 Task: Create a Sprint called Sprint0000000063 in Scrum Project Project0000000021 in Jira. Set Duration of Sprint called Sprint0000000061 in Scrum Project Project0000000021 to 1 week in Jira. Set Duration of Sprint called Sprint0000000062 in Scrum Project Project0000000021 to 2 weeks in Jira. Set Duration of Sprint called Sprint0000000063 in Scrum Project Project0000000021 to 3 weeks in Jira. Create a Sprint called Sprint0000000064 in Scrum Project Project0000000022 in Jira
Action: Mouse moved to (1202, 528)
Screenshot: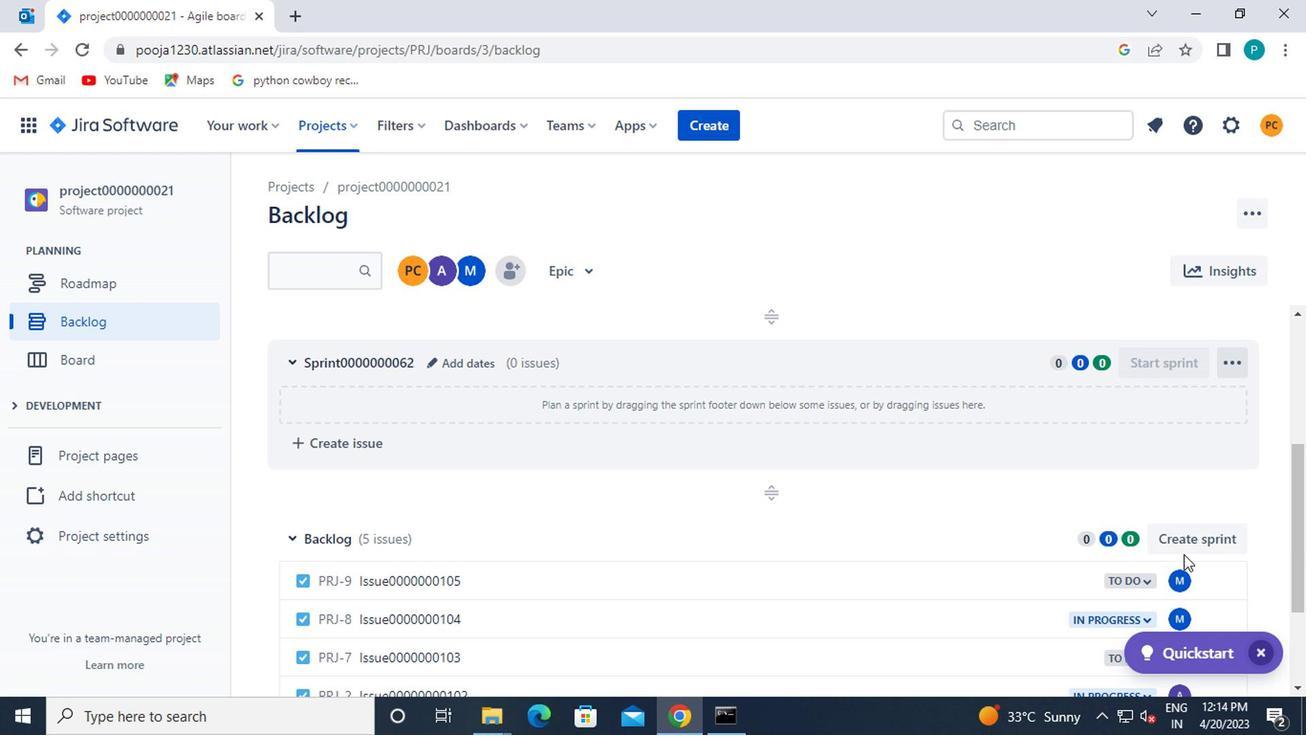 
Action: Mouse pressed left at (1202, 528)
Screenshot: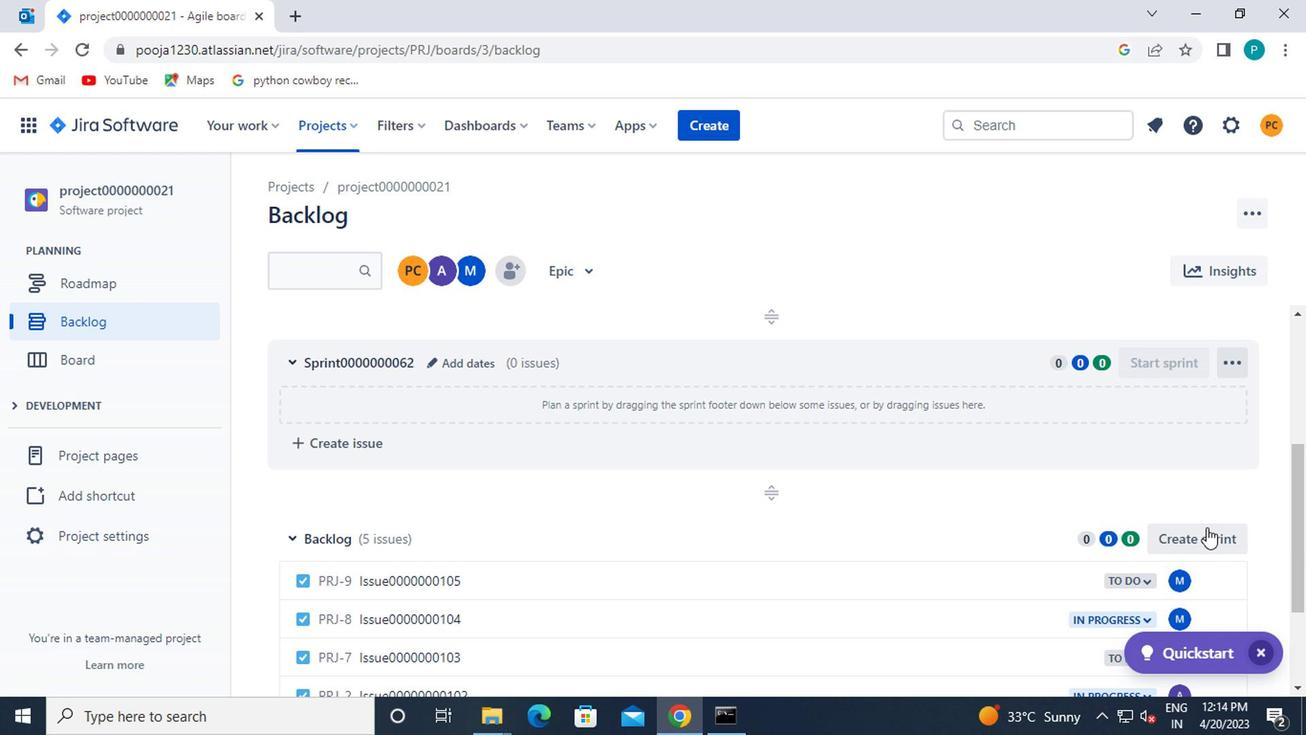 
Action: Mouse moved to (364, 543)
Screenshot: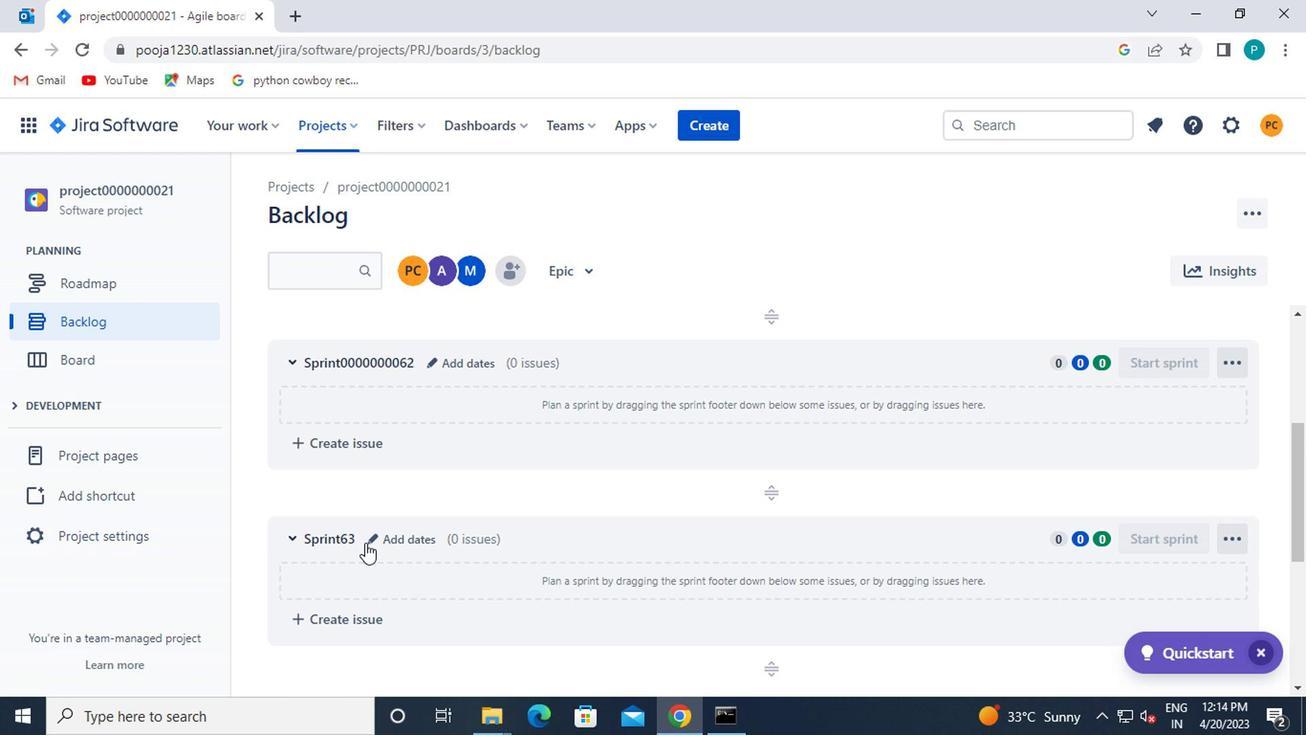 
Action: Mouse pressed left at (364, 543)
Screenshot: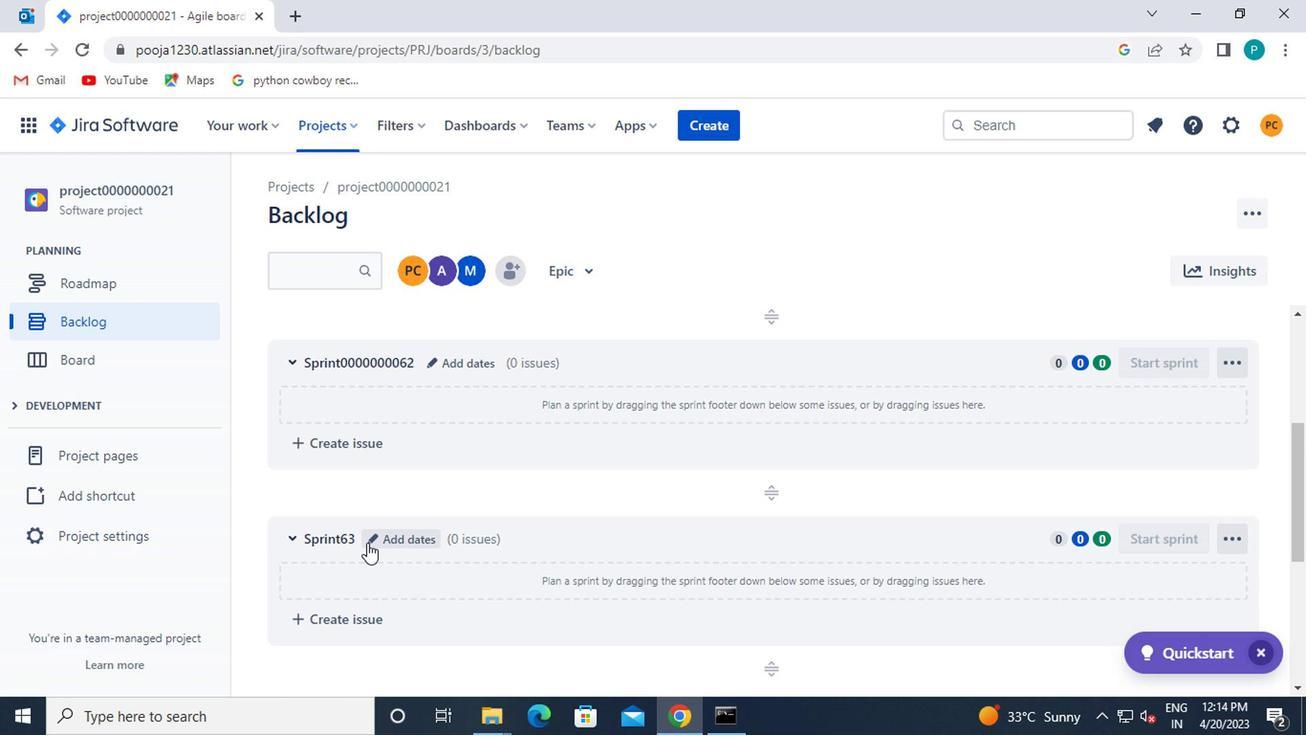 
Action: Mouse moved to (465, 267)
Screenshot: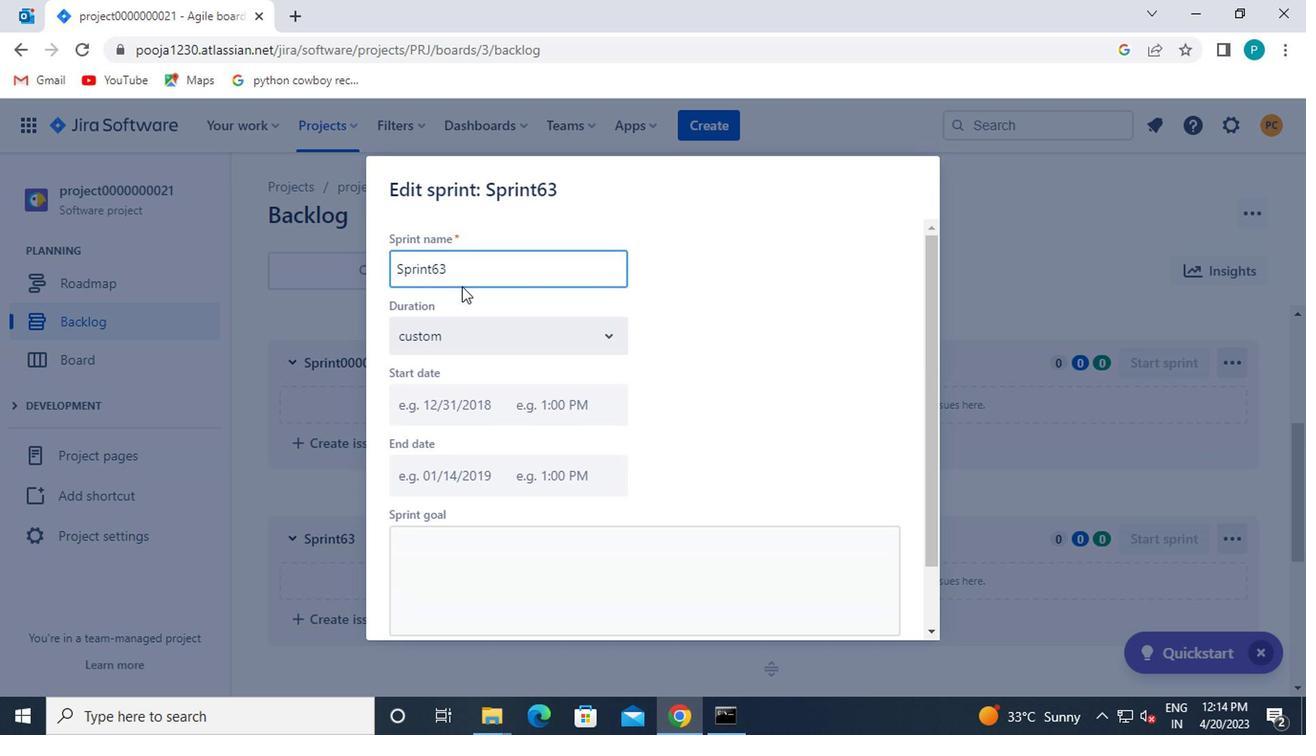 
Action: Mouse pressed left at (465, 267)
Screenshot: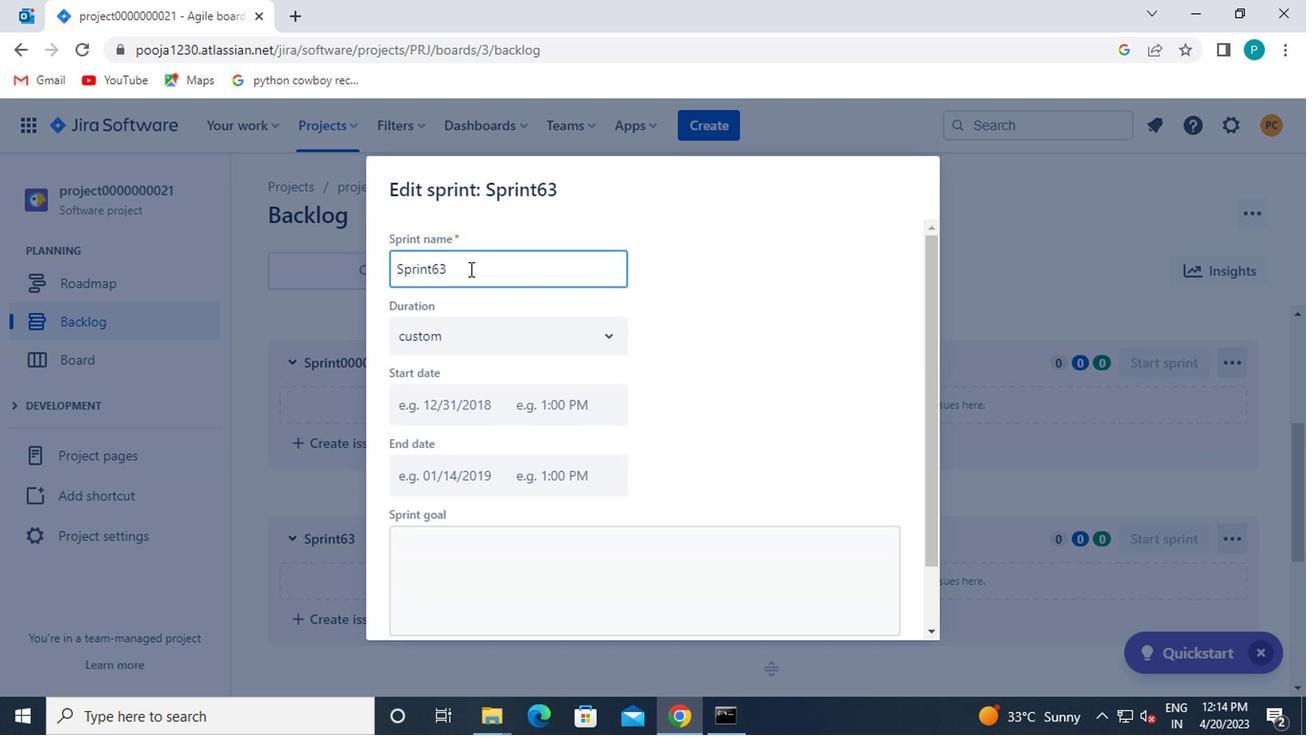 
Action: Key pressed <Key.backspace><Key.backspace><Key.backspace><Key.backspace>nt0000000063
Screenshot: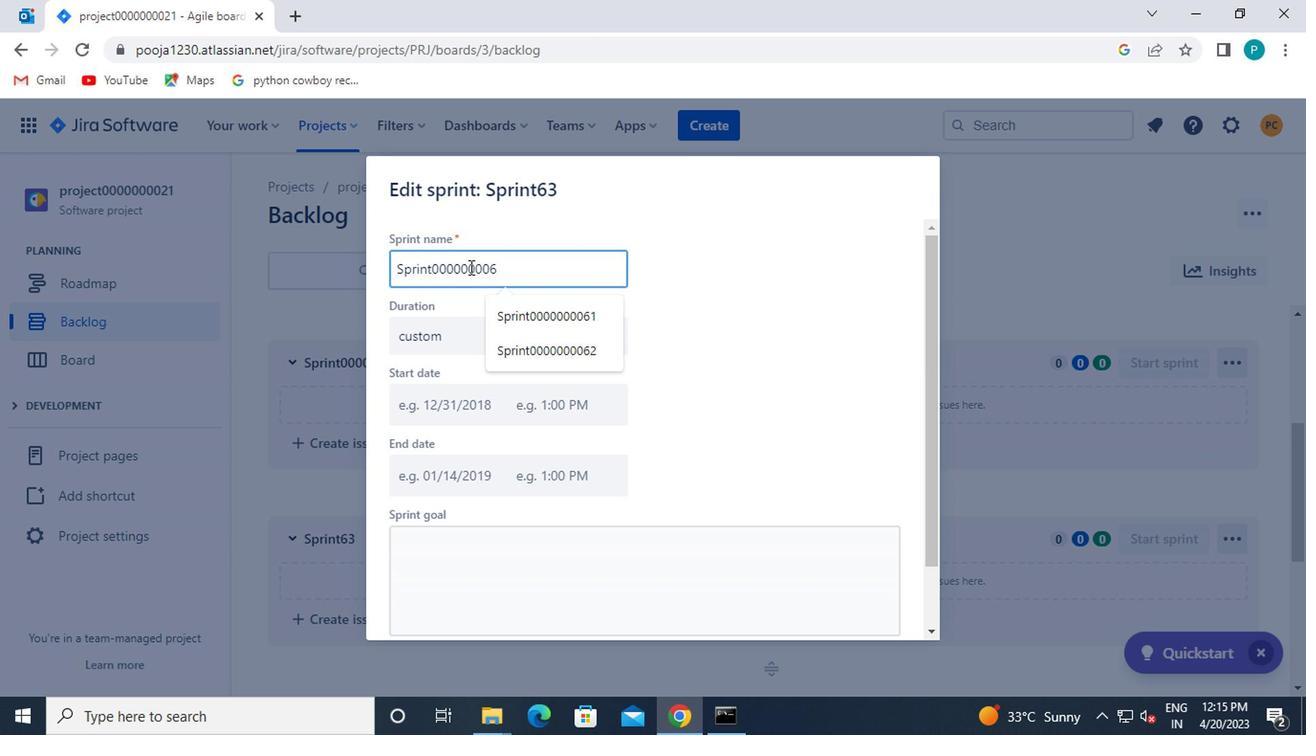
Action: Mouse moved to (671, 363)
Screenshot: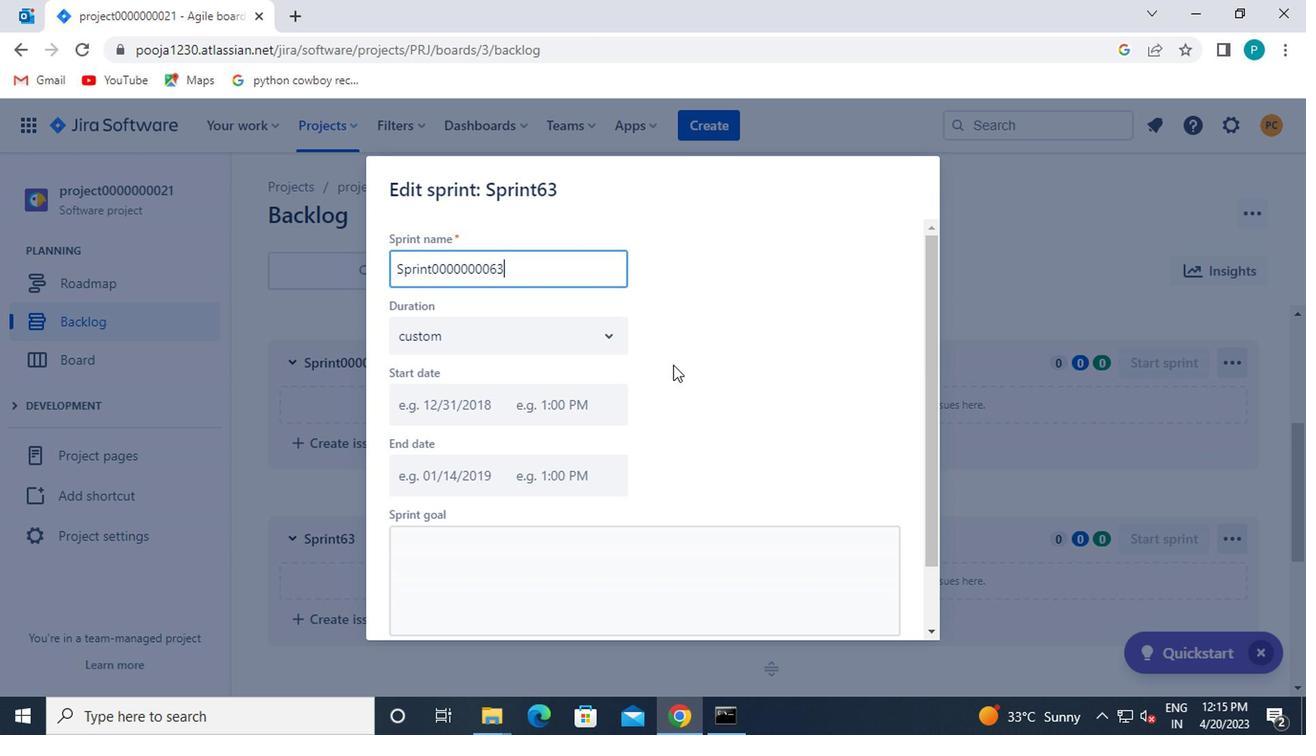 
Action: Key pressed <Key.enter>
Screenshot: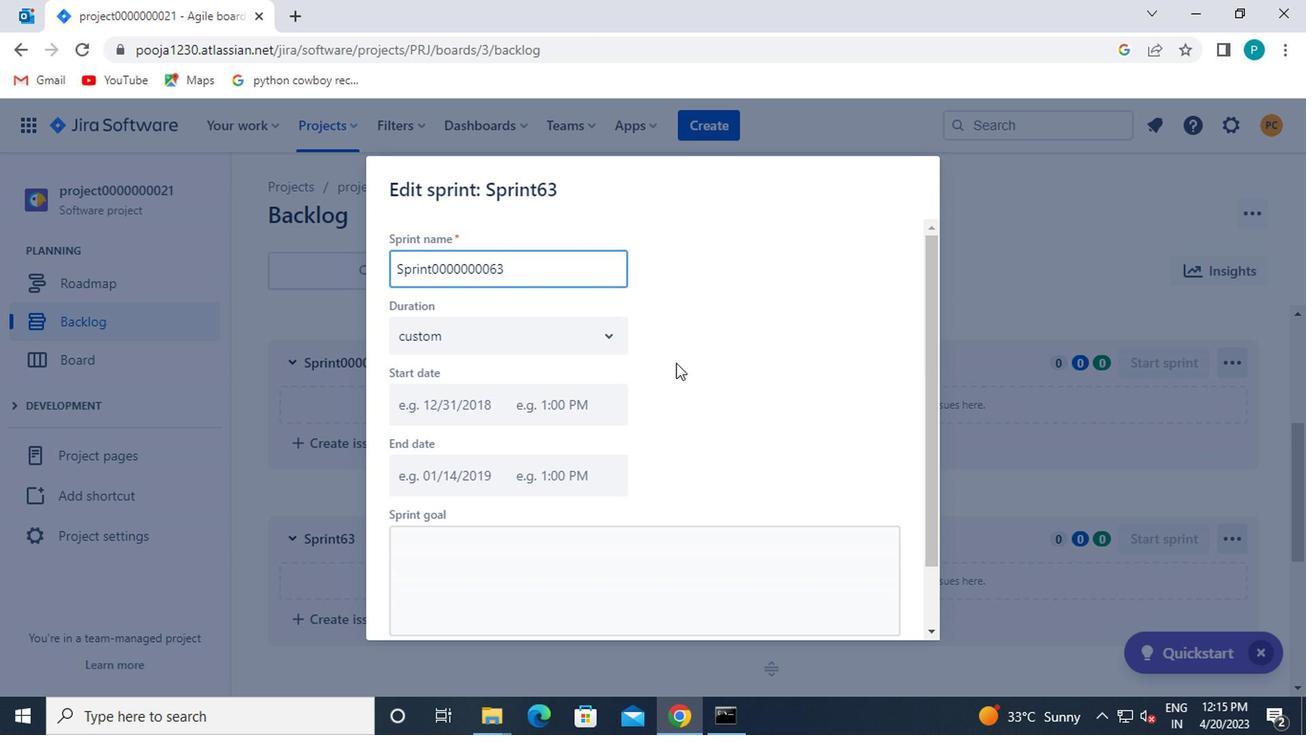 
Action: Mouse moved to (479, 410)
Screenshot: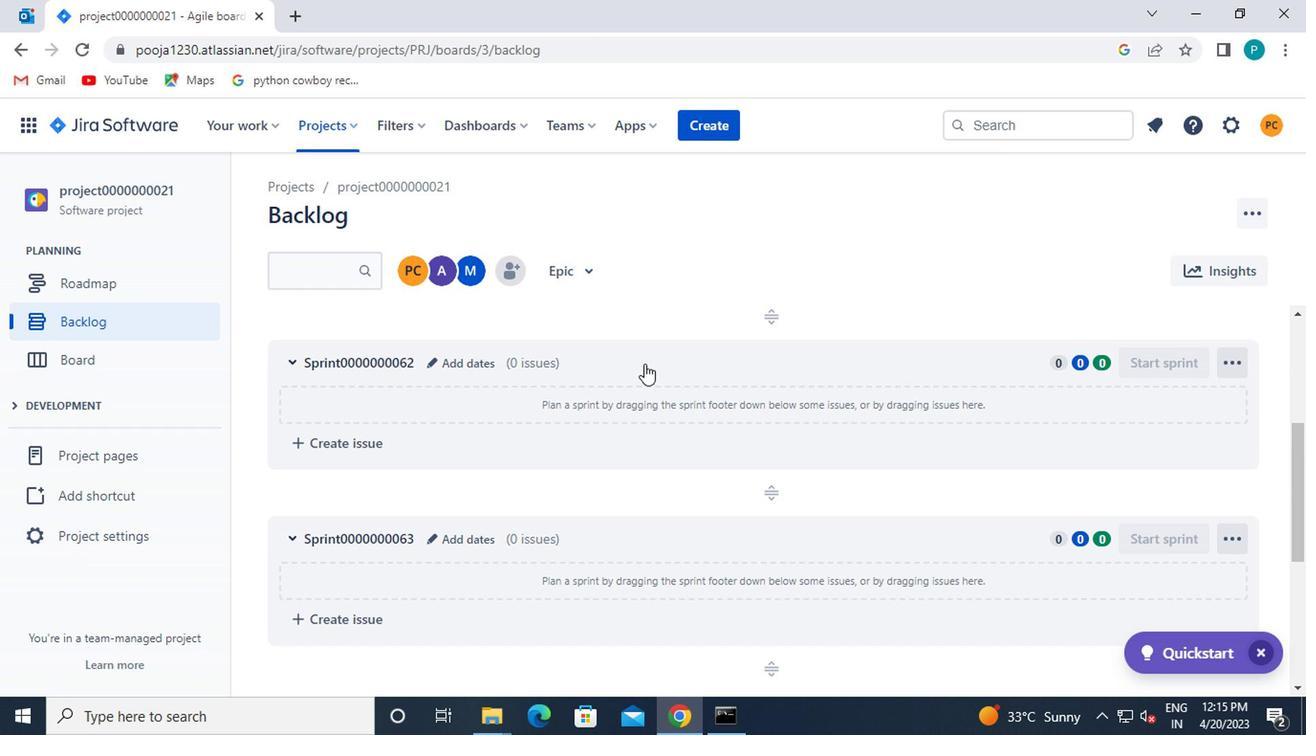 
Action: Mouse scrolled (479, 411) with delta (0, 1)
Screenshot: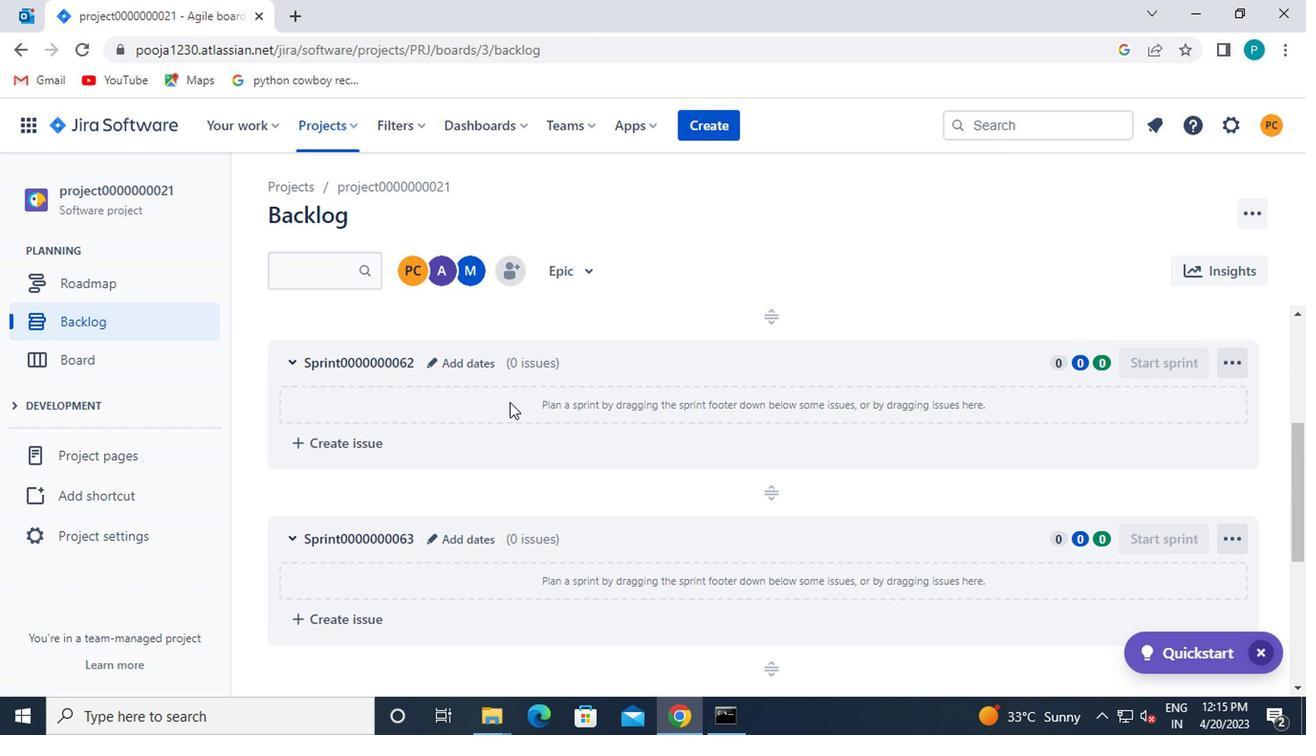 
Action: Mouse moved to (479, 411)
Screenshot: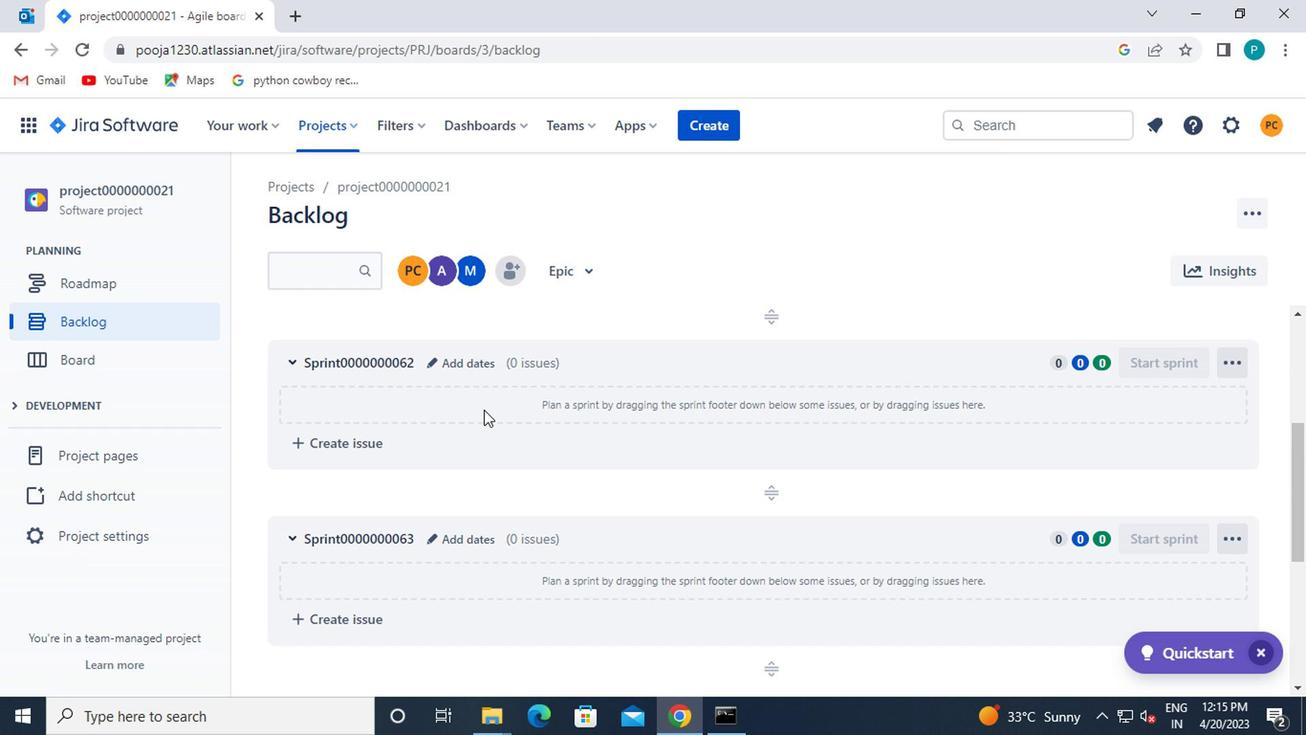 
Action: Mouse scrolled (479, 412) with delta (0, 0)
Screenshot: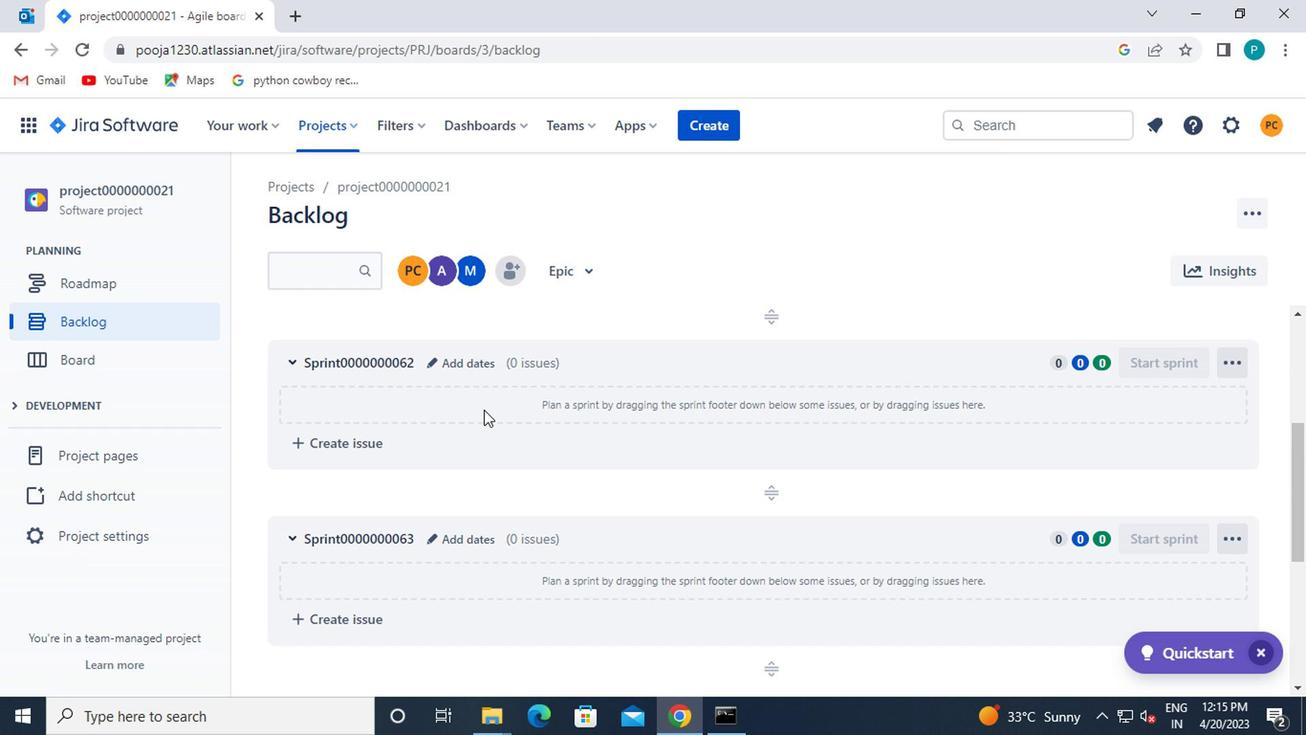 
Action: Mouse scrolled (479, 412) with delta (0, 0)
Screenshot: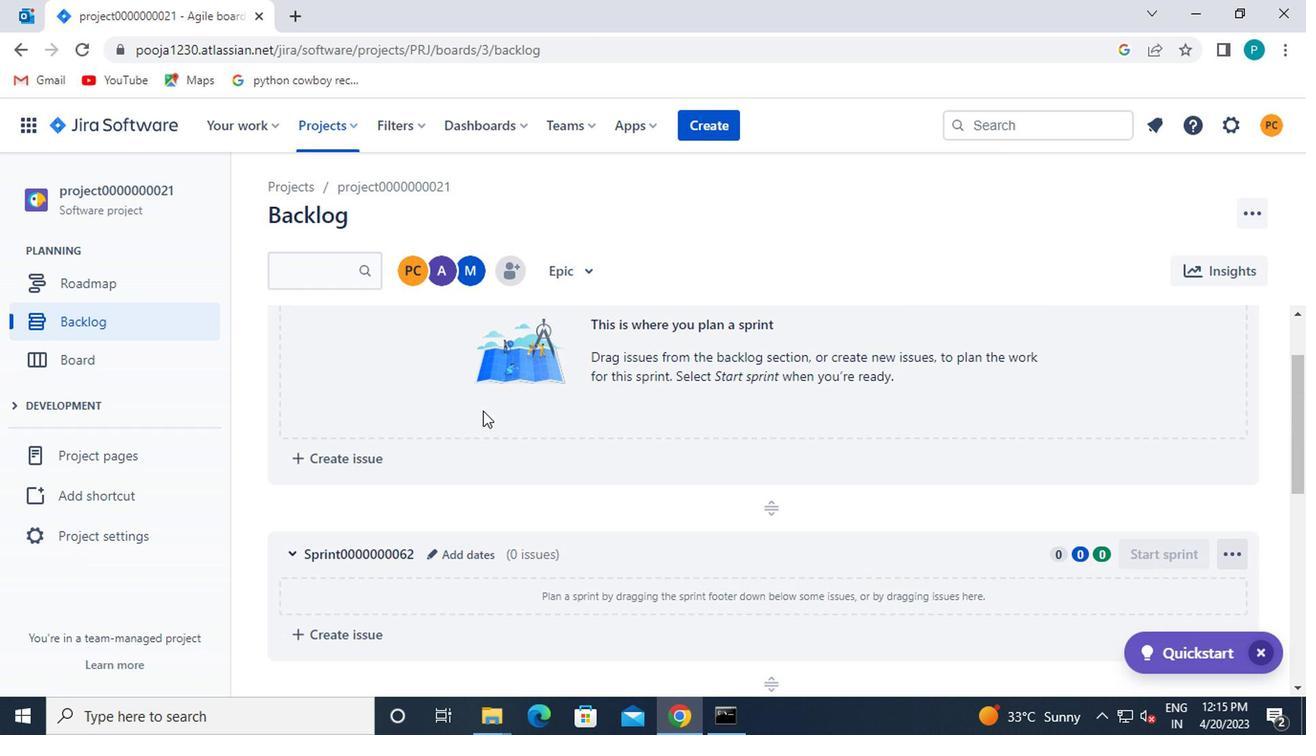 
Action: Mouse scrolled (479, 412) with delta (0, 0)
Screenshot: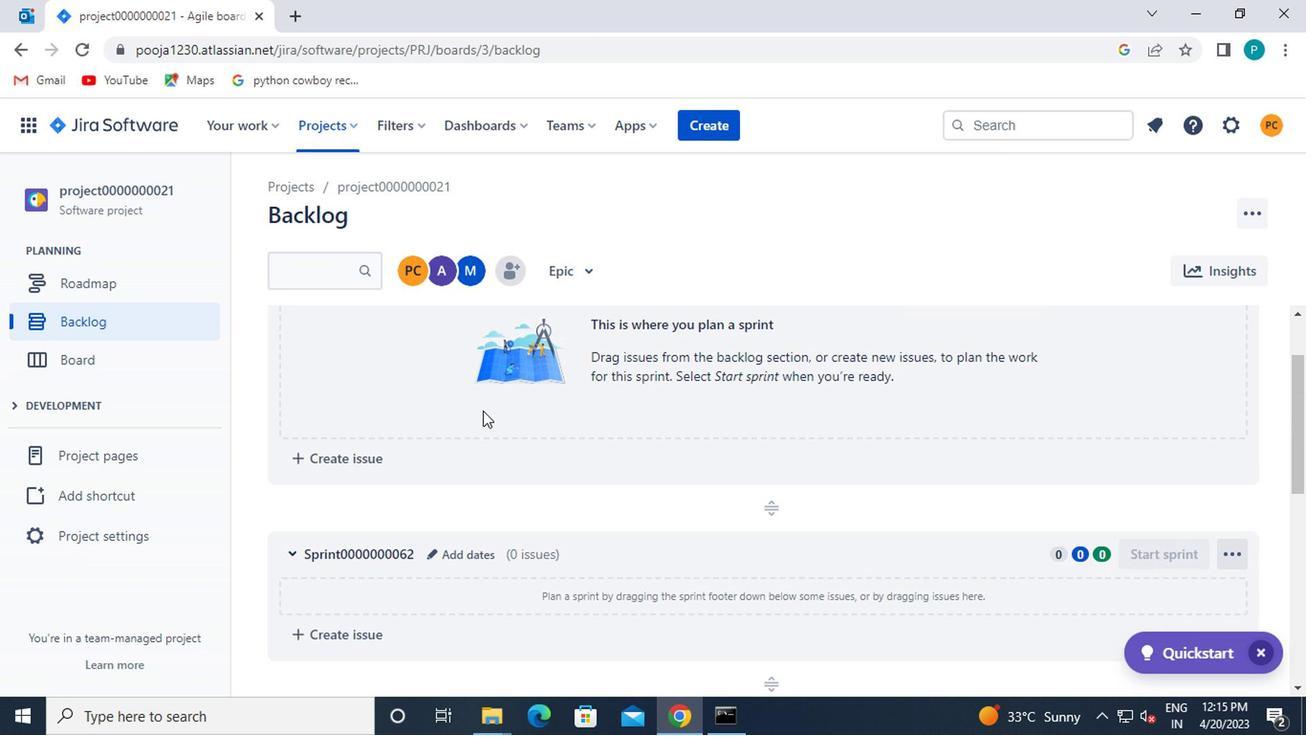 
Action: Mouse scrolled (479, 412) with delta (0, 0)
Screenshot: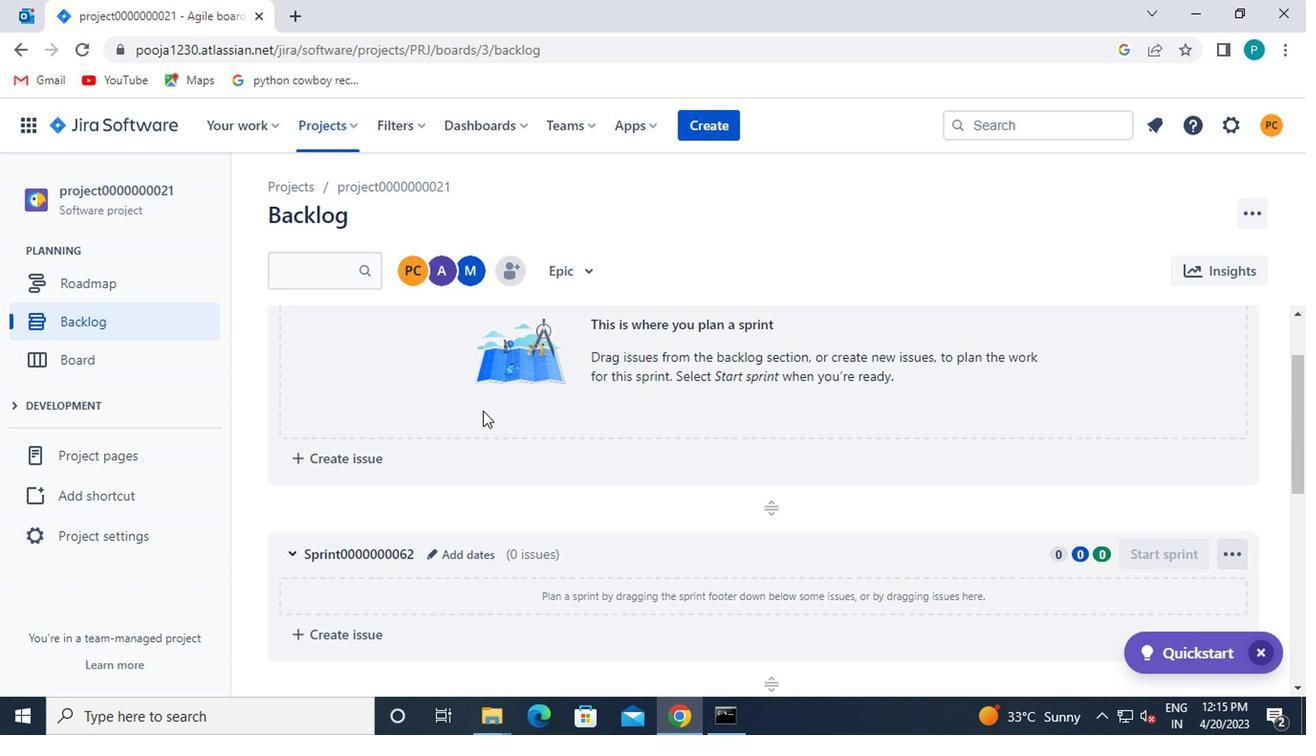 
Action: Mouse scrolled (479, 412) with delta (0, 0)
Screenshot: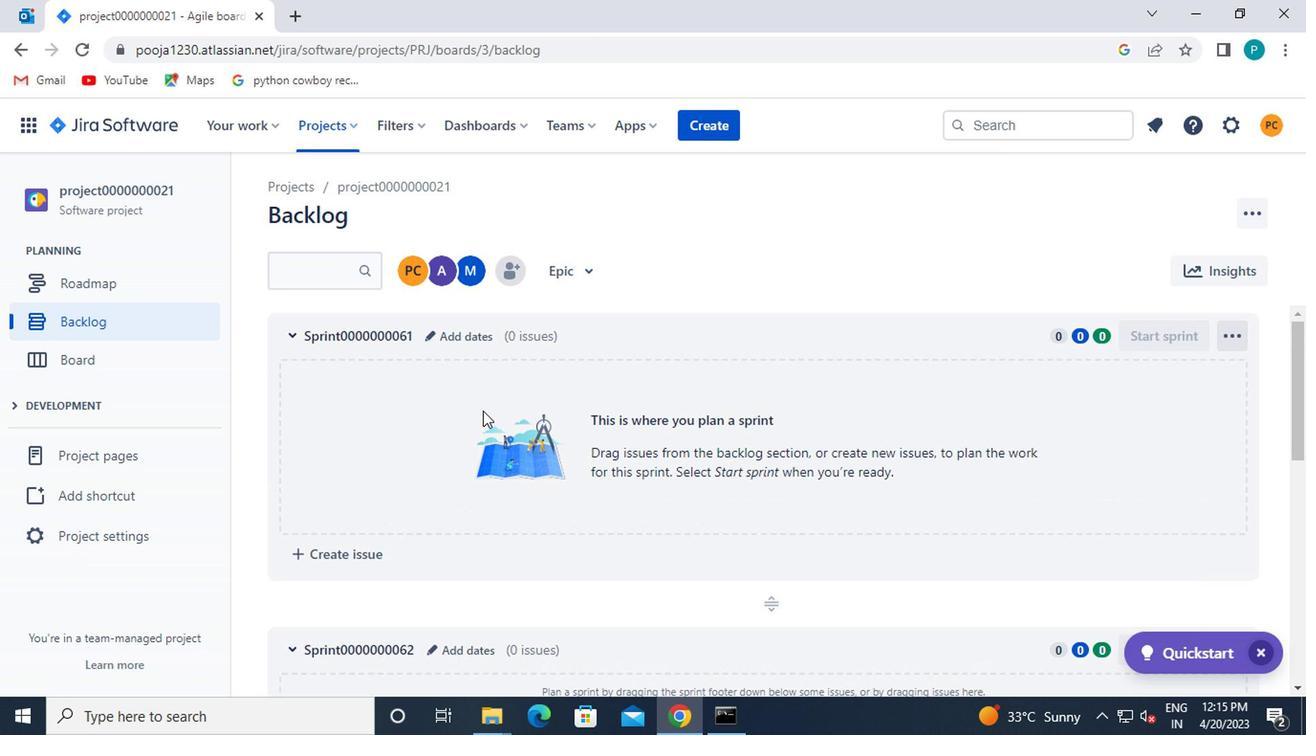 
Action: Mouse scrolled (479, 412) with delta (0, 0)
Screenshot: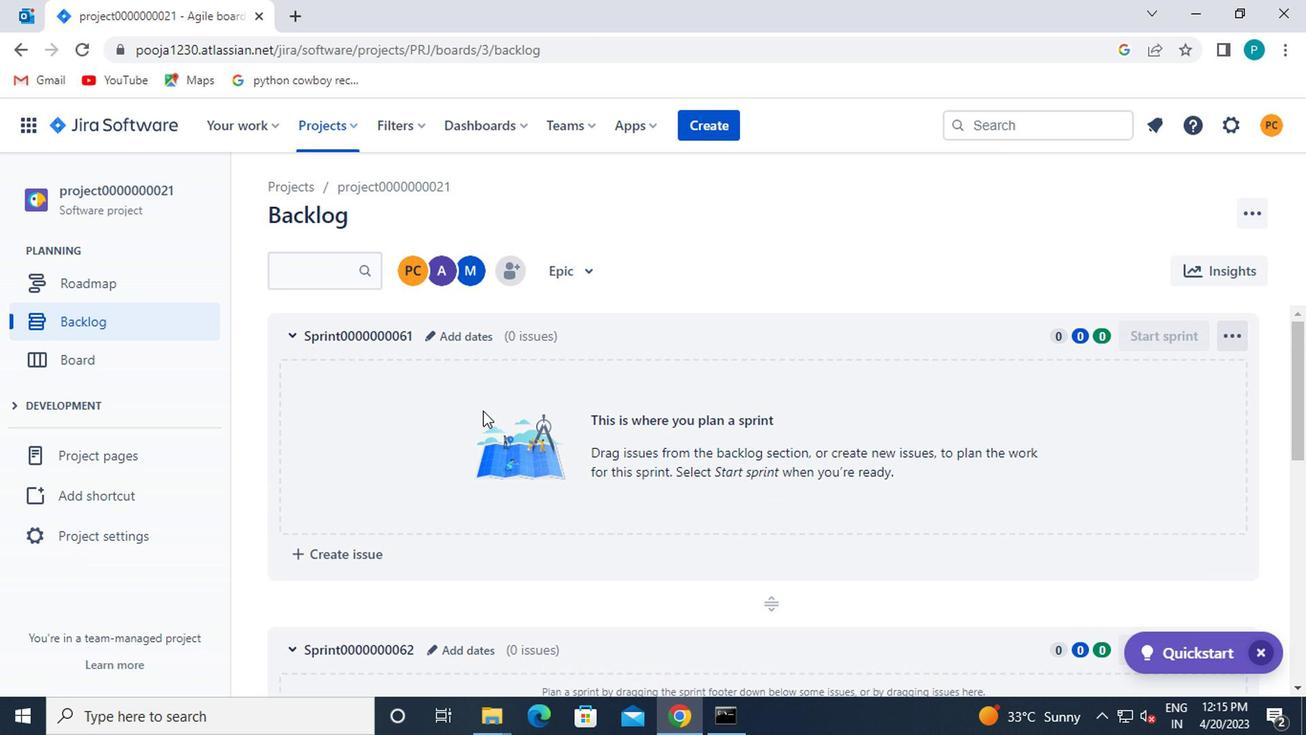 
Action: Mouse moved to (432, 334)
Screenshot: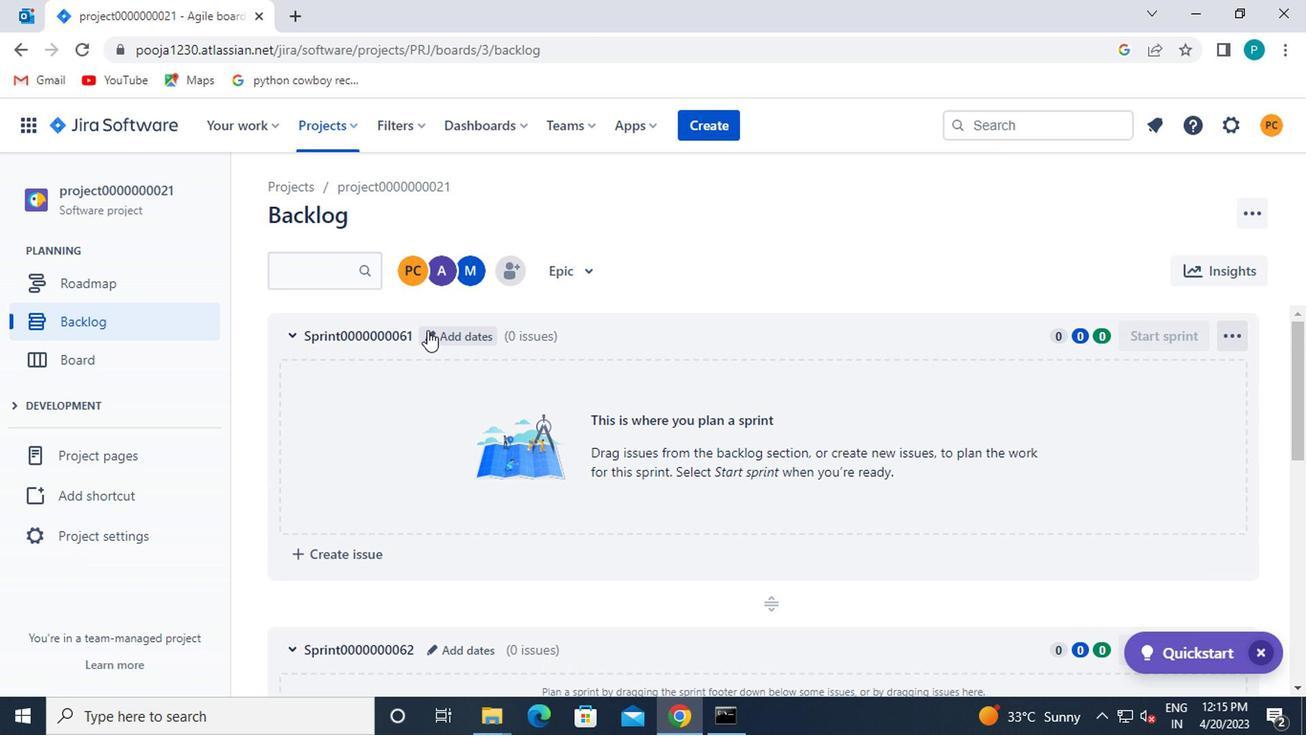 
Action: Mouse pressed left at (432, 334)
Screenshot: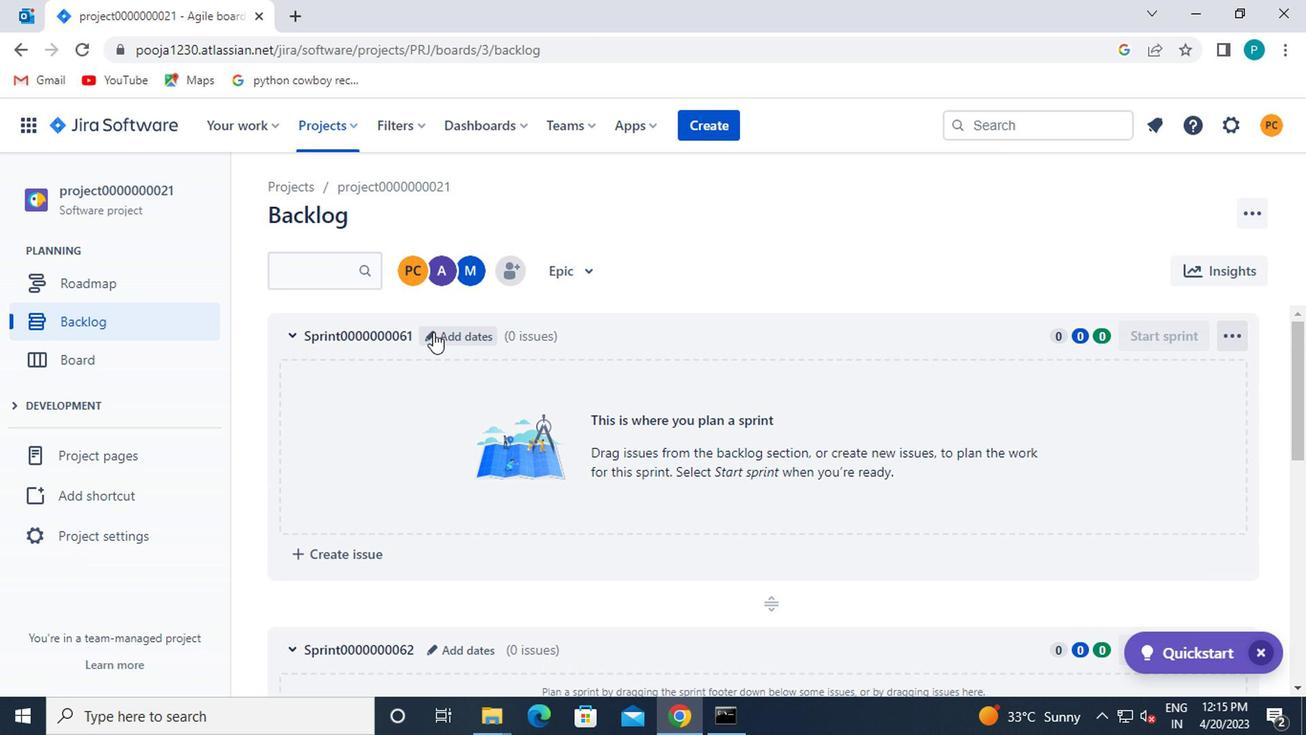 
Action: Mouse moved to (437, 337)
Screenshot: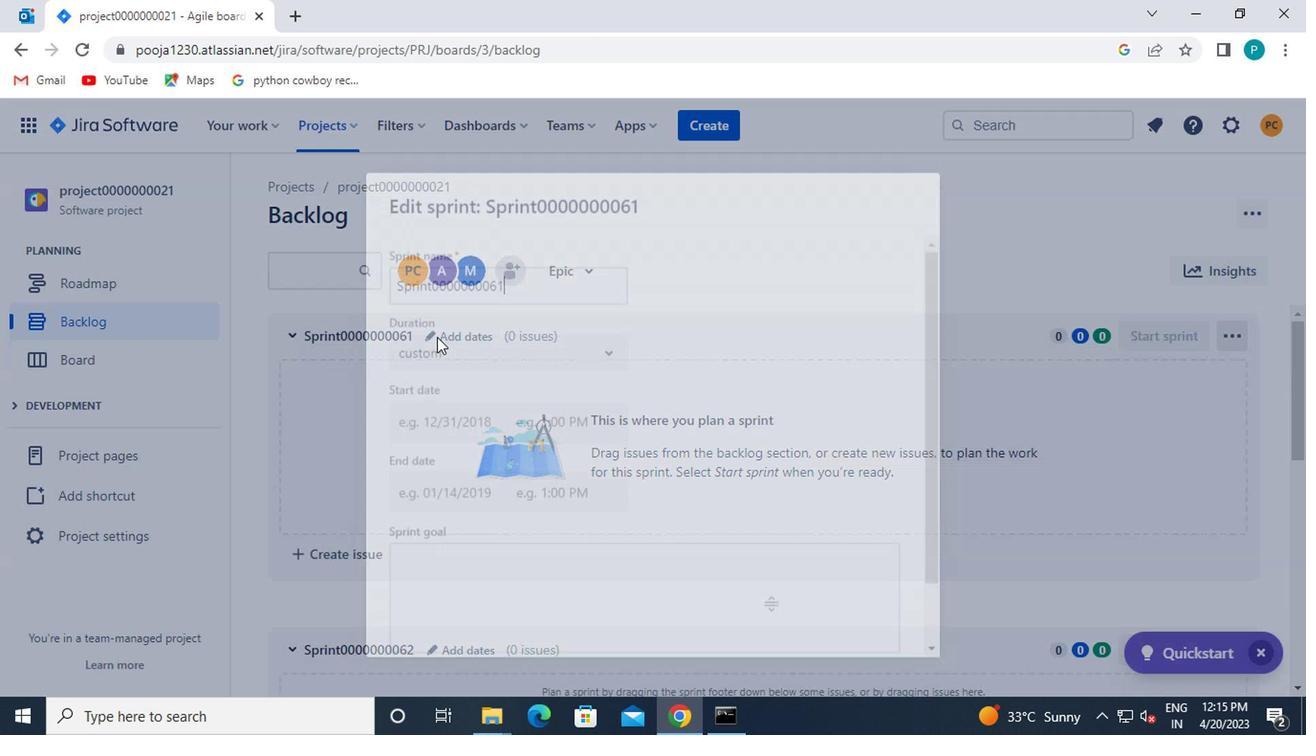 
Action: Mouse pressed left at (437, 337)
Screenshot: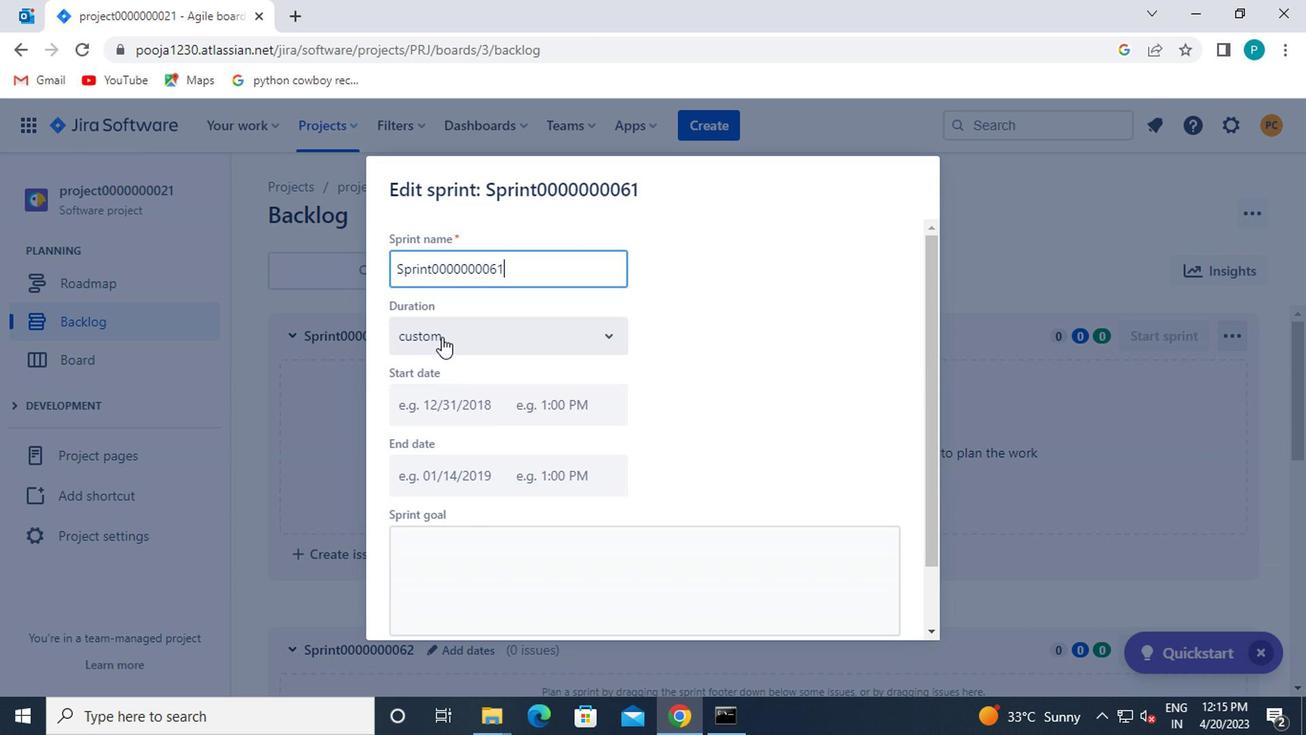 
Action: Mouse moved to (444, 383)
Screenshot: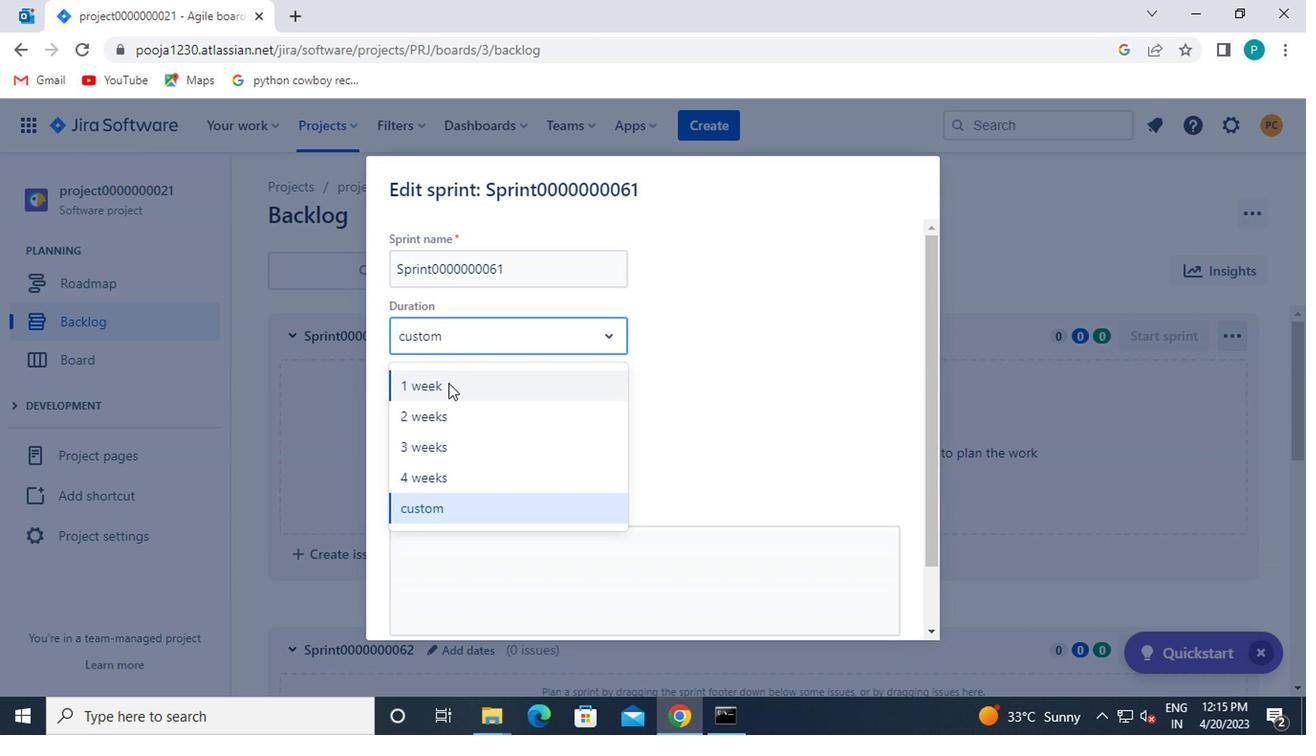 
Action: Mouse pressed left at (444, 383)
Screenshot: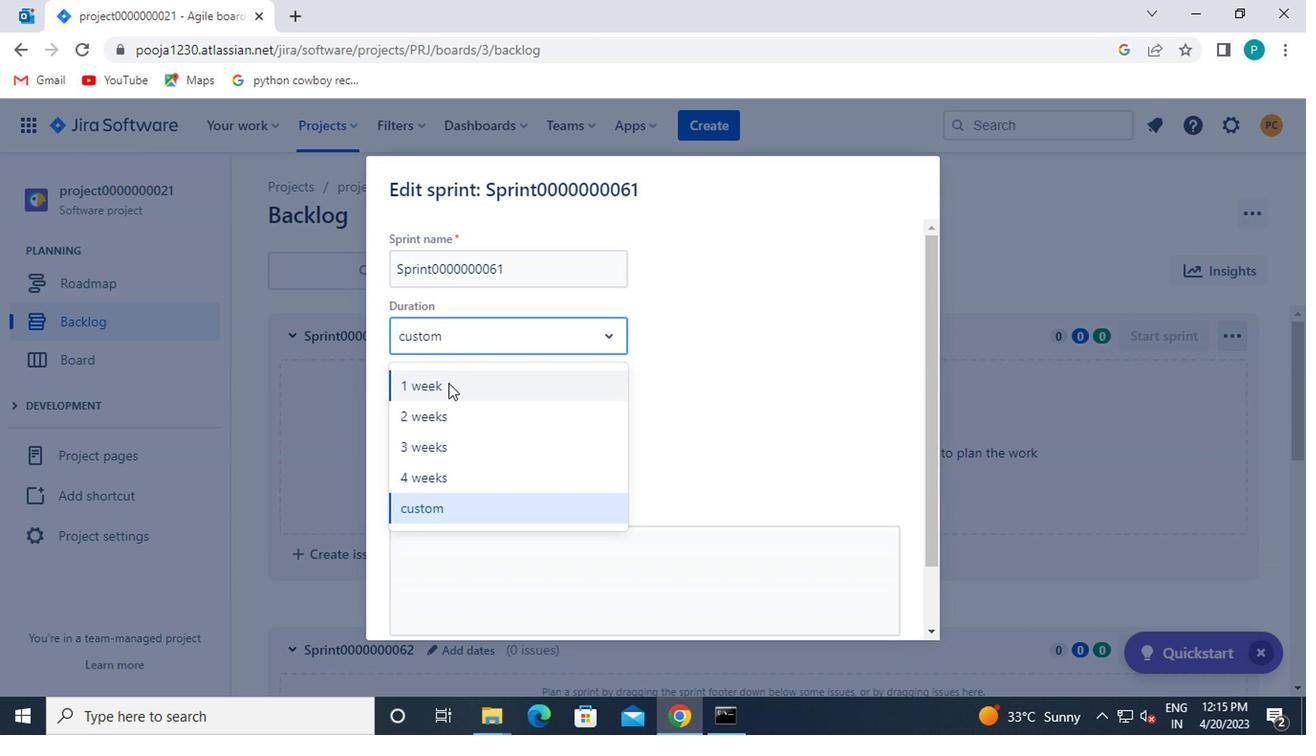 
Action: Mouse moved to (571, 398)
Screenshot: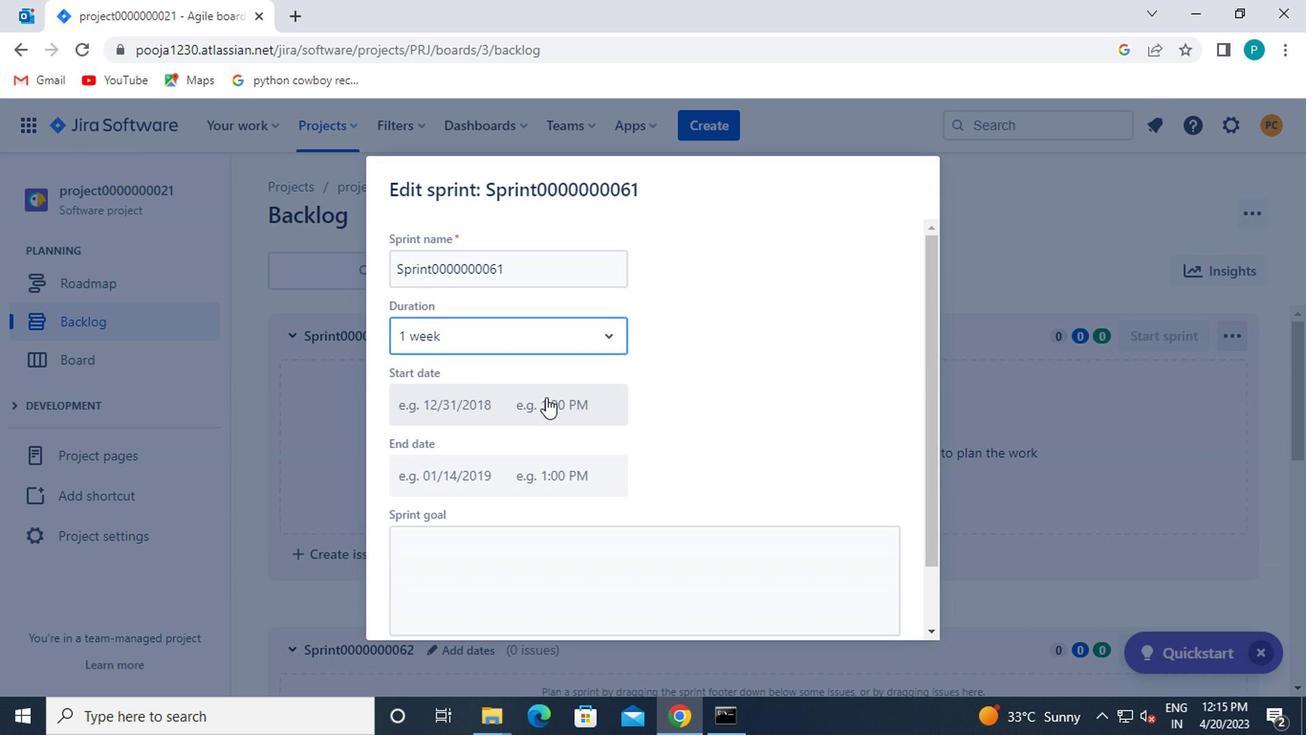 
Action: Key pressed <Key.enter>
Screenshot: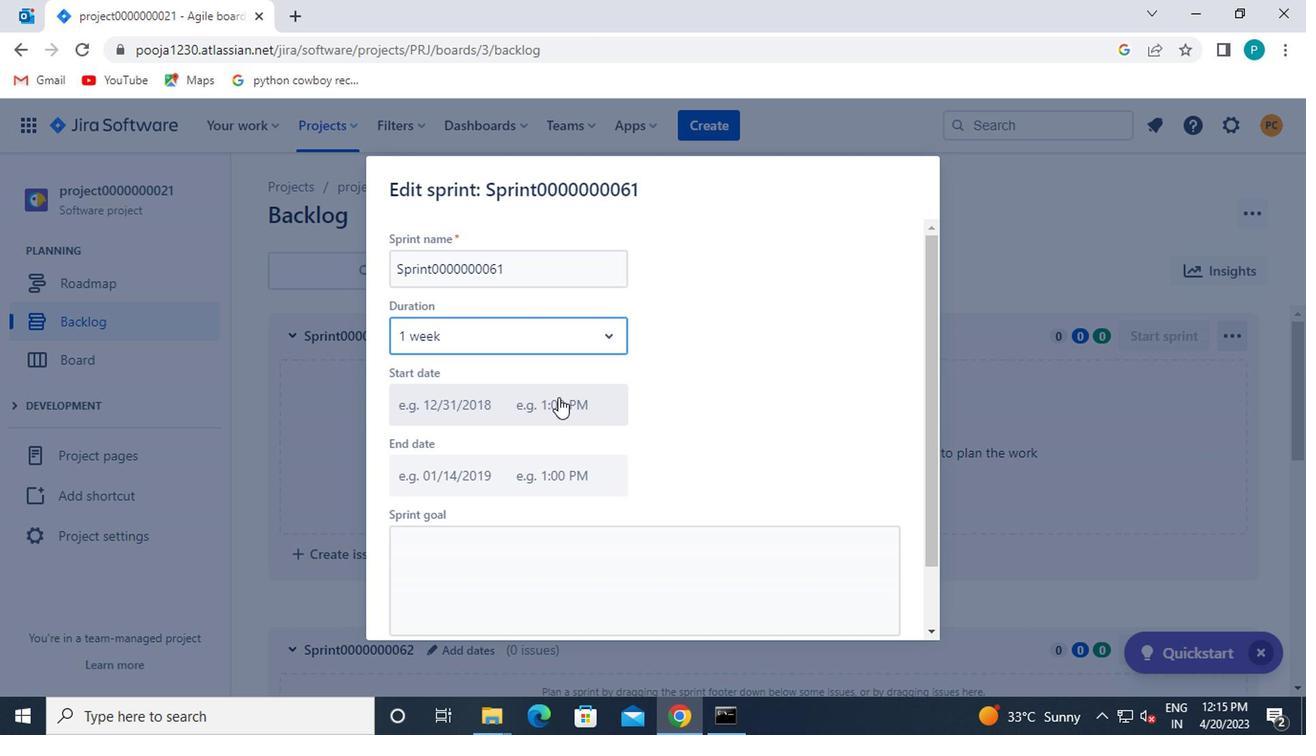 
Action: Mouse moved to (434, 402)
Screenshot: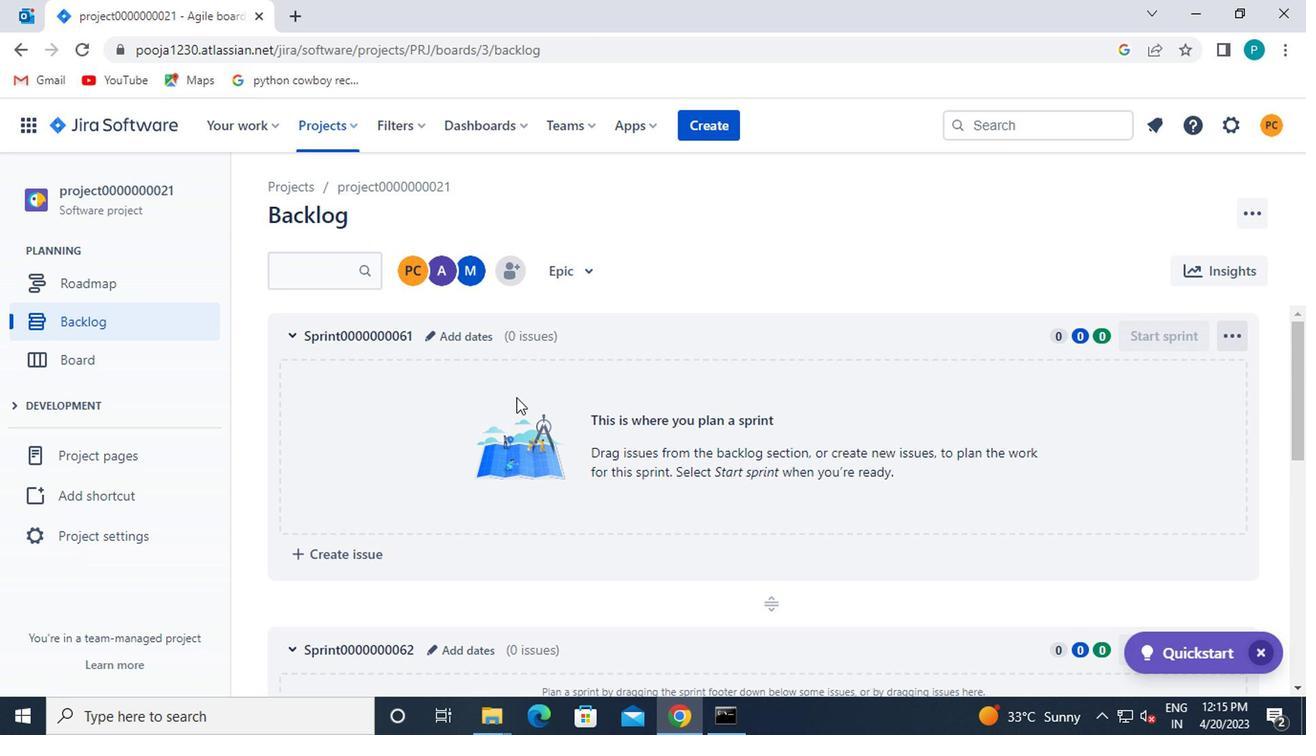 
Action: Mouse scrolled (434, 402) with delta (0, 0)
Screenshot: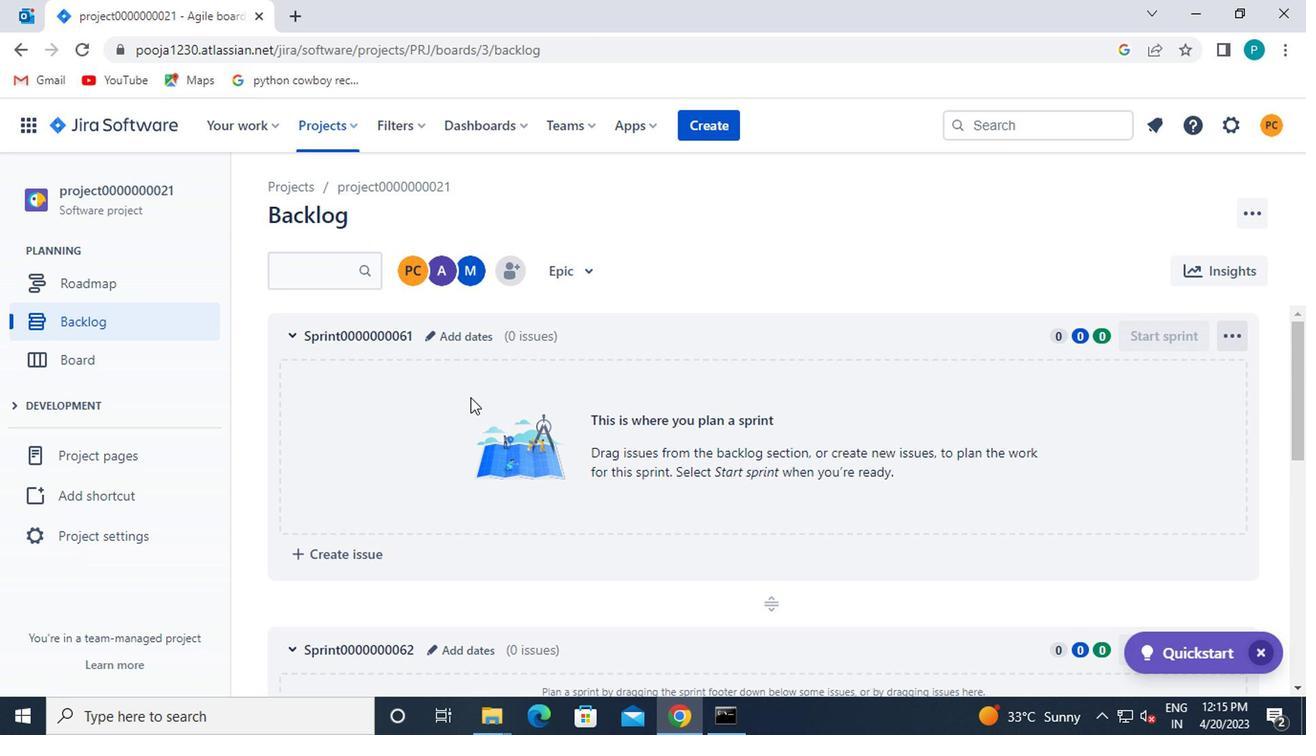 
Action: Mouse scrolled (434, 403) with delta (0, 0)
Screenshot: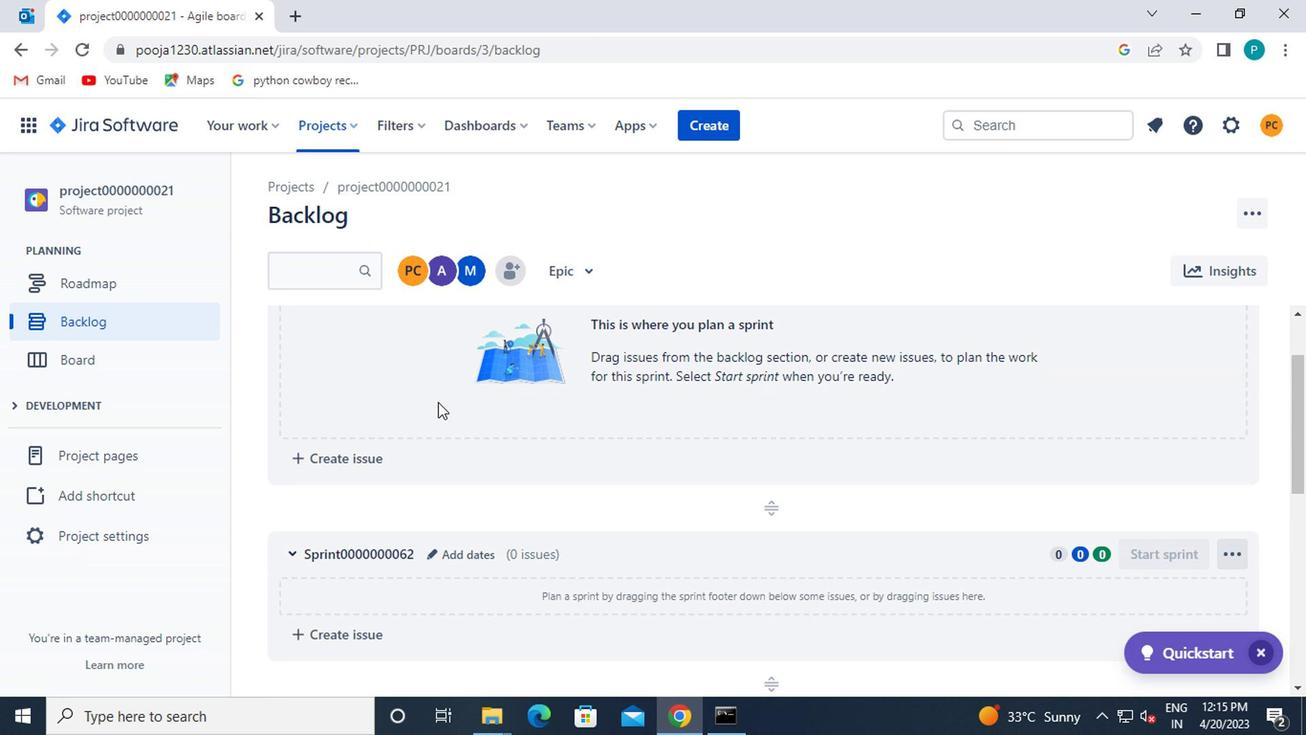 
Action: Mouse scrolled (434, 403) with delta (0, 0)
Screenshot: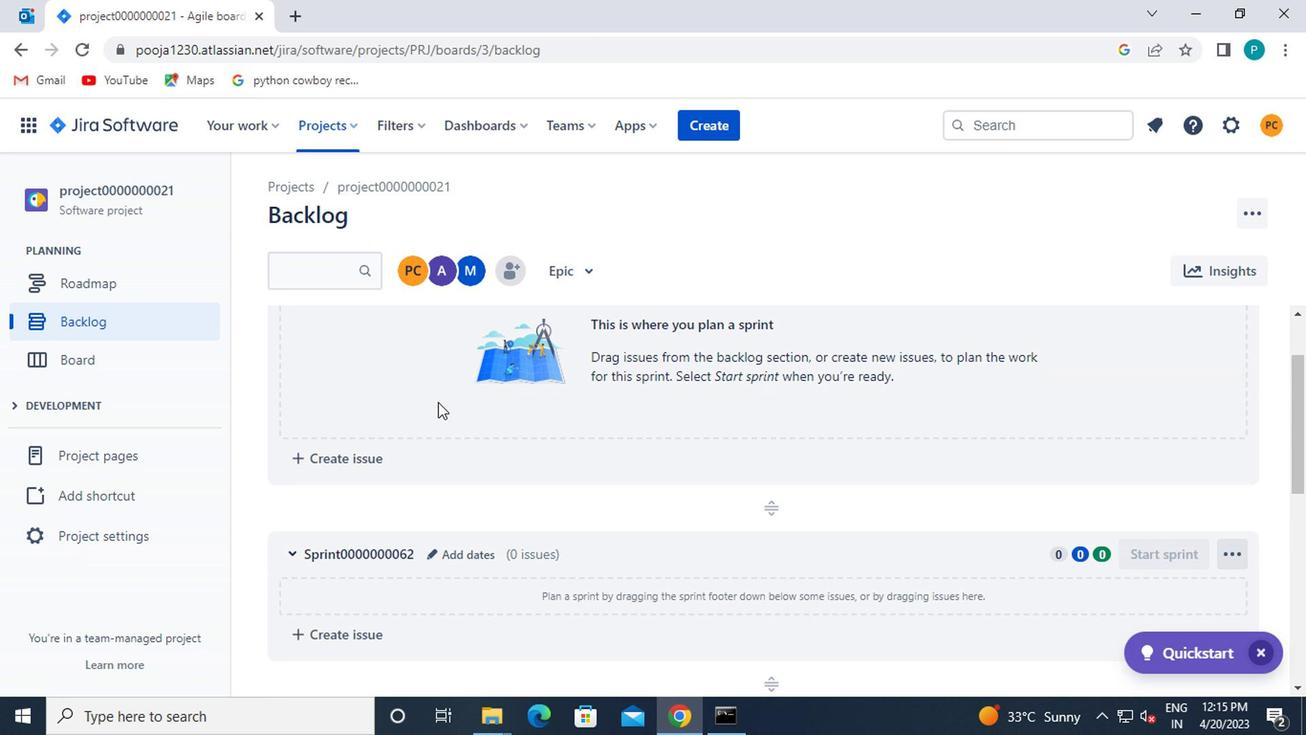 
Action: Mouse moved to (443, 344)
Screenshot: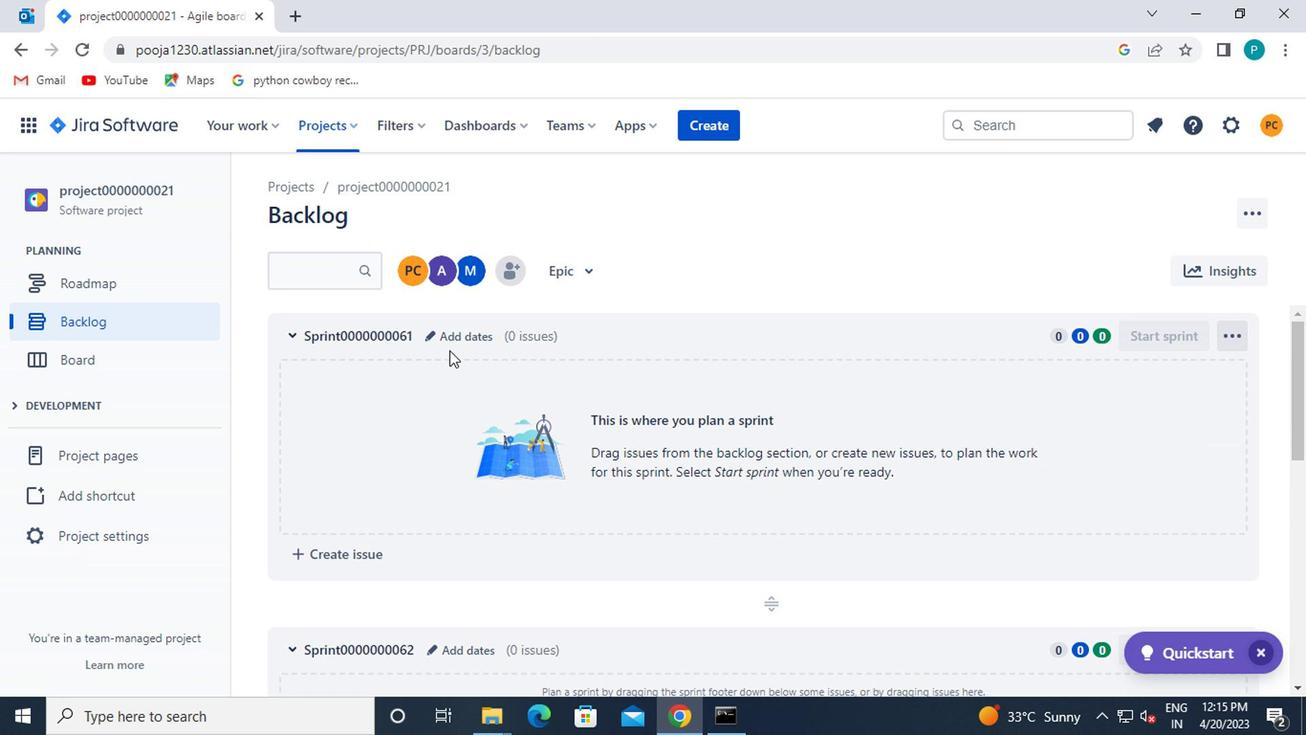 
Action: Mouse pressed left at (443, 344)
Screenshot: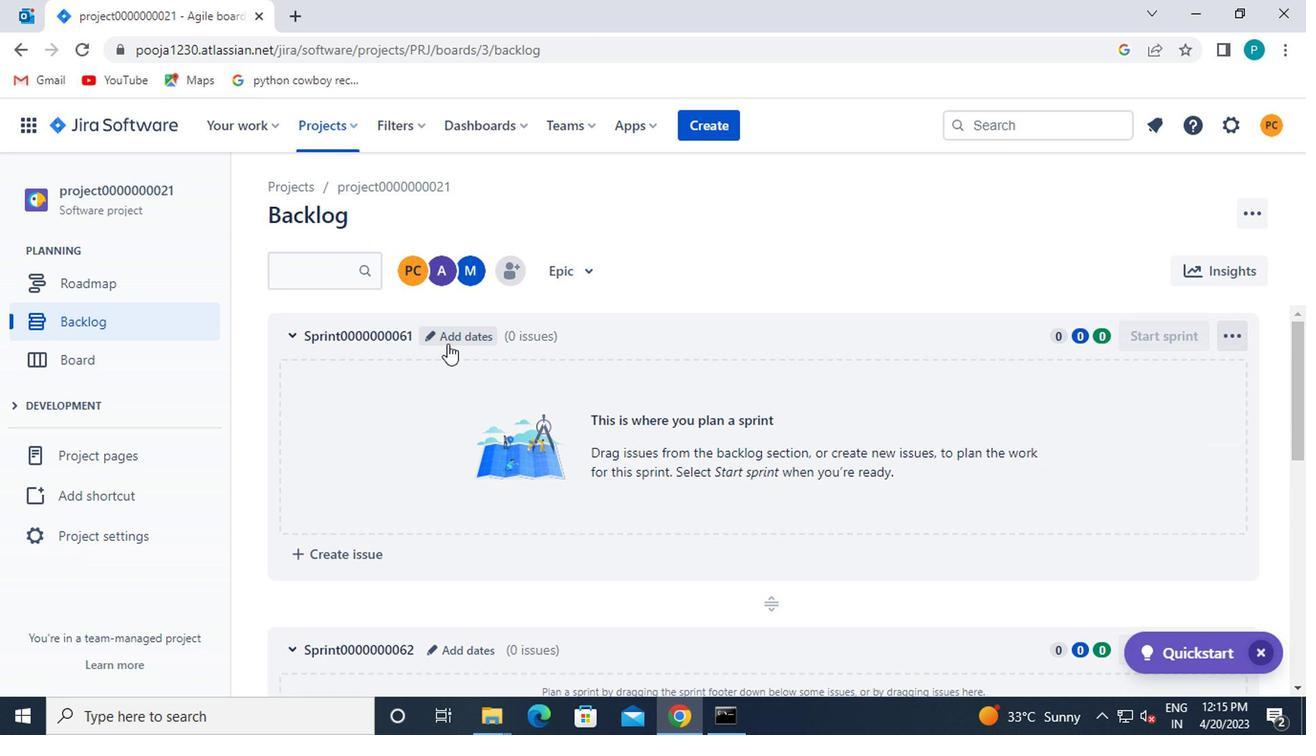 
Action: Mouse moved to (445, 345)
Screenshot: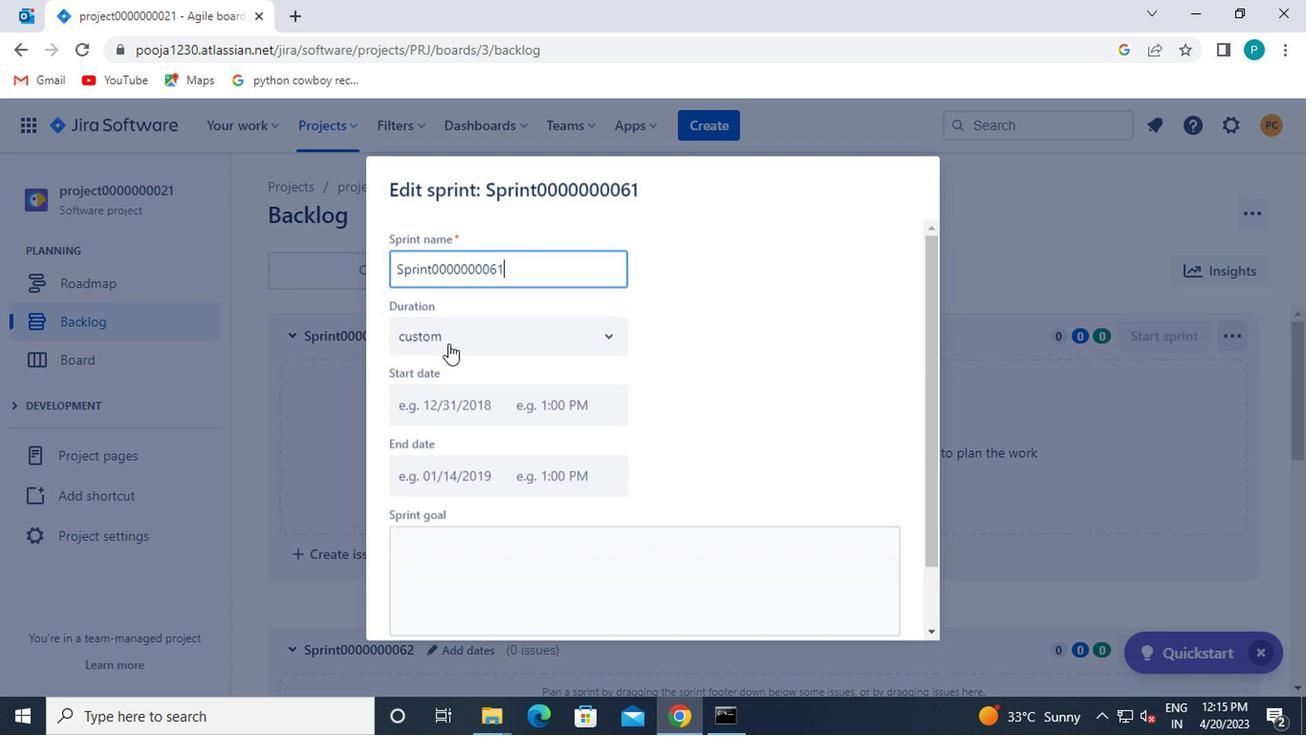 
Action: Mouse pressed left at (445, 345)
Screenshot: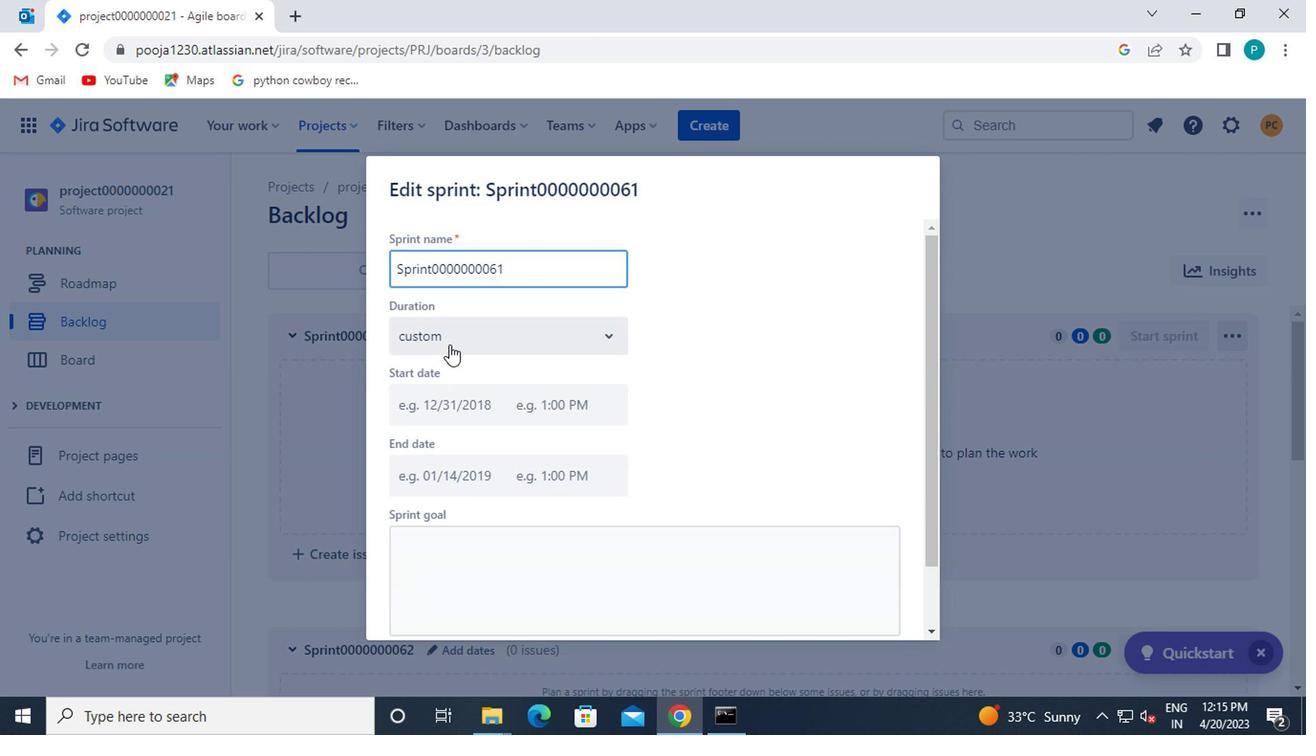 
Action: Mouse moved to (443, 385)
Screenshot: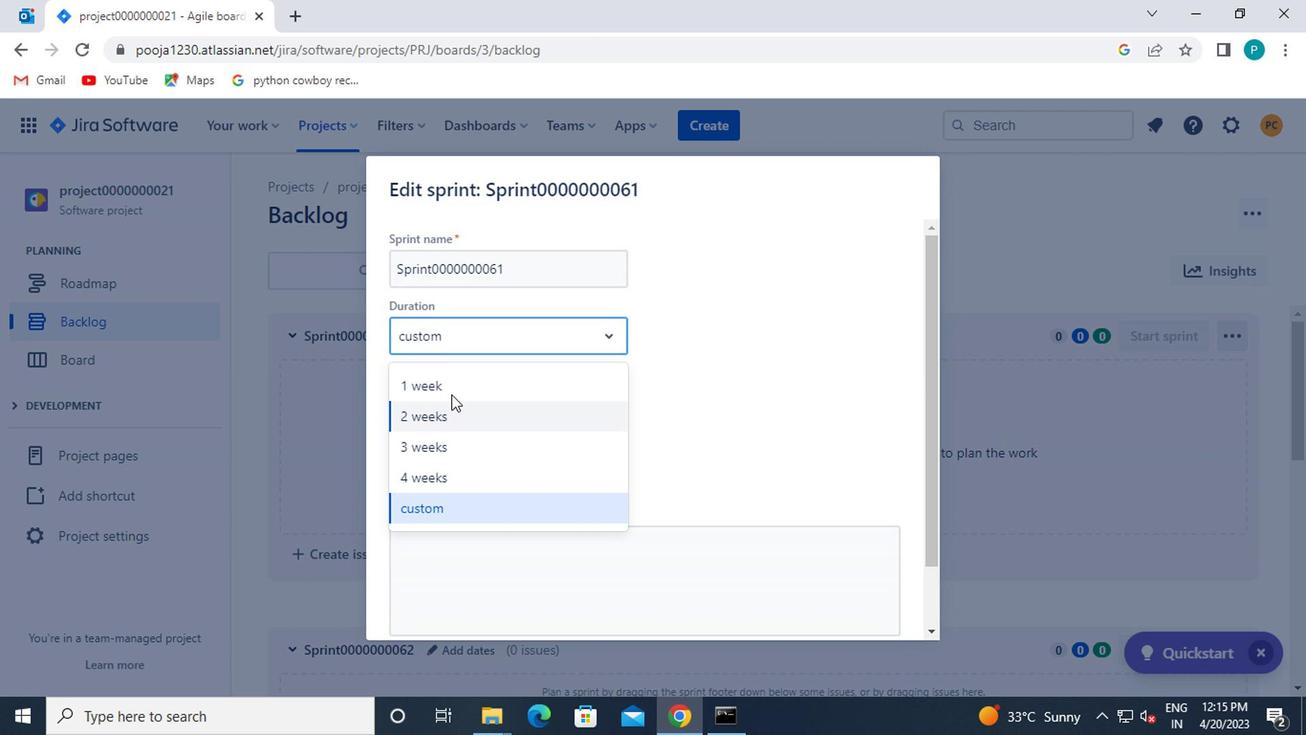 
Action: Mouse pressed left at (443, 385)
Screenshot: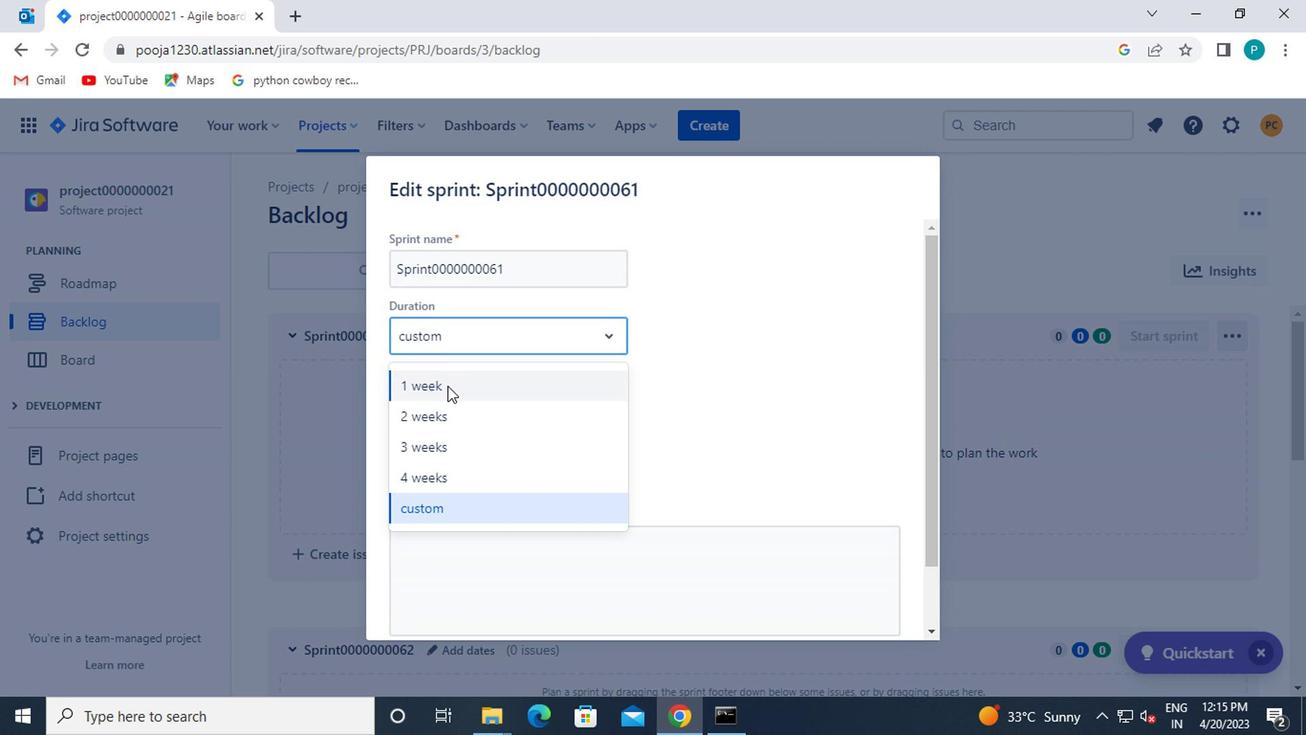 
Action: Mouse moved to (511, 444)
Screenshot: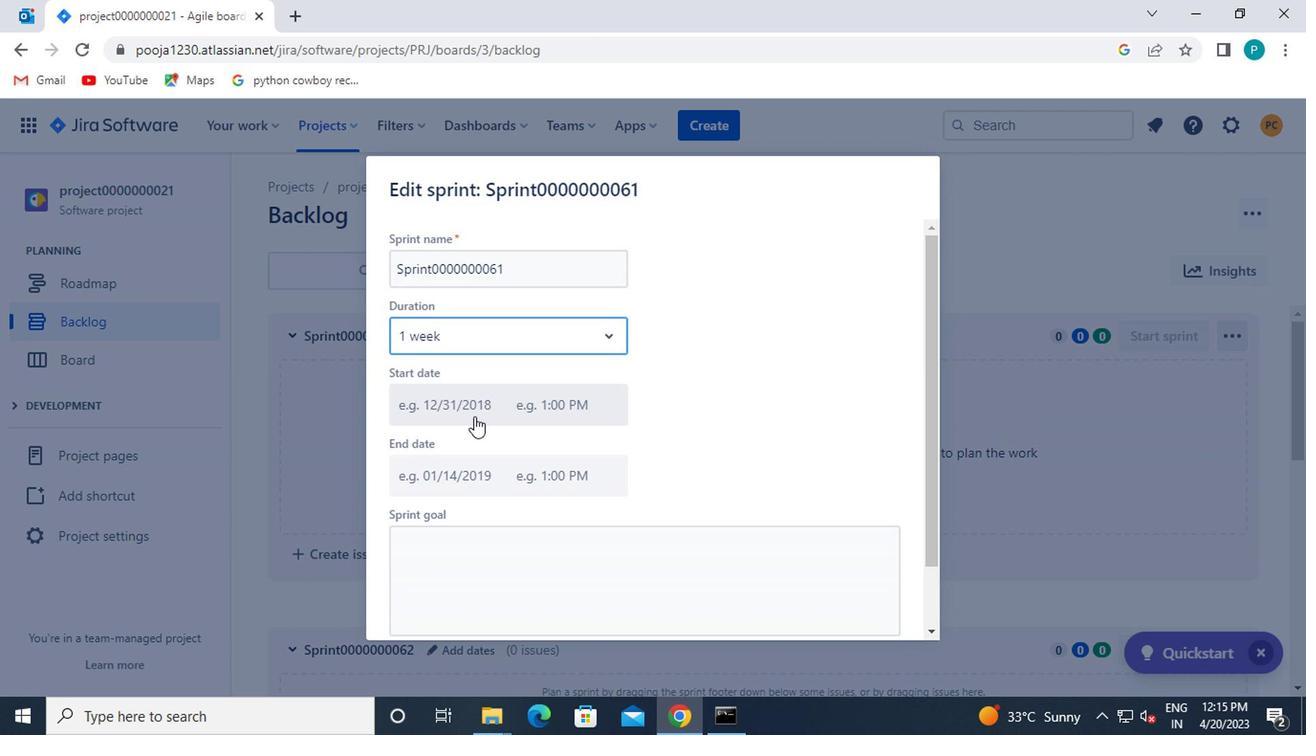 
Action: Mouse scrolled (511, 443) with delta (0, -1)
Screenshot: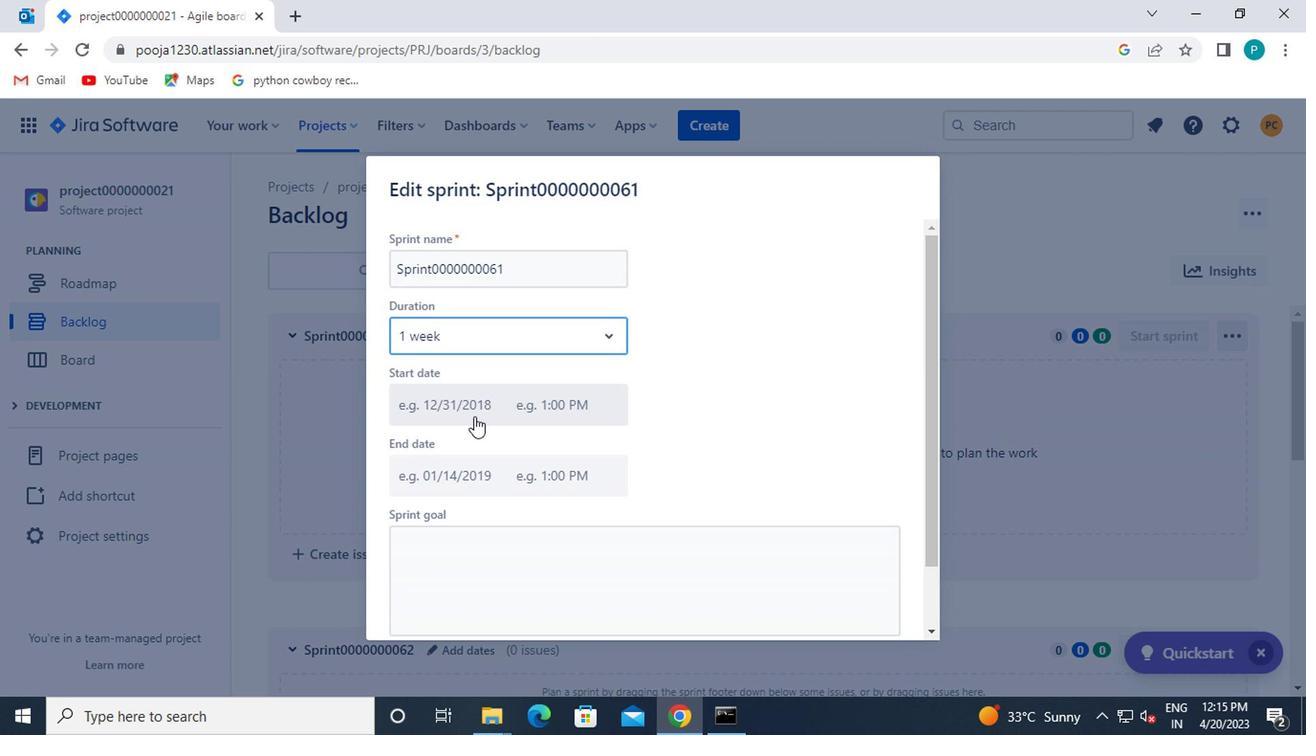 
Action: Mouse moved to (513, 445)
Screenshot: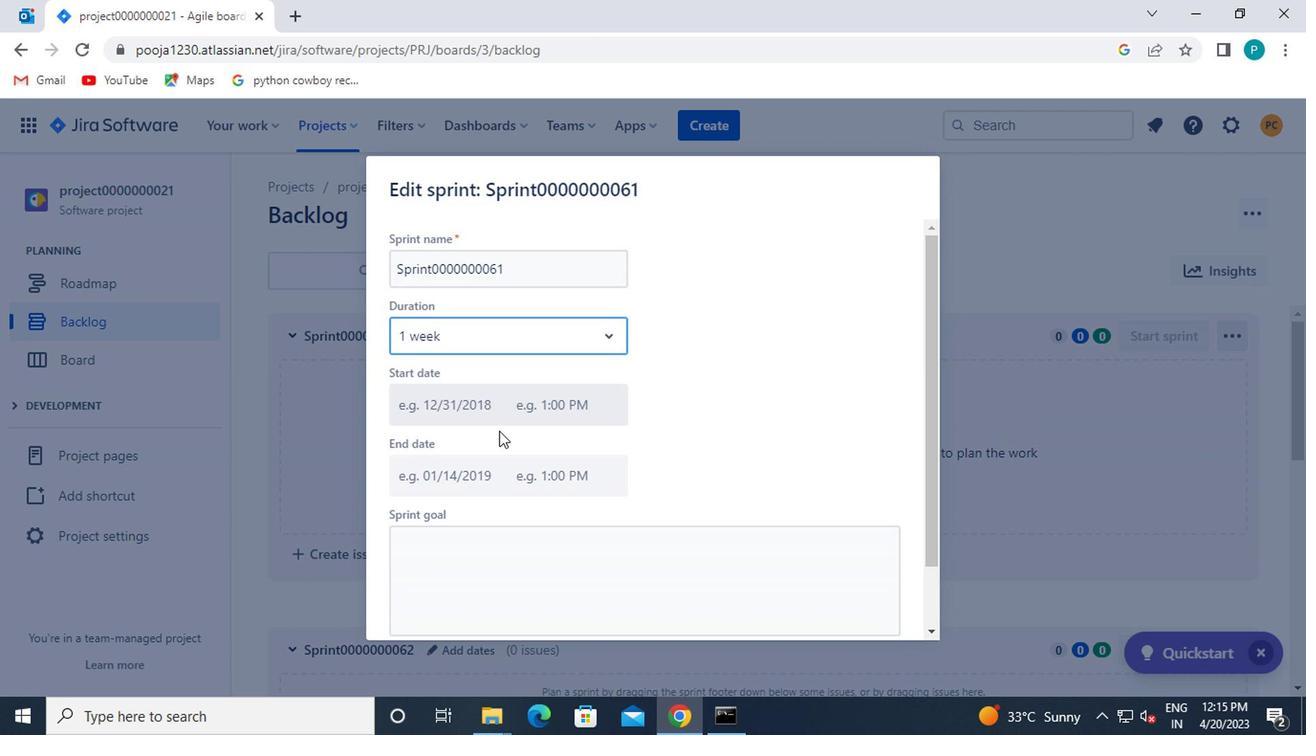 
Action: Mouse scrolled (513, 444) with delta (0, 0)
Screenshot: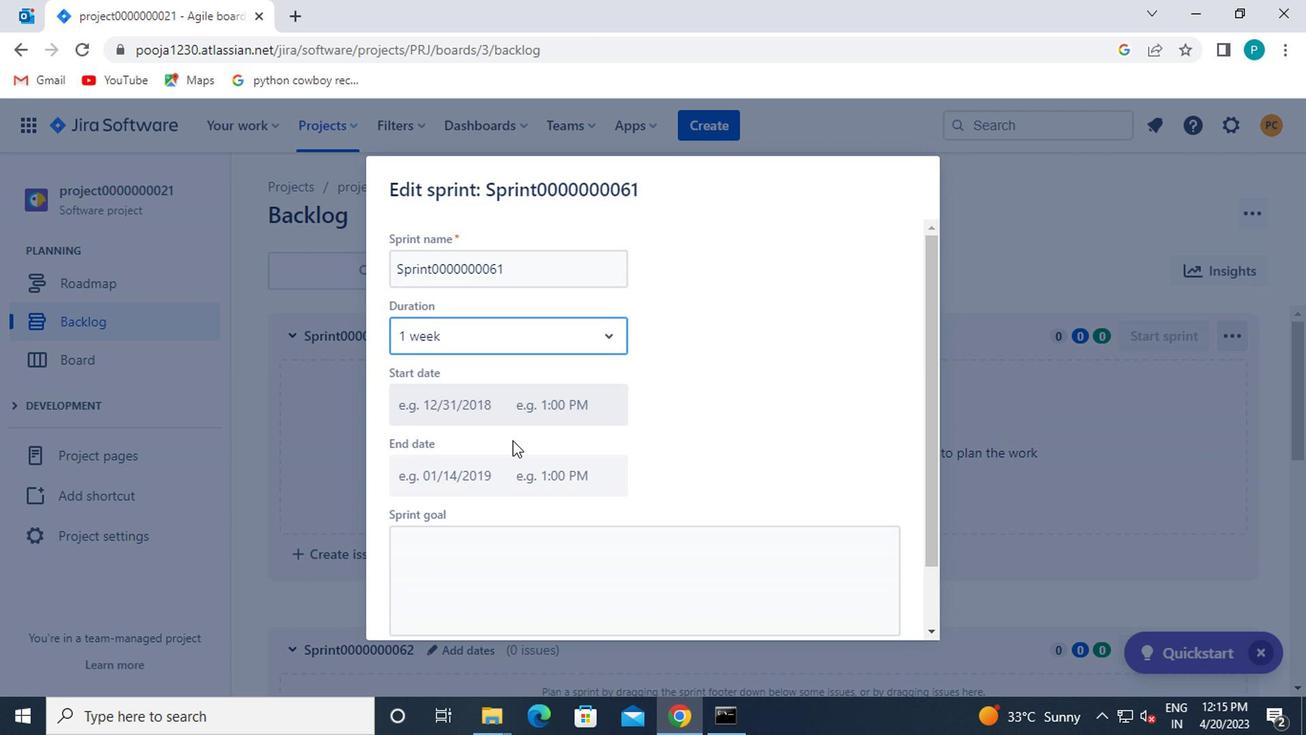 
Action: Mouse moved to (515, 447)
Screenshot: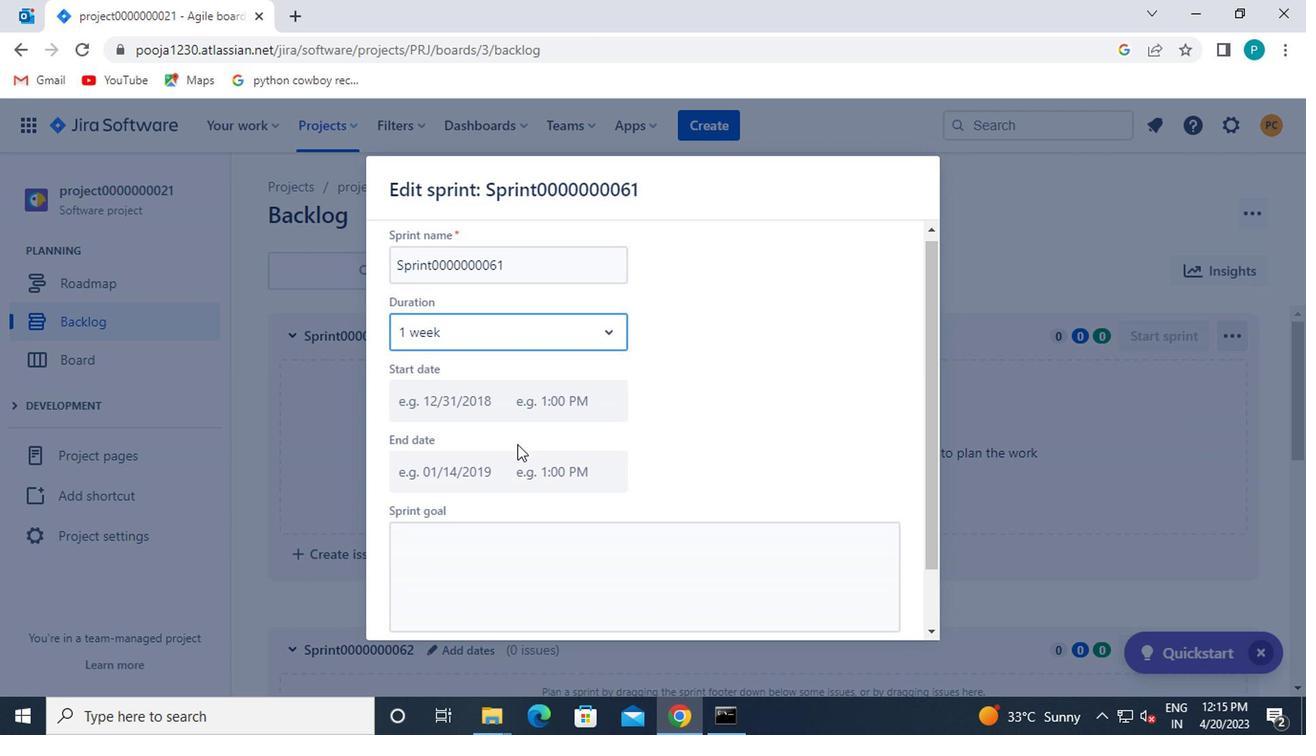
Action: Mouse scrolled (515, 445) with delta (0, -1)
Screenshot: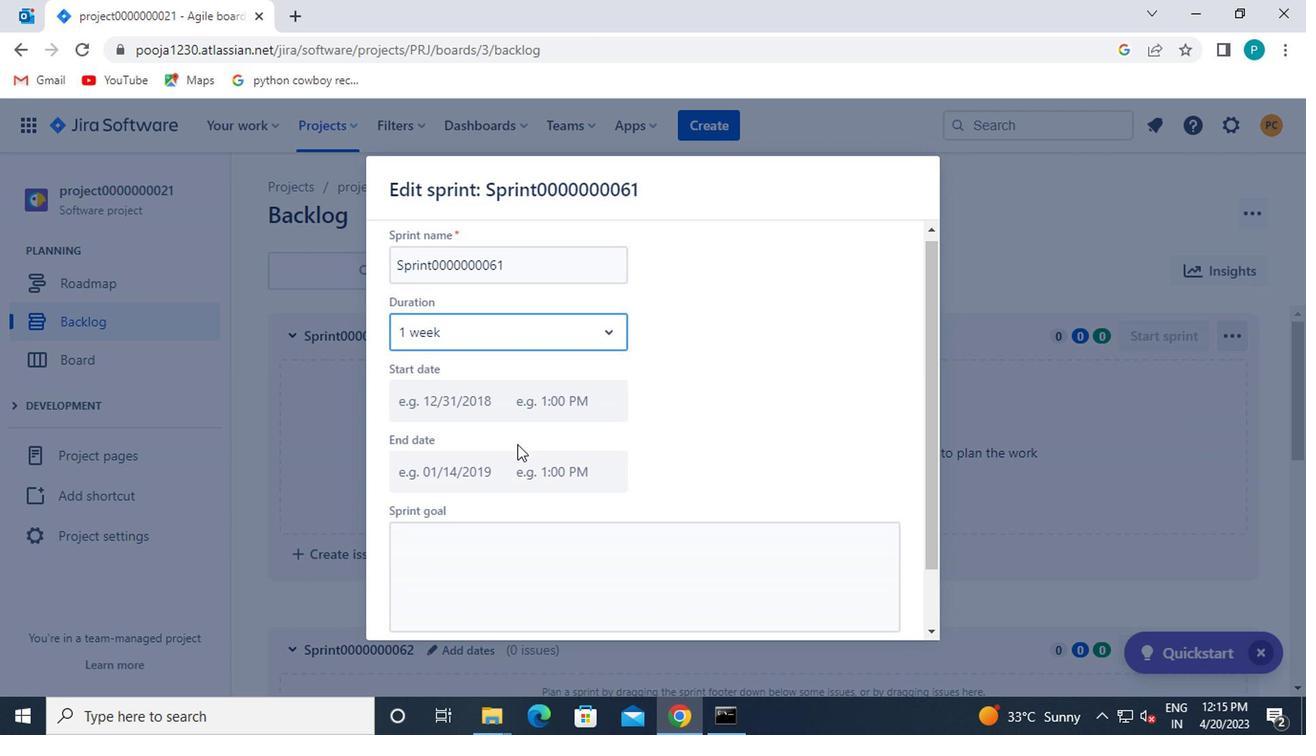 
Action: Mouse moved to (548, 490)
Screenshot: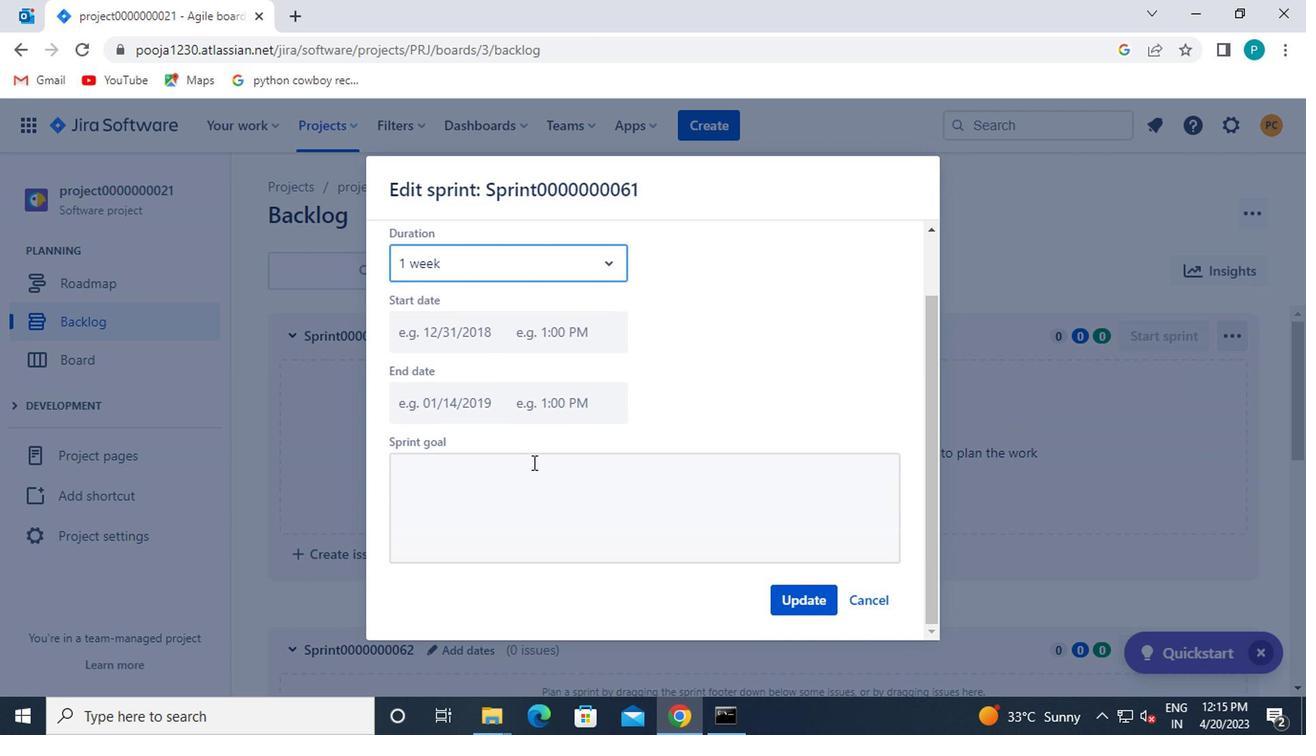 
Action: Mouse scrolled (548, 489) with delta (0, 0)
Screenshot: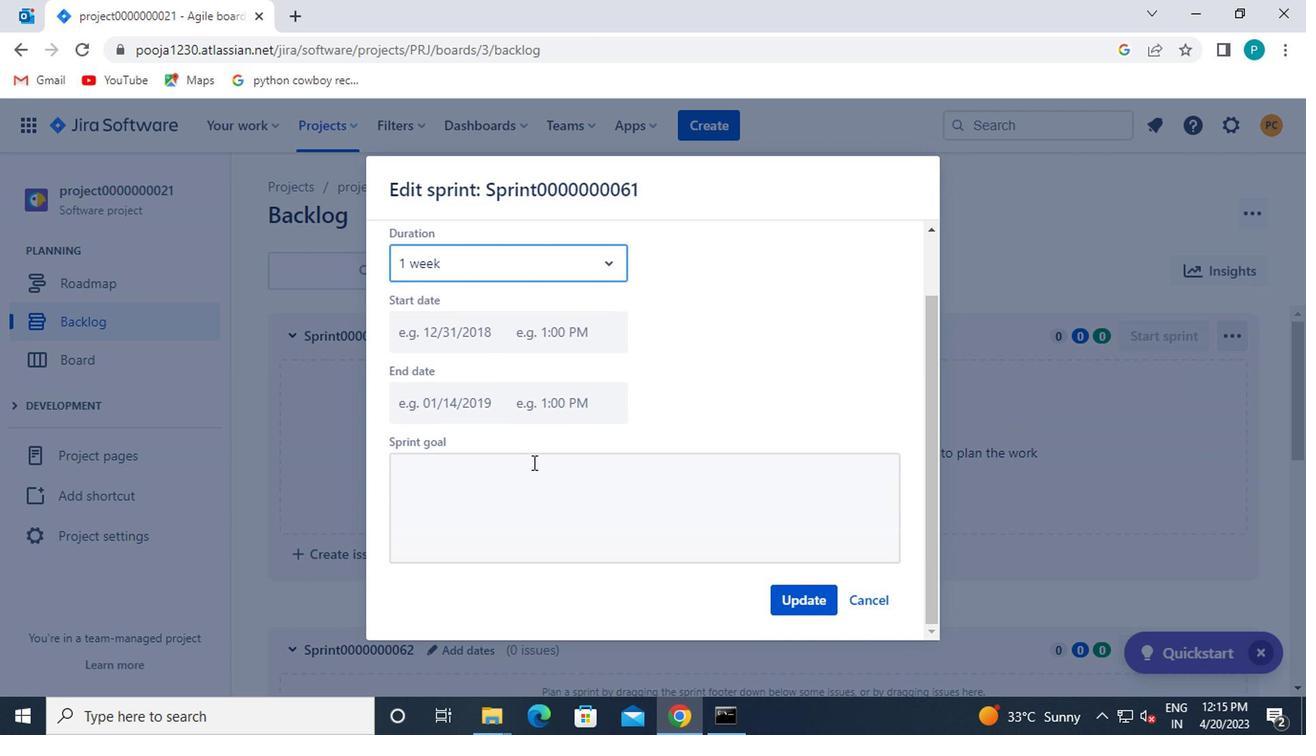 
Action: Mouse moved to (579, 501)
Screenshot: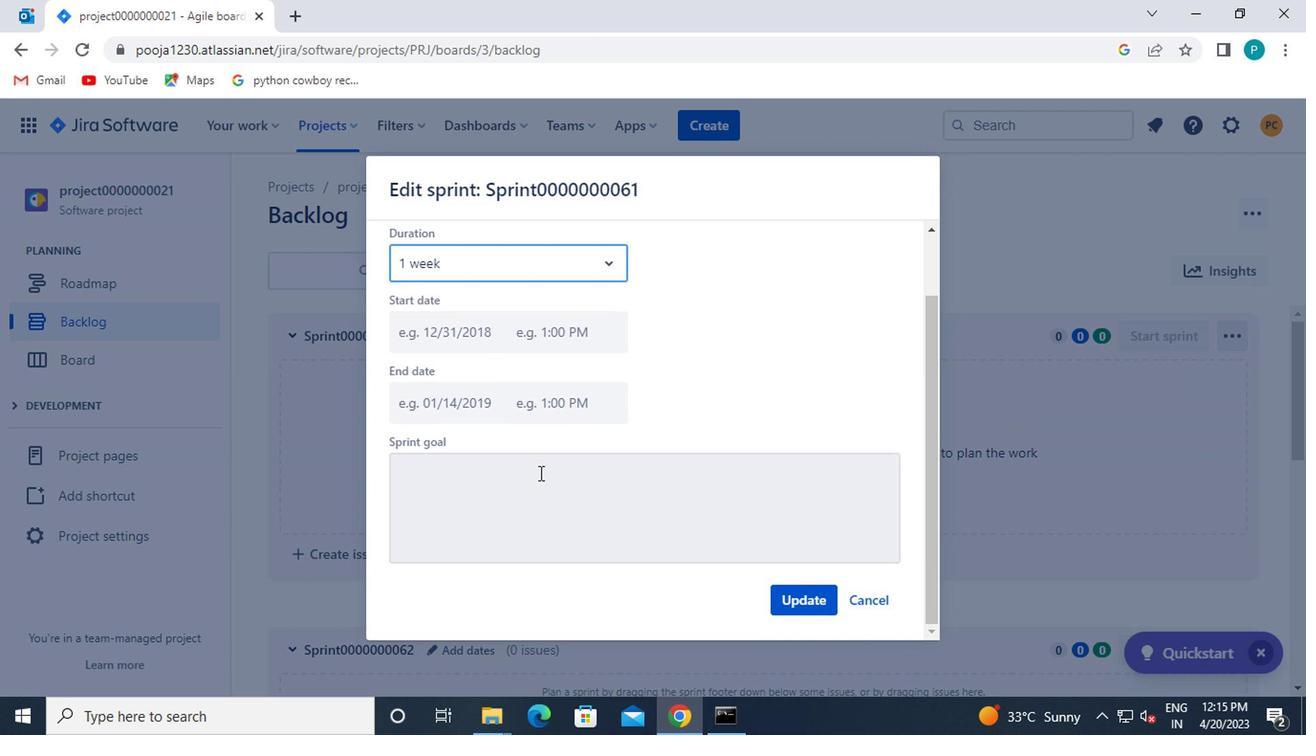 
Action: Mouse scrolled (579, 500) with delta (0, 0)
Screenshot: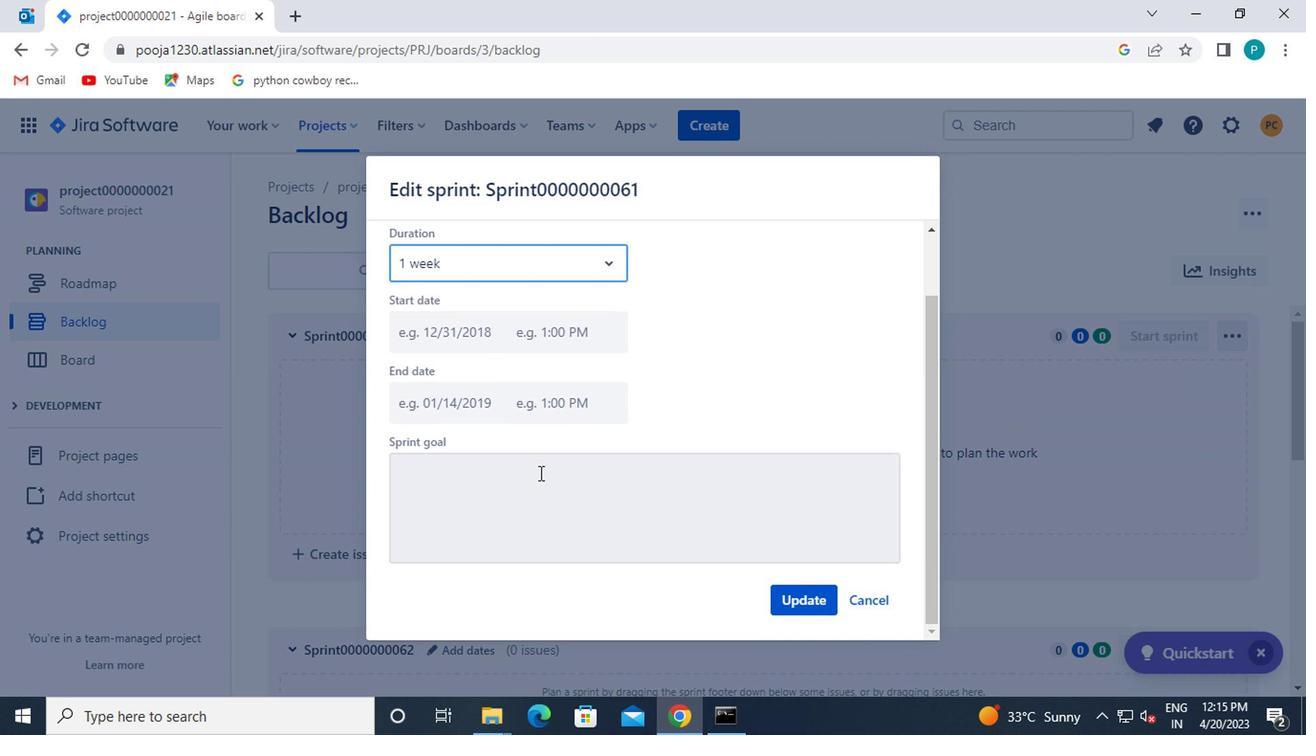 
Action: Mouse moved to (774, 601)
Screenshot: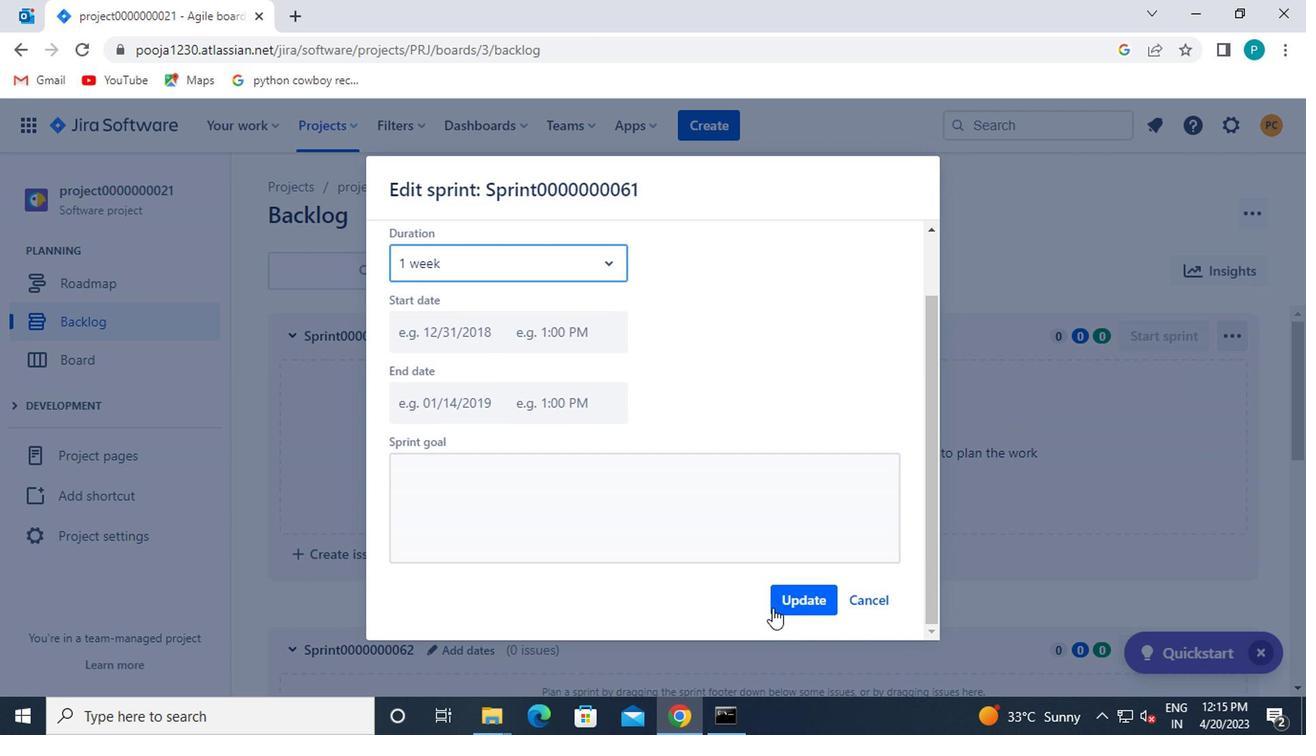 
Action: Mouse pressed left at (774, 601)
Screenshot: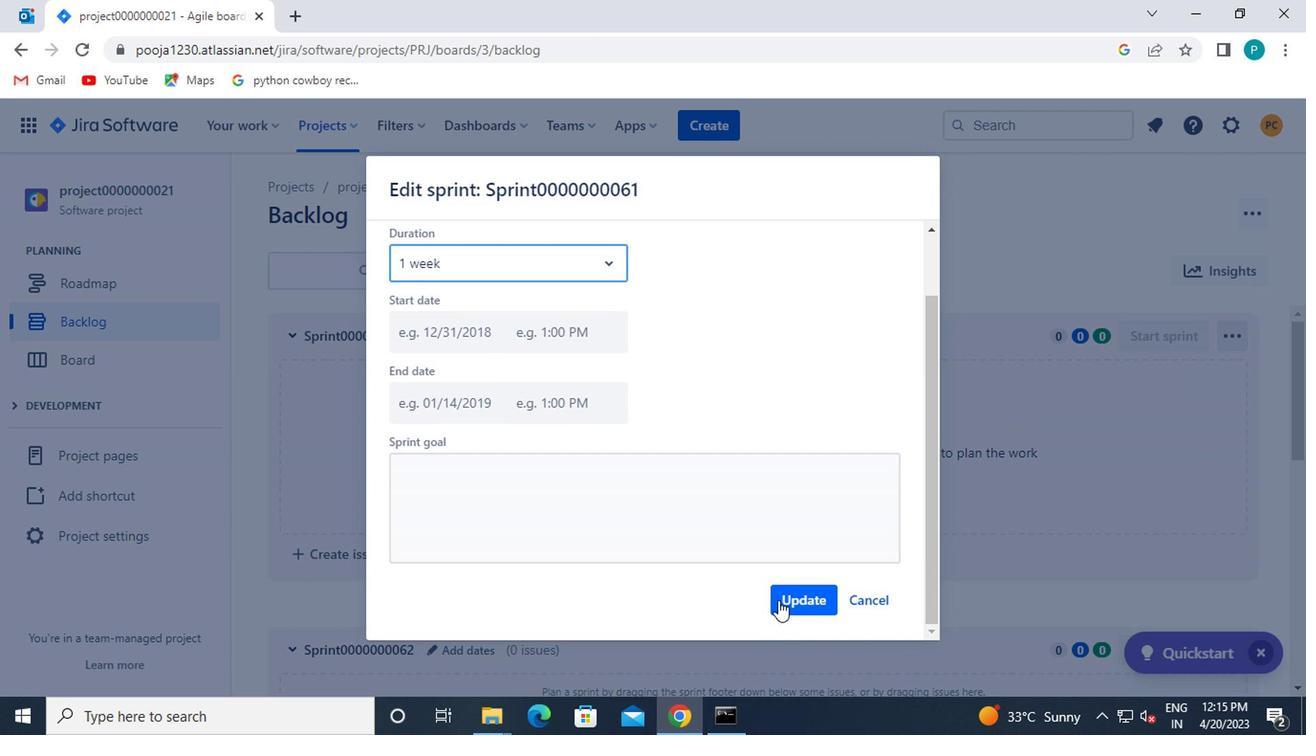 
Action: Mouse moved to (539, 522)
Screenshot: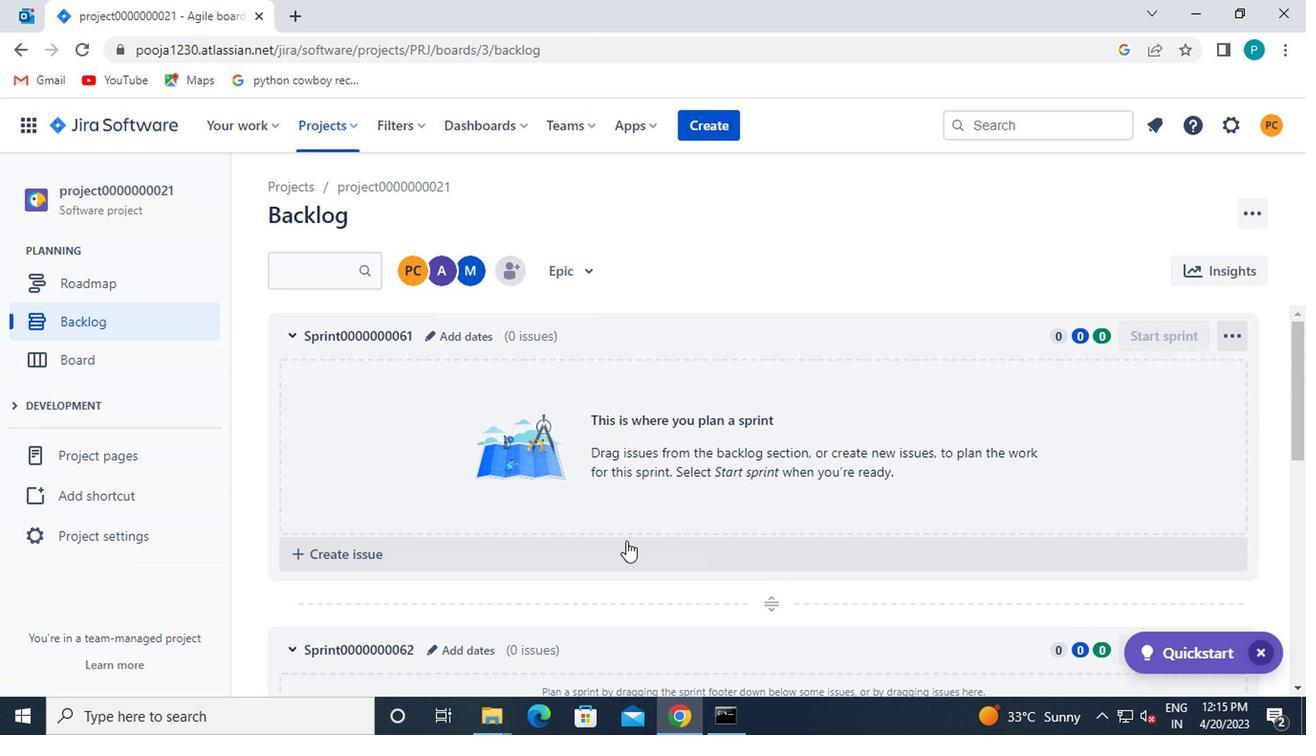 
Action: Mouse scrolled (539, 520) with delta (0, -1)
Screenshot: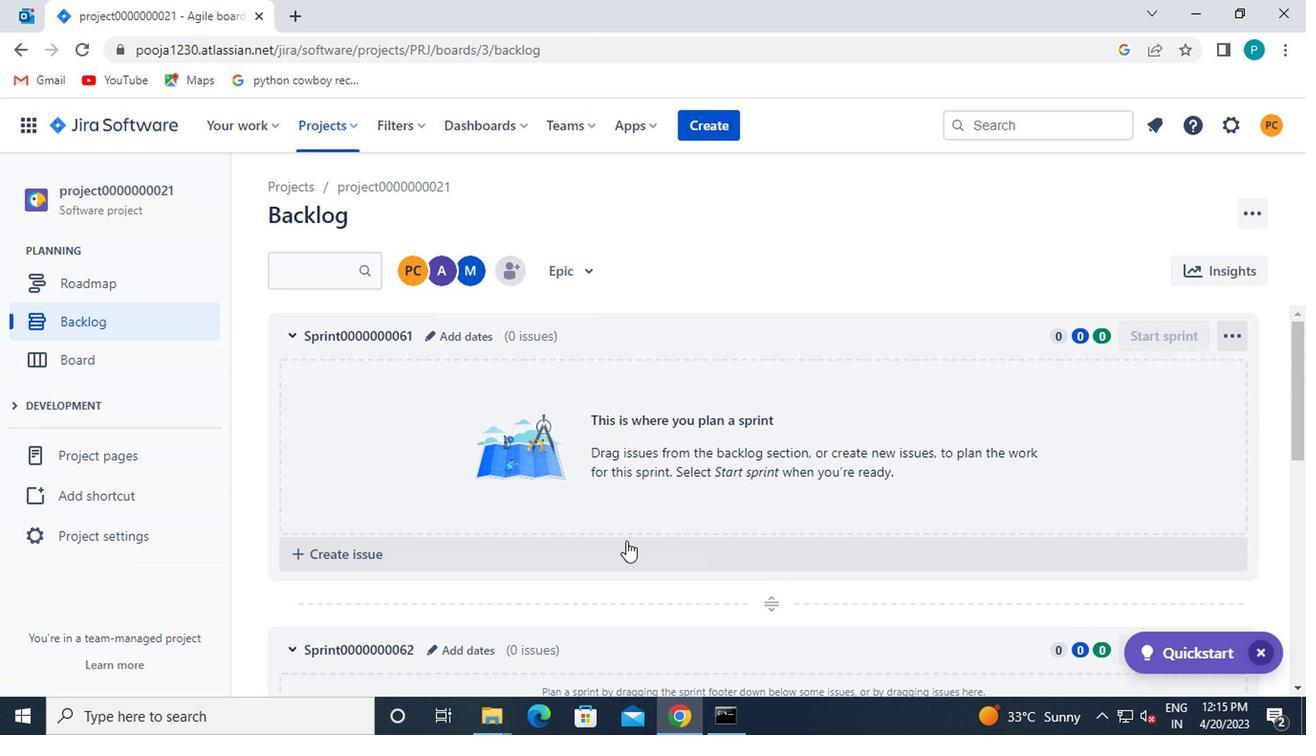 
Action: Mouse moved to (534, 520)
Screenshot: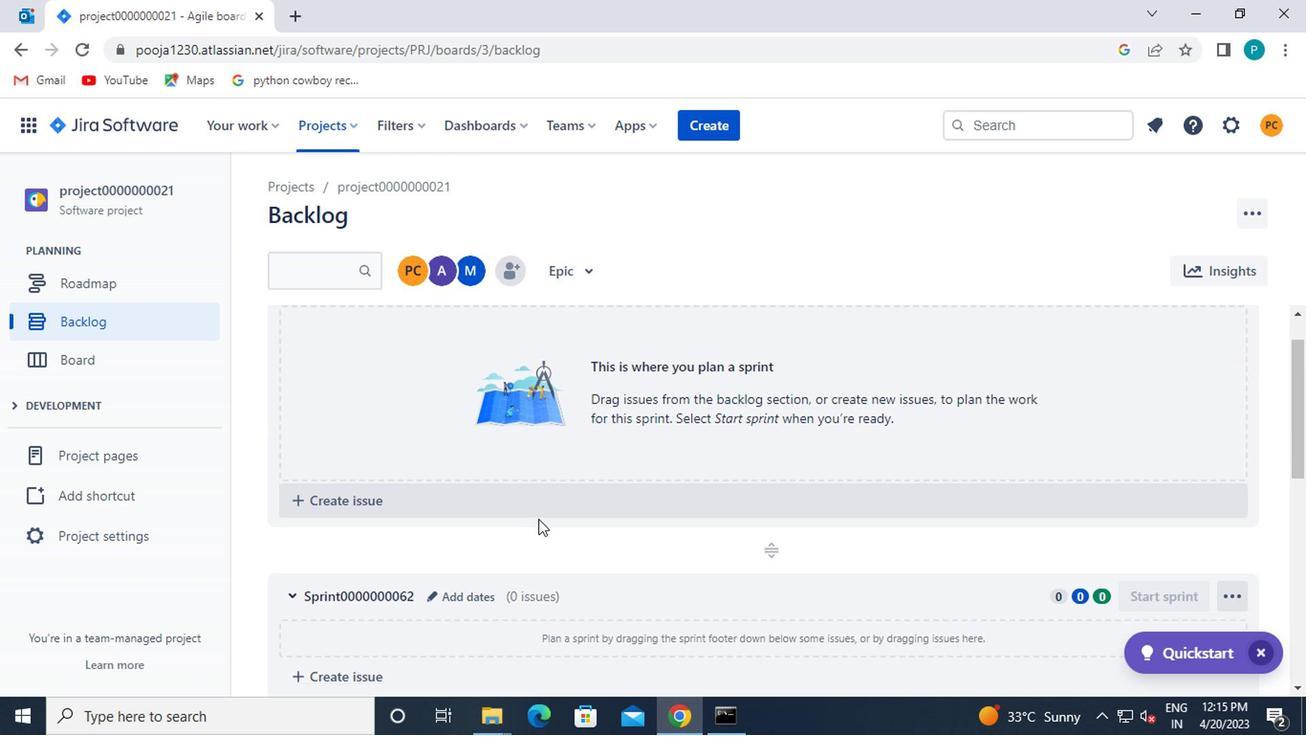 
Action: Mouse scrolled (534, 518) with delta (0, -1)
Screenshot: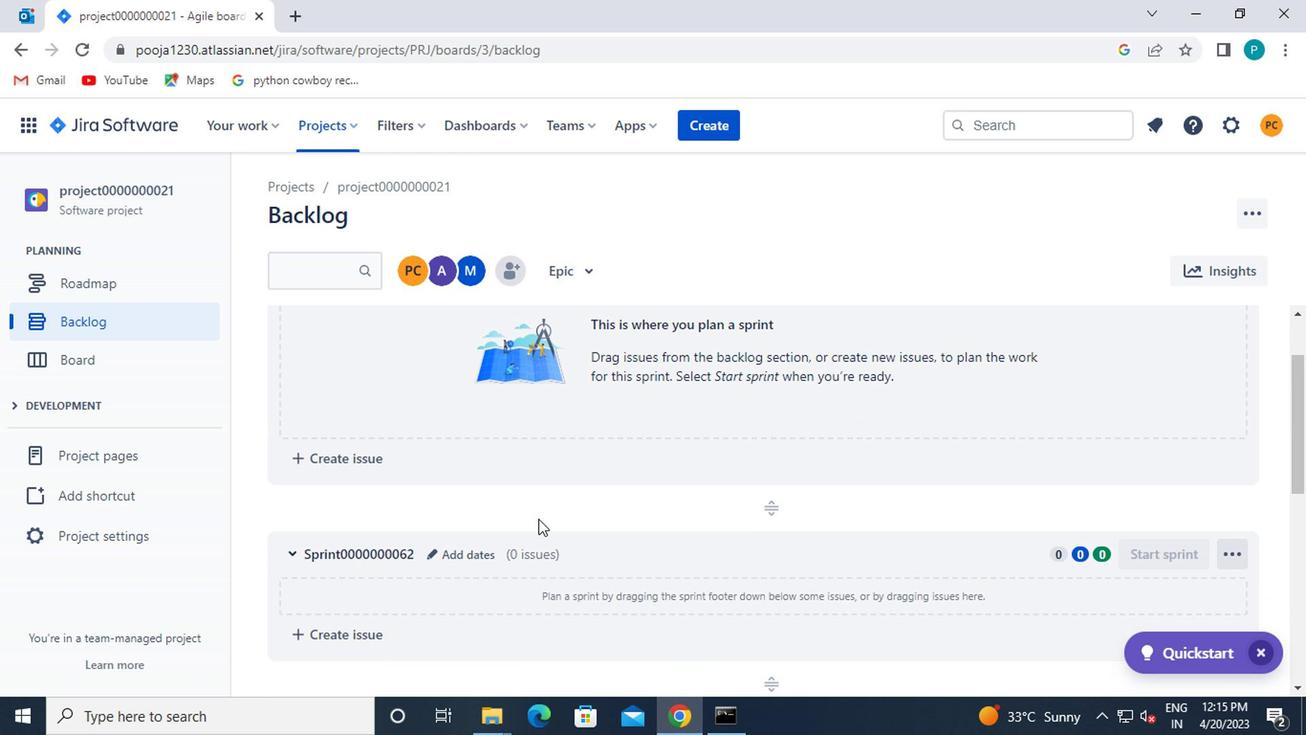 
Action: Mouse scrolled (534, 518) with delta (0, -1)
Screenshot: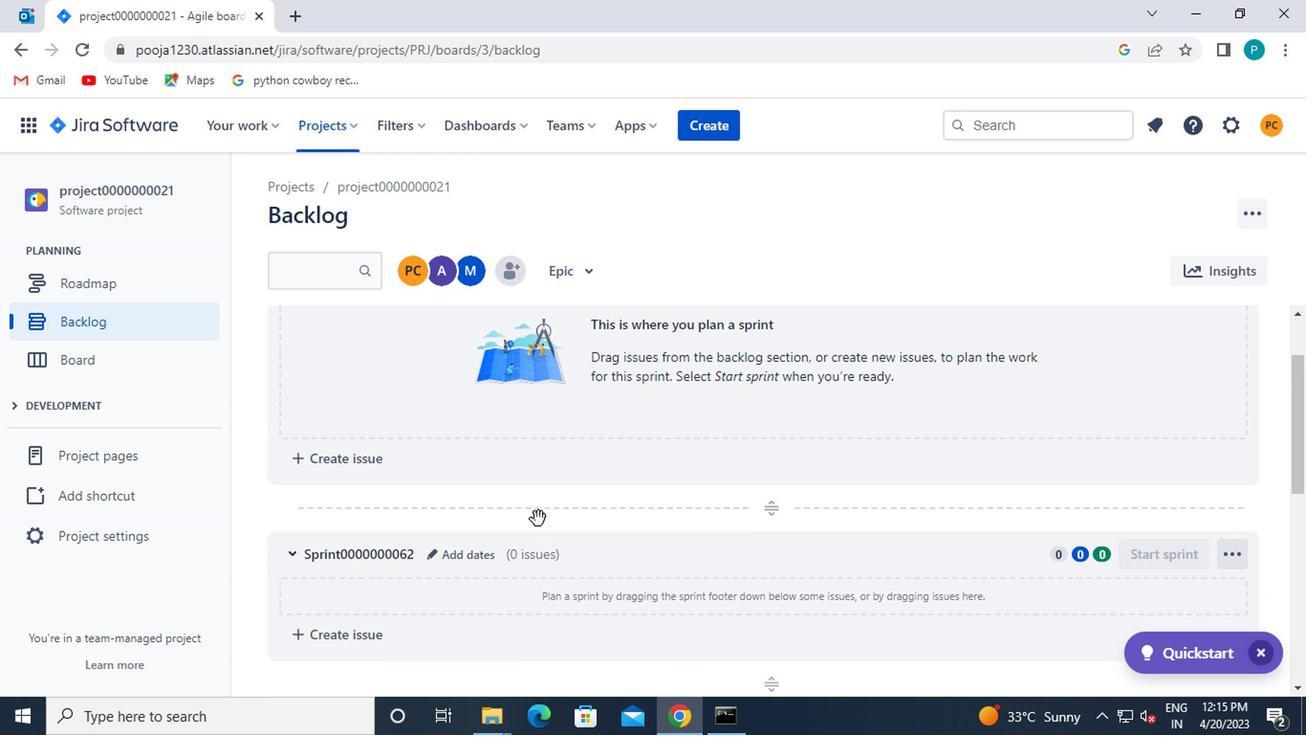
Action: Mouse moved to (458, 362)
Screenshot: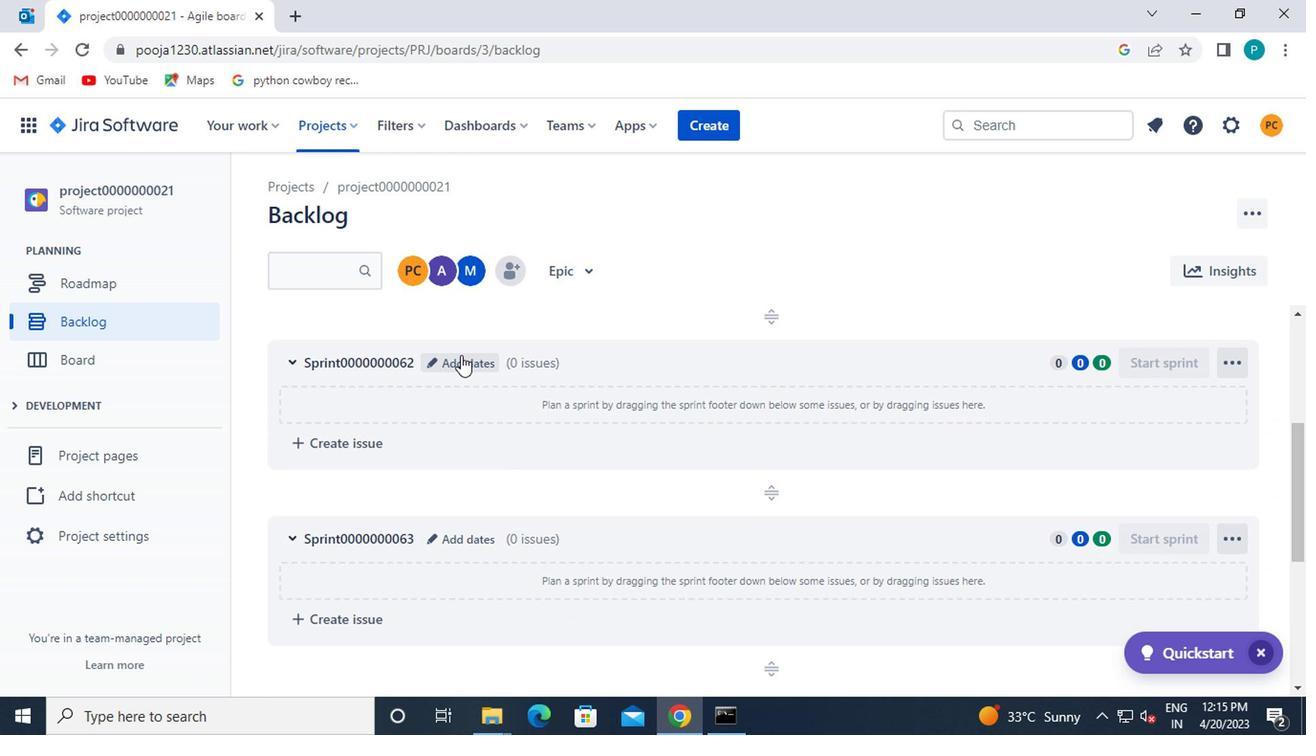 
Action: Mouse pressed left at (458, 362)
Screenshot: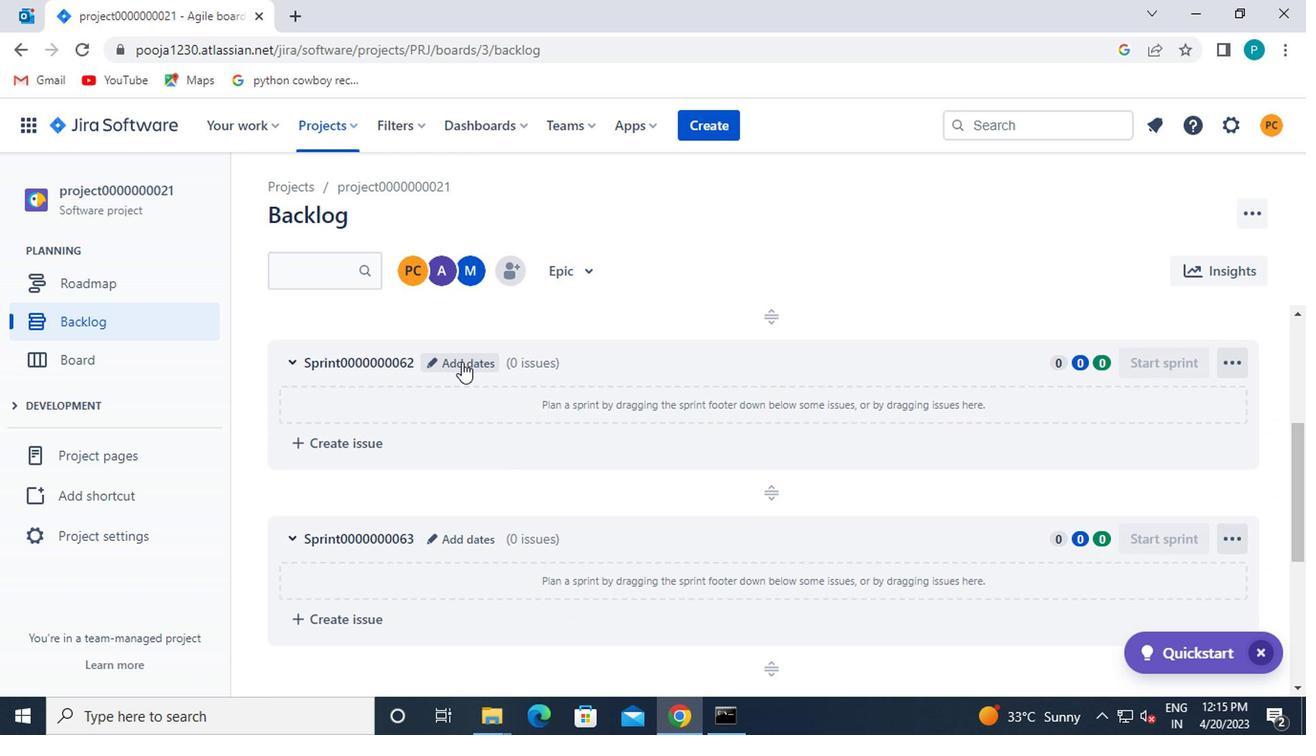 
Action: Mouse moved to (456, 353)
Screenshot: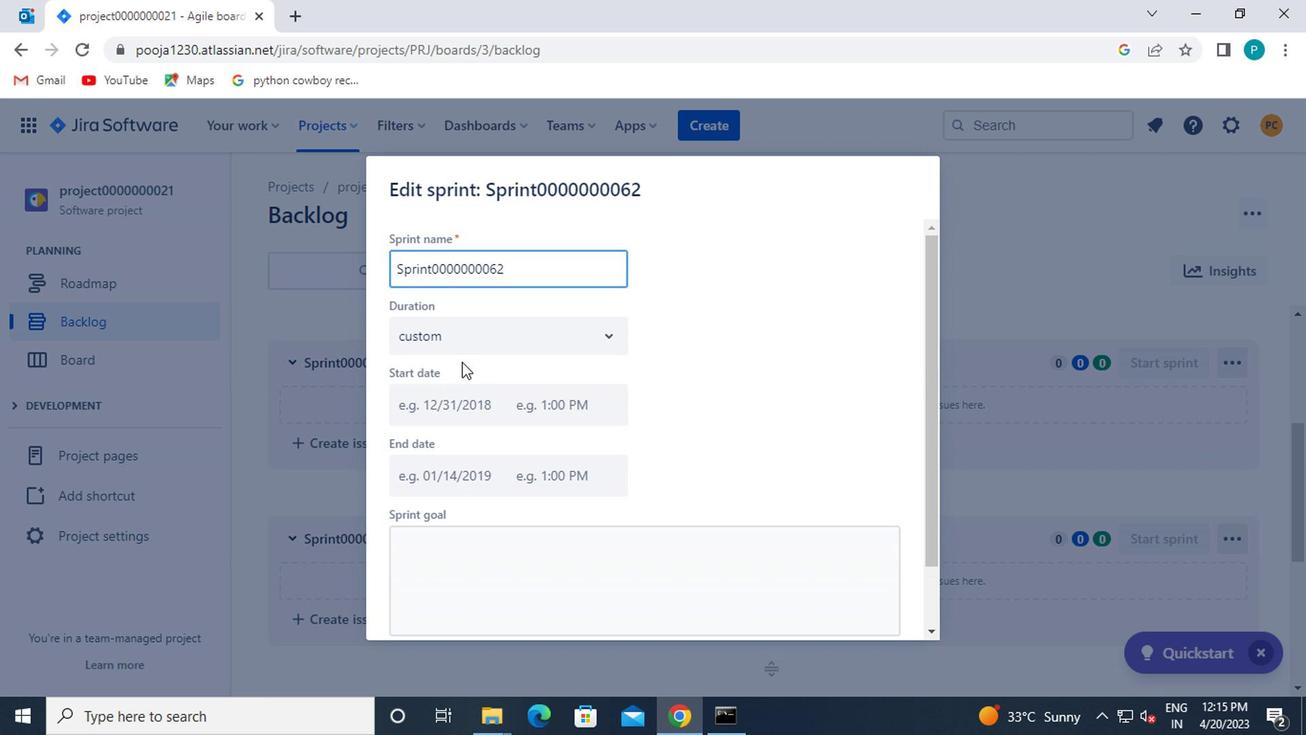 
Action: Mouse pressed left at (456, 353)
Screenshot: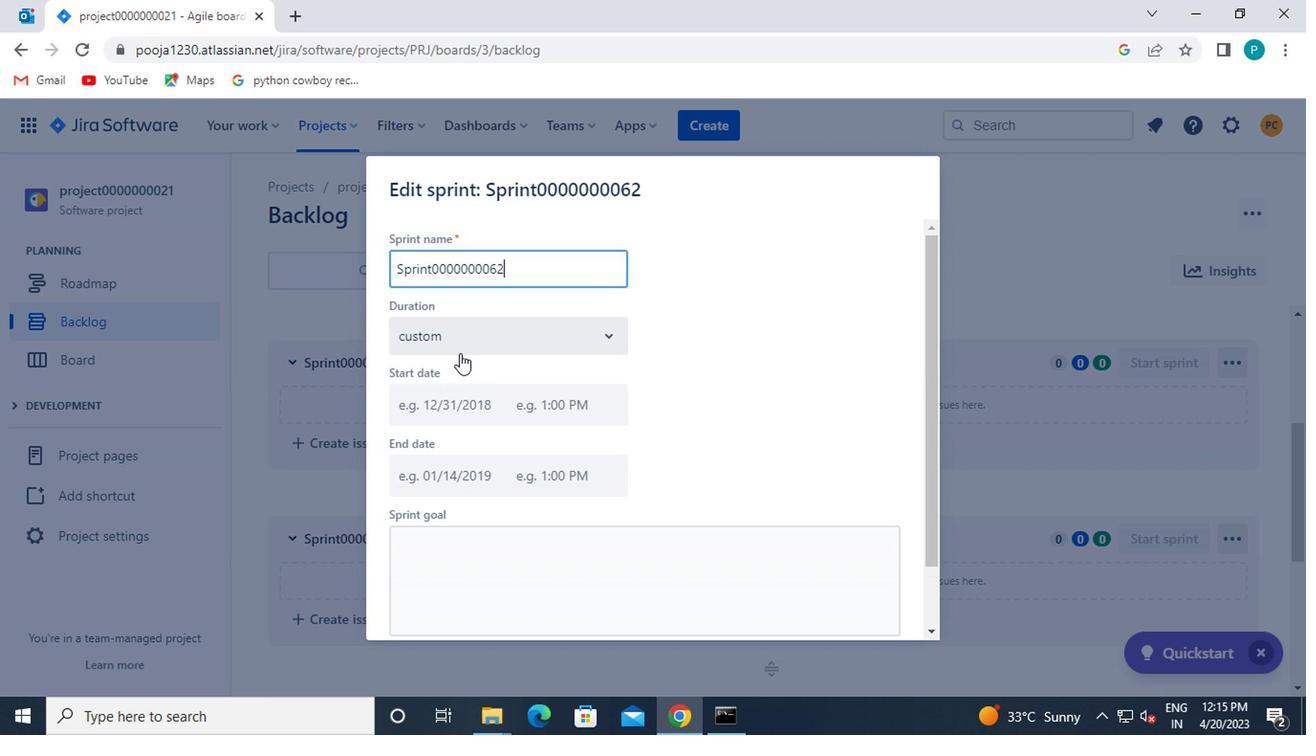 
Action: Mouse moved to (456, 413)
Screenshot: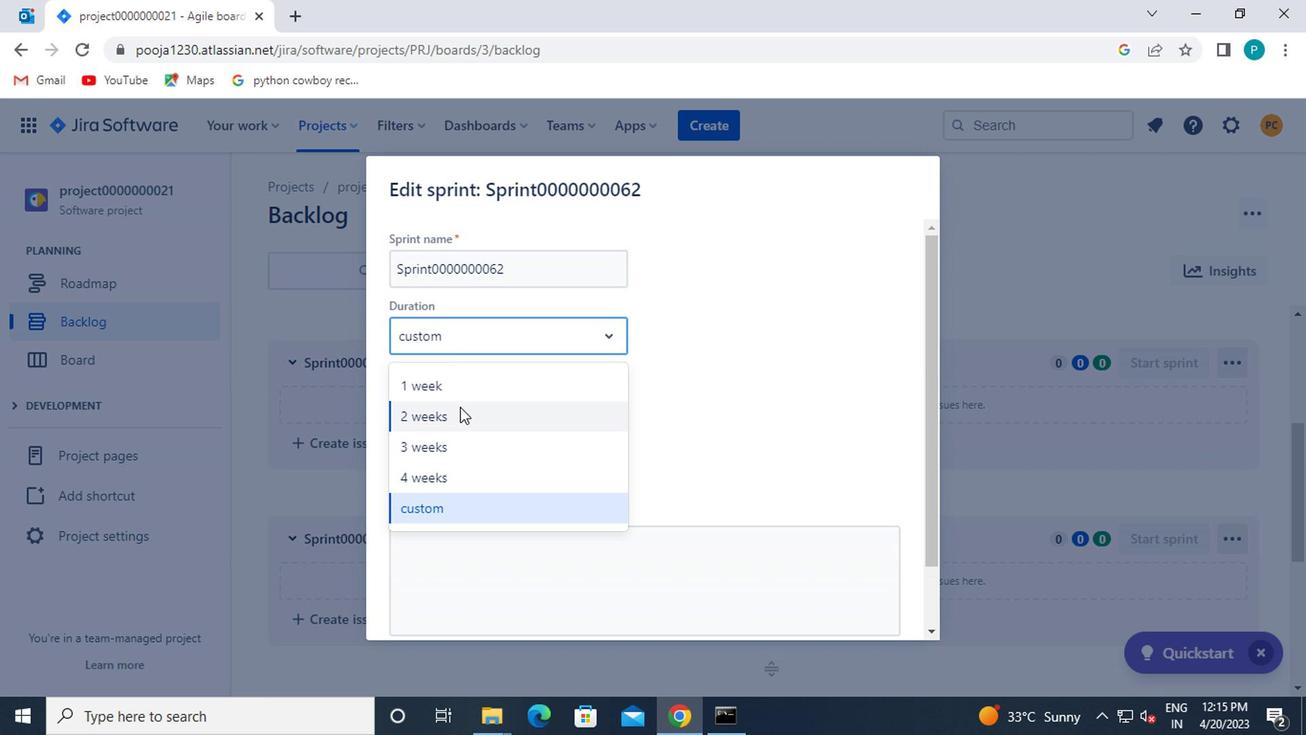 
Action: Mouse pressed left at (456, 413)
Screenshot: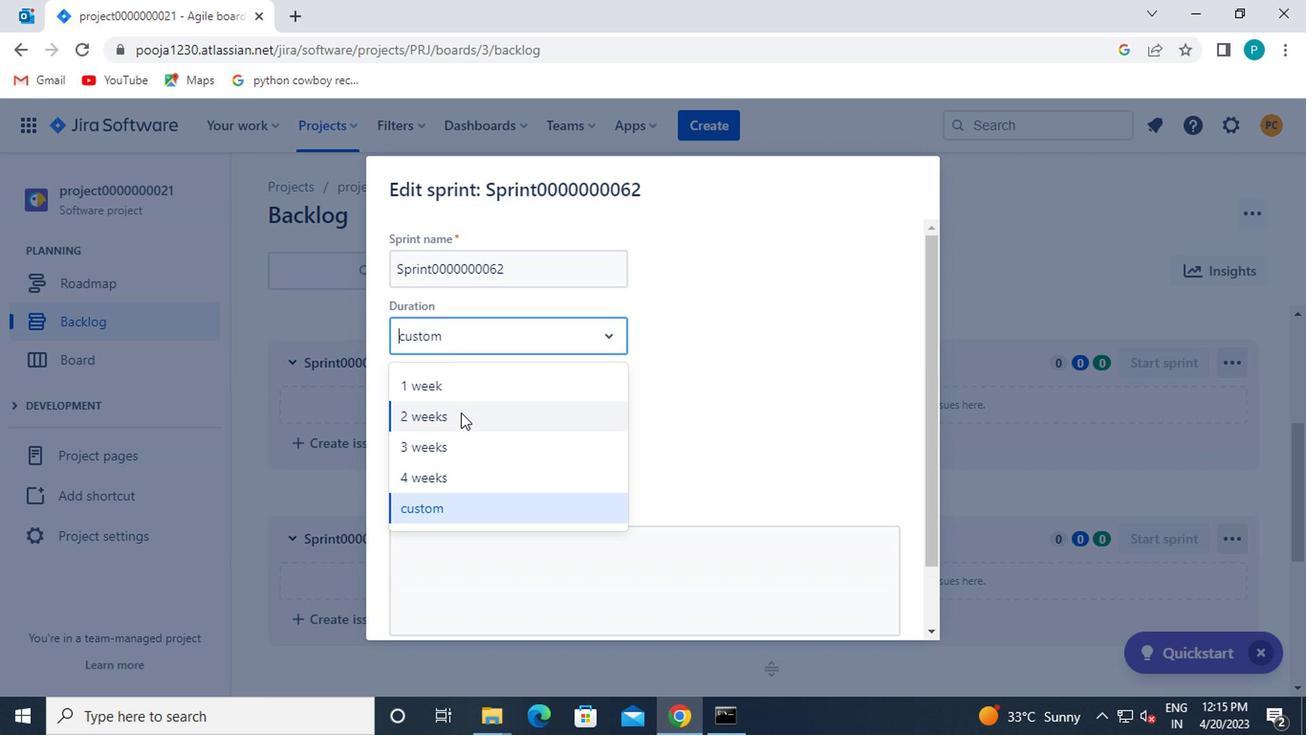 
Action: Mouse scrolled (456, 412) with delta (0, 0)
Screenshot: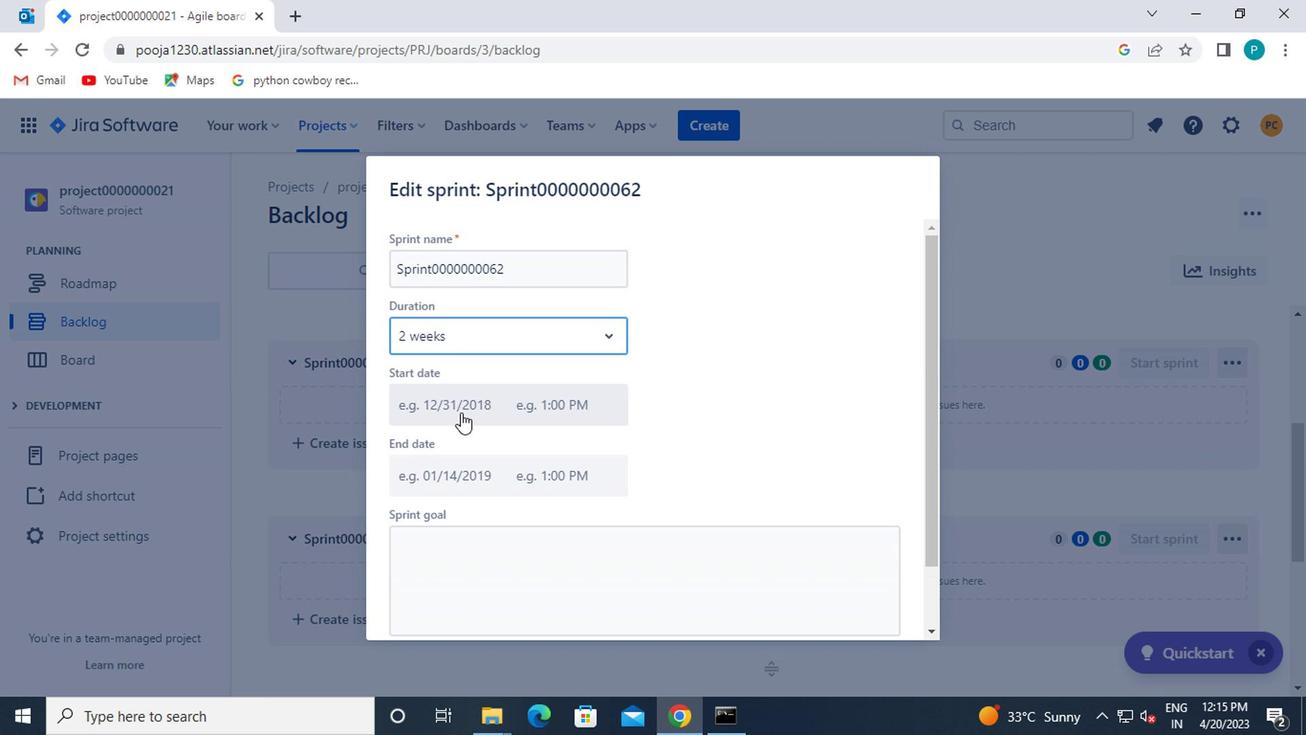 
Action: Mouse scrolled (456, 412) with delta (0, 0)
Screenshot: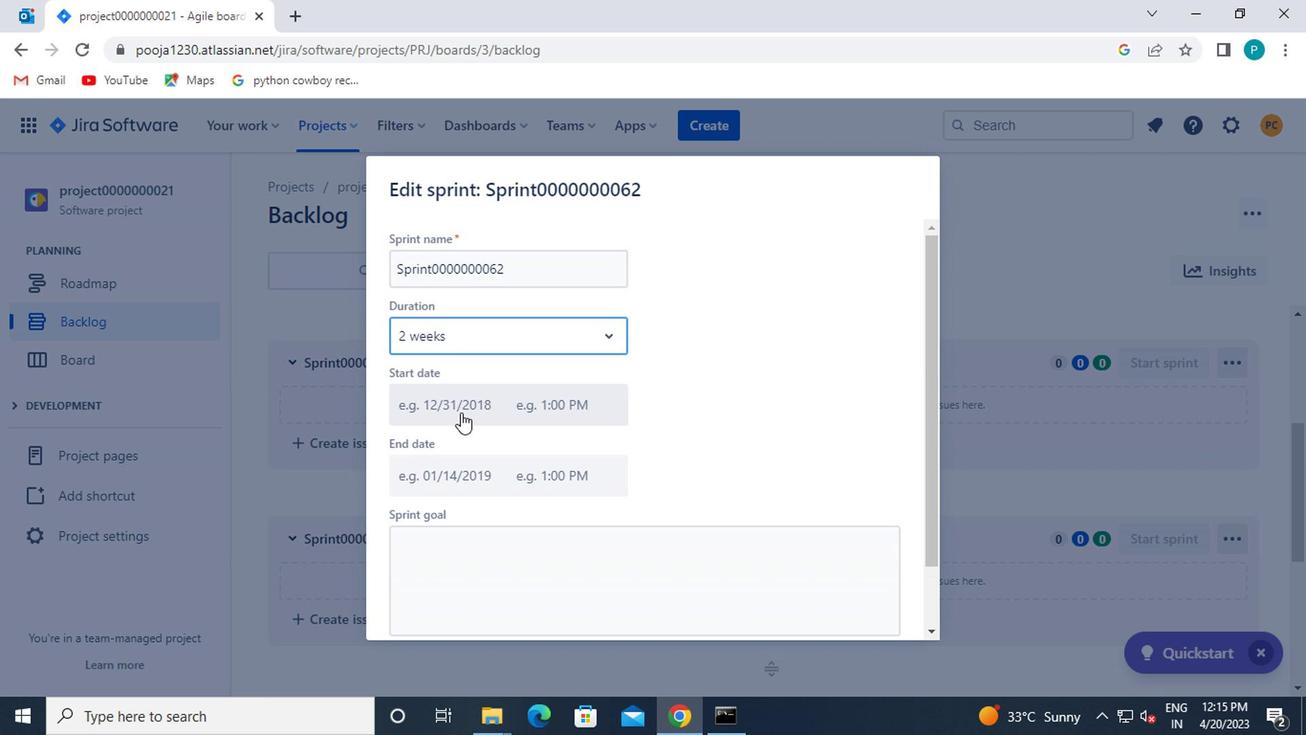 
Action: Mouse moved to (784, 604)
Screenshot: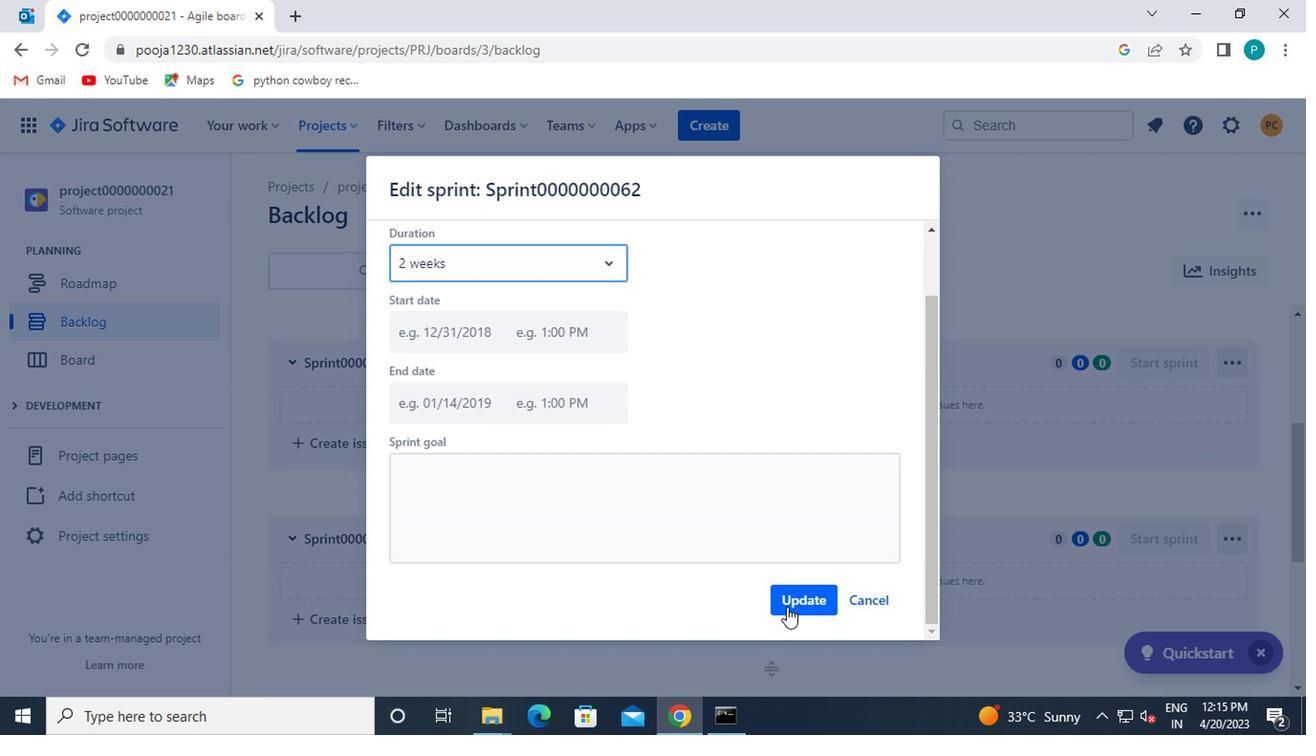 
Action: Mouse pressed left at (784, 604)
Screenshot: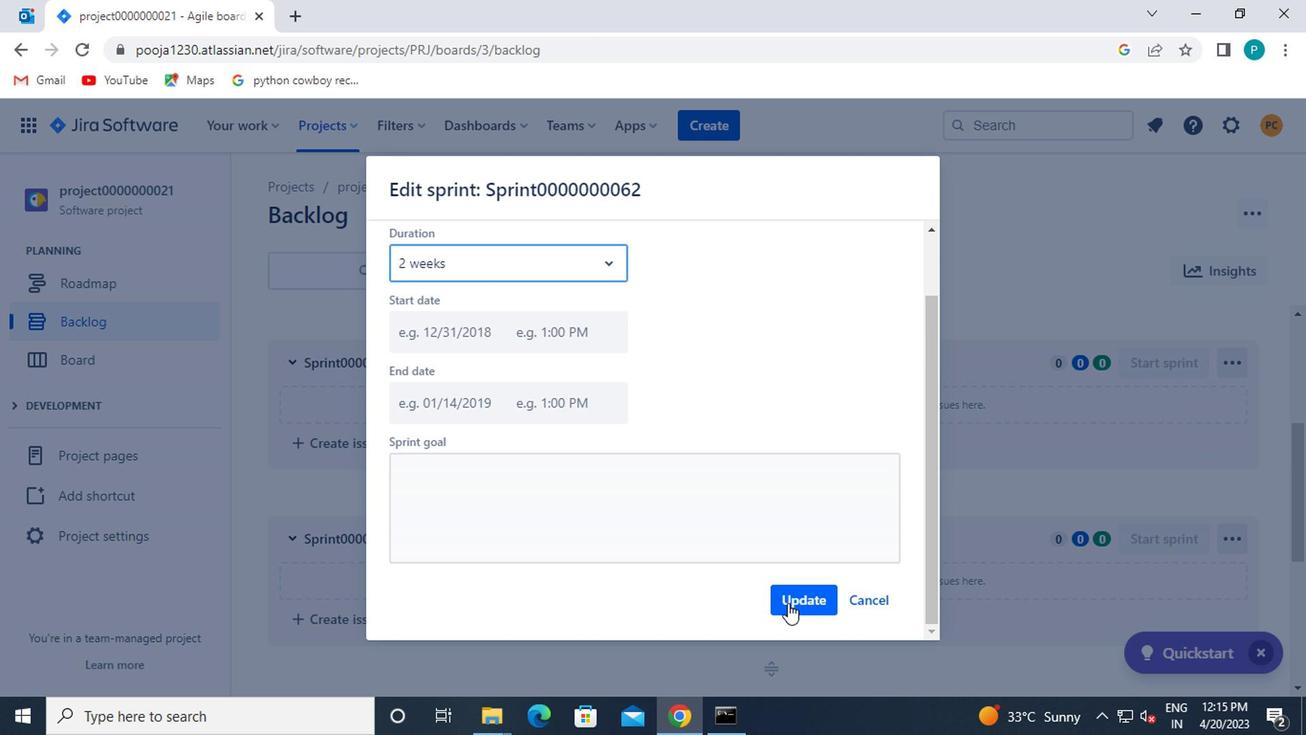 
Action: Mouse moved to (574, 571)
Screenshot: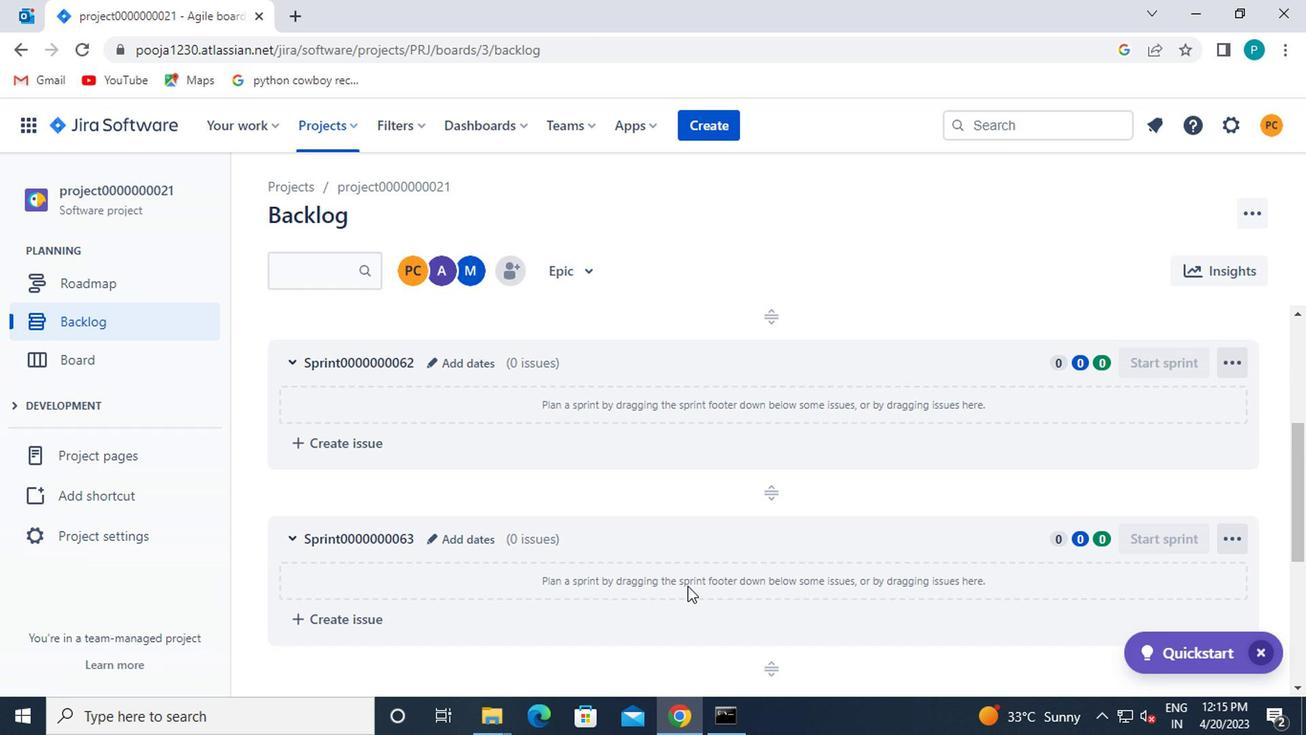 
Action: Mouse scrolled (574, 569) with delta (0, -1)
Screenshot: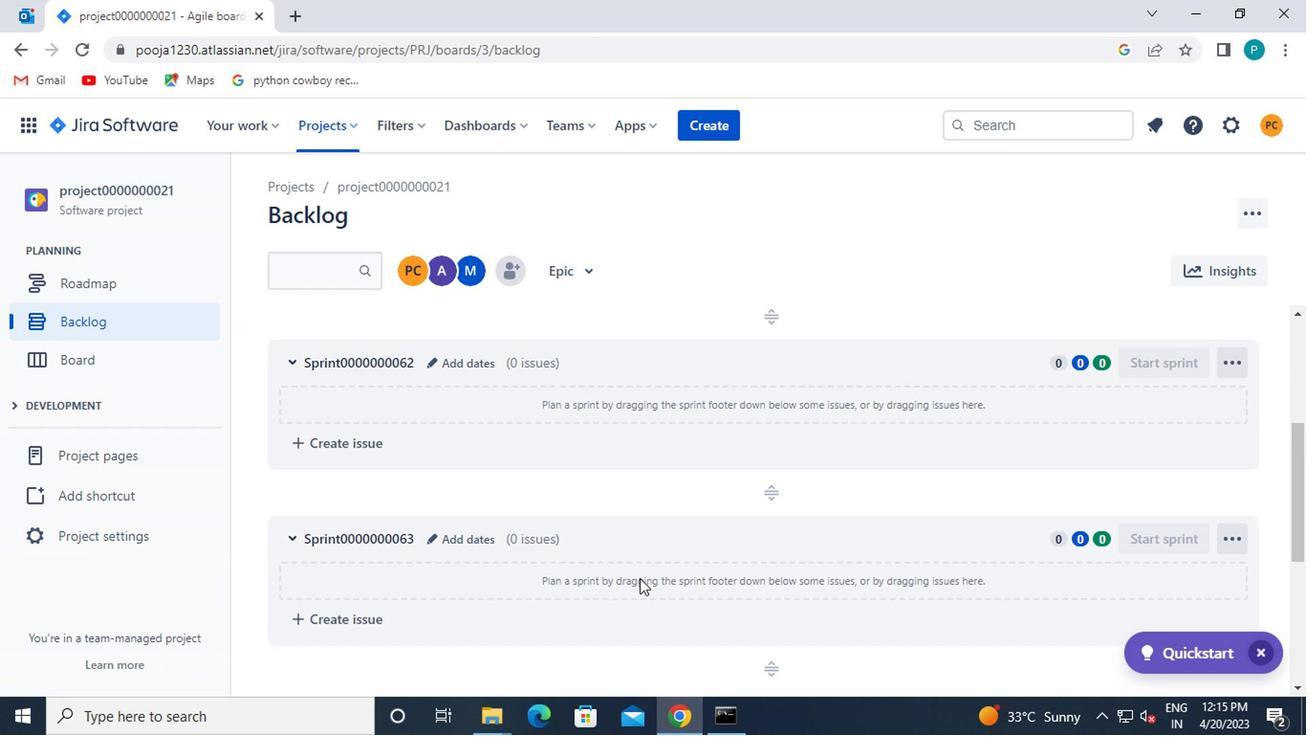 
Action: Mouse scrolled (574, 569) with delta (0, -1)
Screenshot: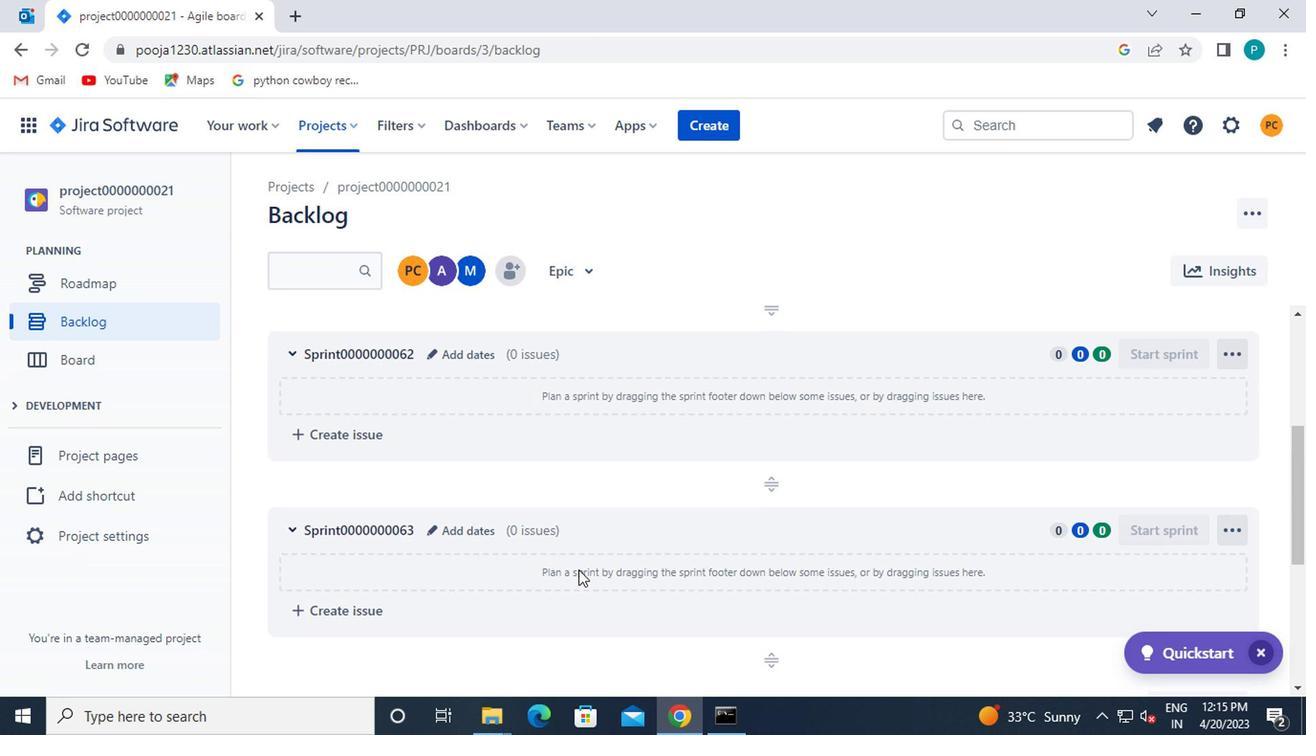 
Action: Mouse moved to (499, 430)
Screenshot: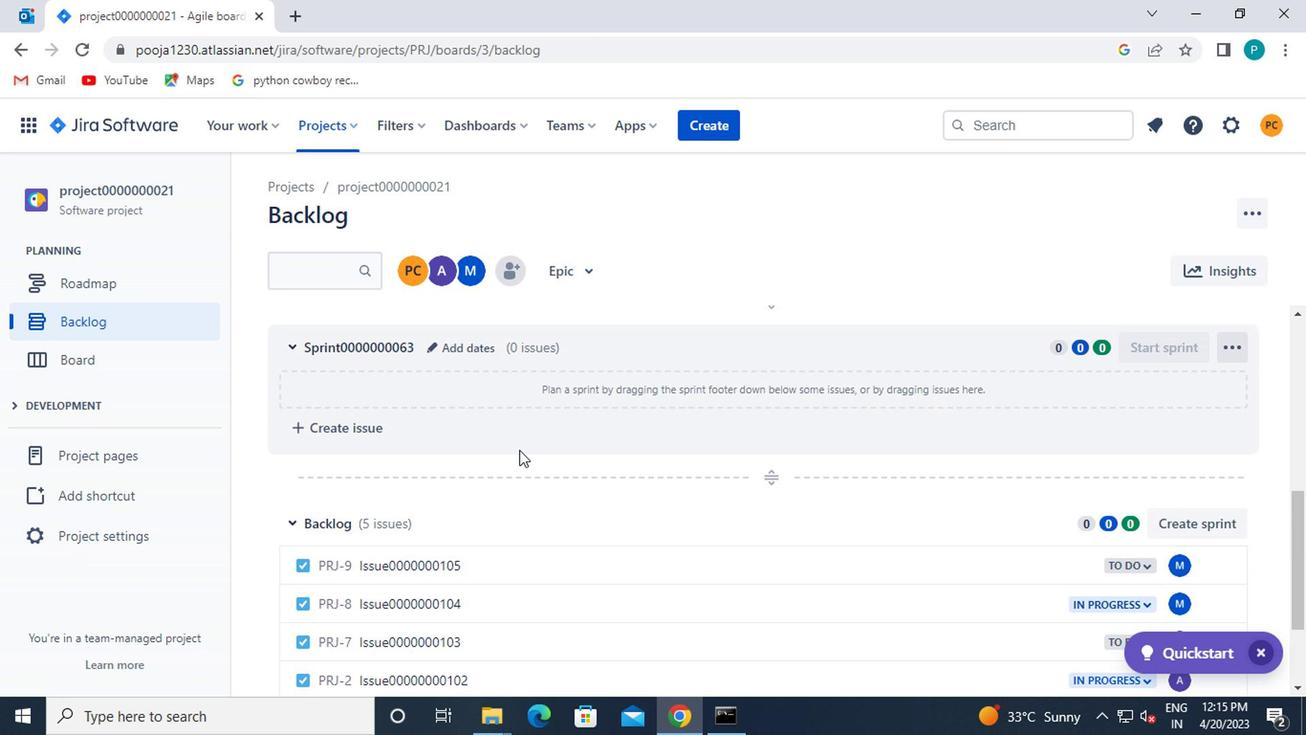 
Action: Mouse scrolled (499, 431) with delta (0, 0)
Screenshot: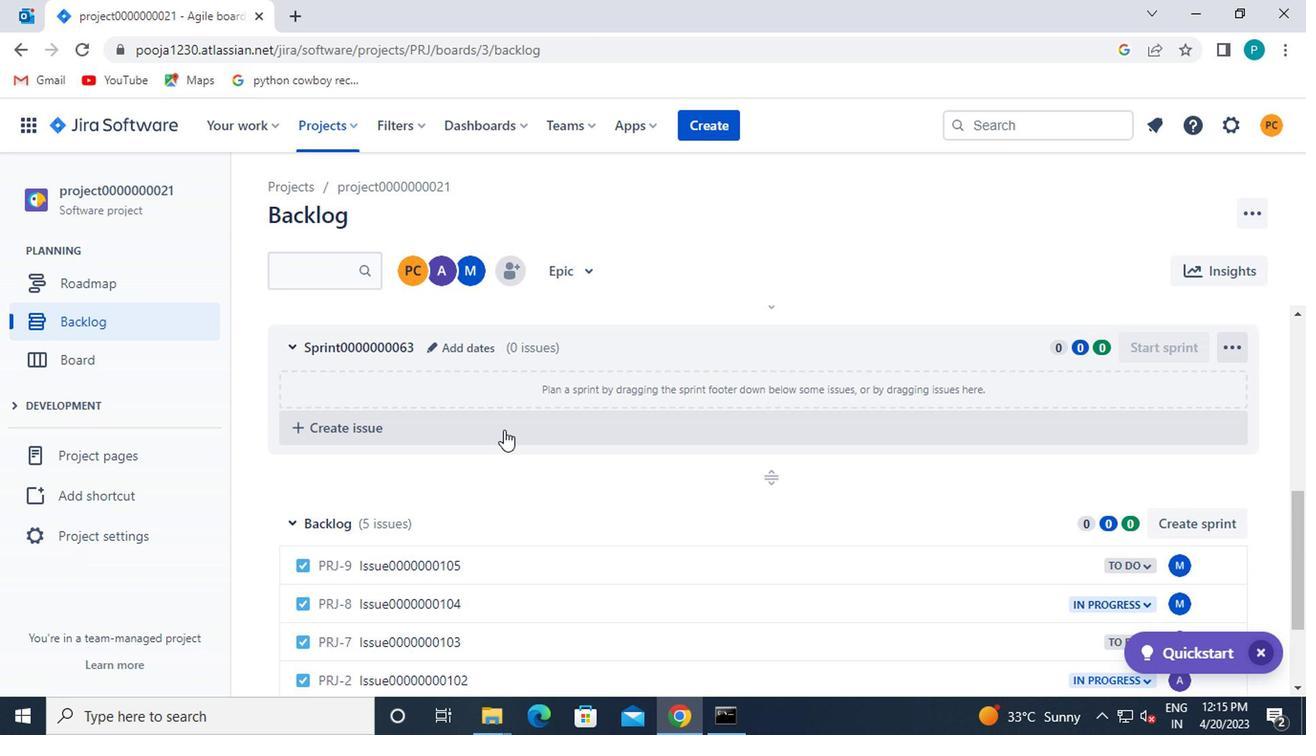 
Action: Mouse moved to (461, 445)
Screenshot: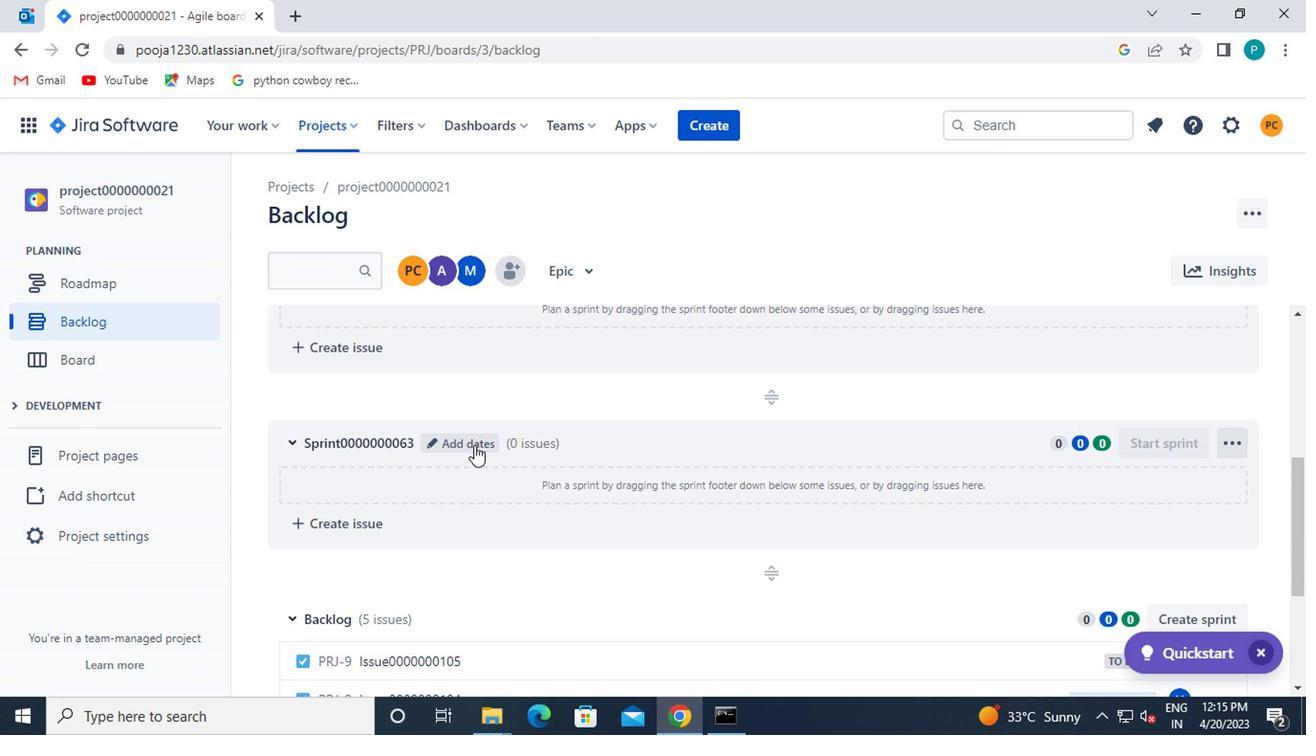 
Action: Mouse pressed left at (461, 445)
Screenshot: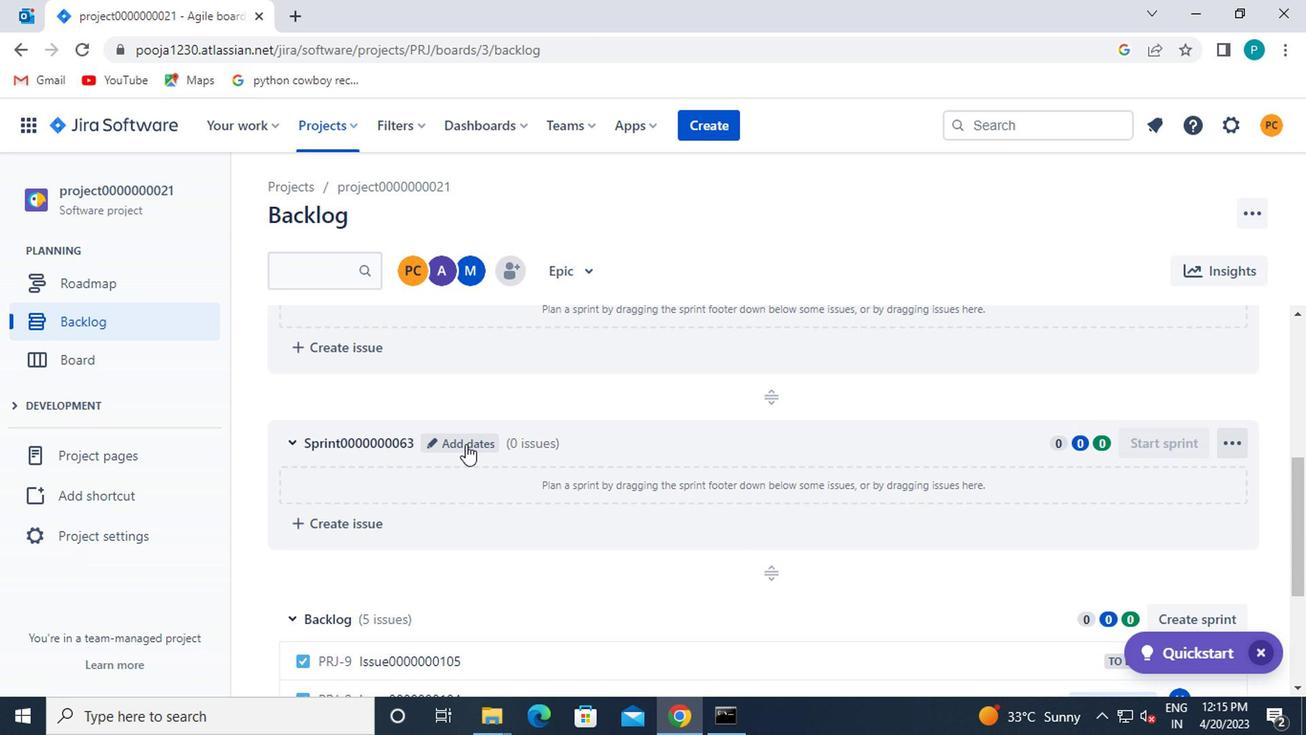 
Action: Mouse moved to (453, 343)
Screenshot: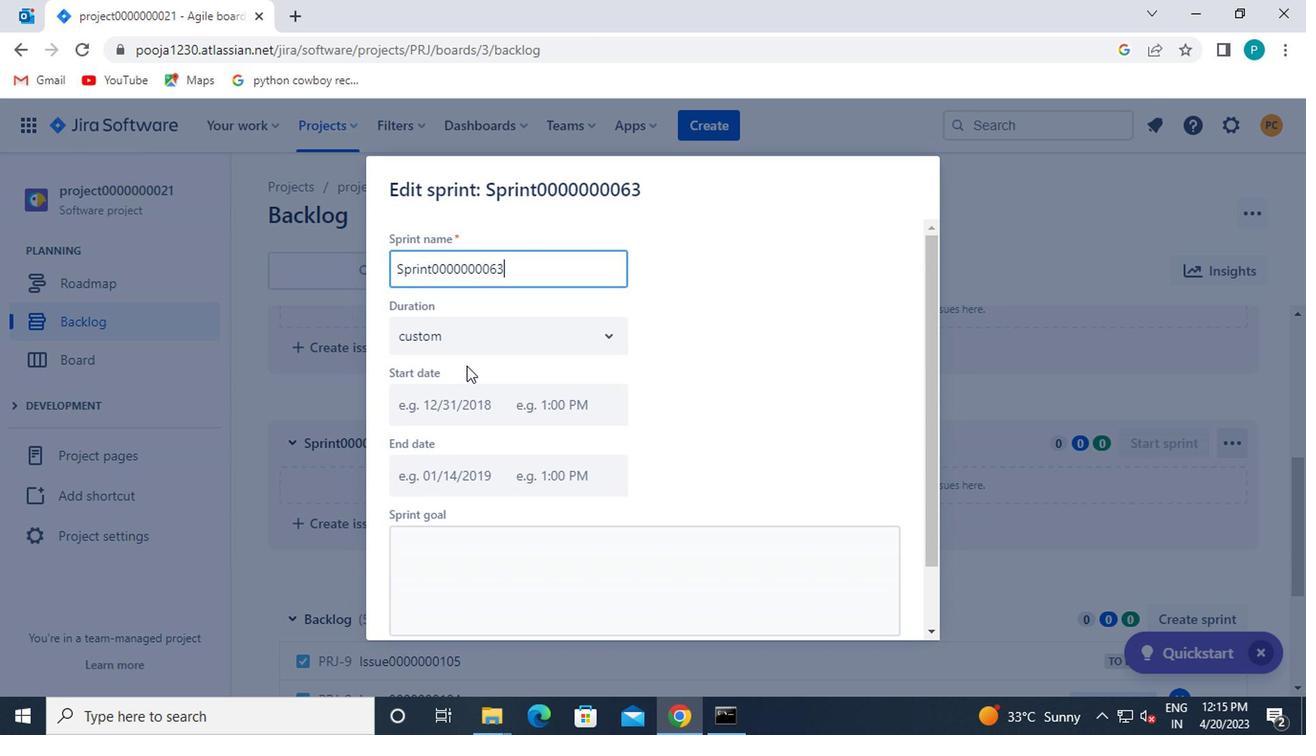
Action: Mouse pressed left at (453, 343)
Screenshot: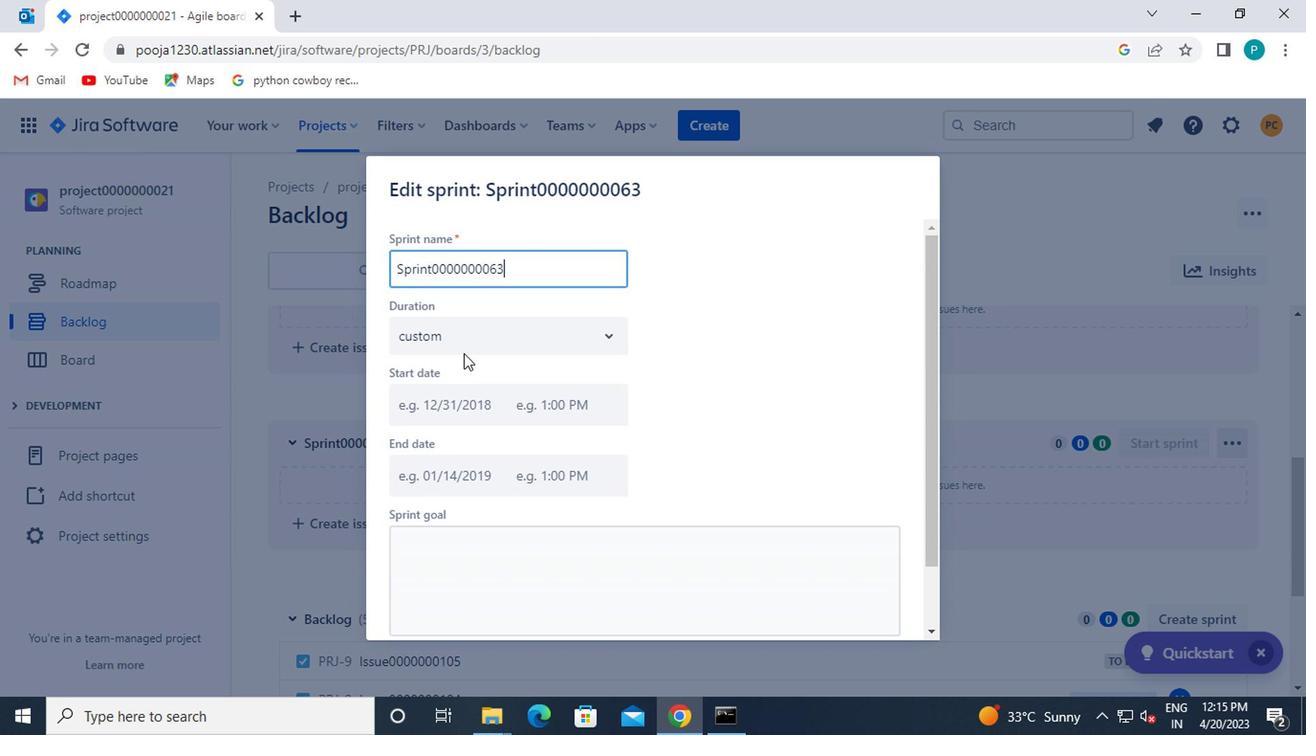 
Action: Mouse moved to (480, 445)
Screenshot: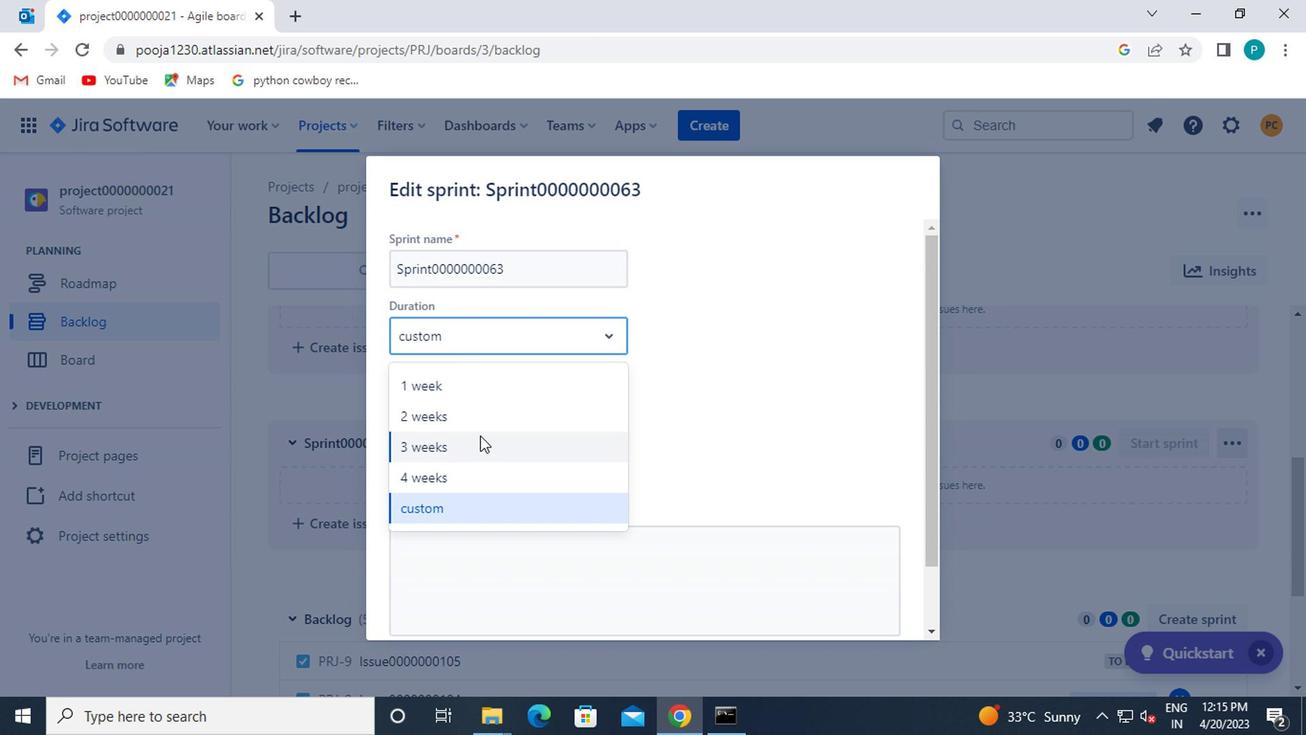 
Action: Mouse pressed left at (480, 445)
Screenshot: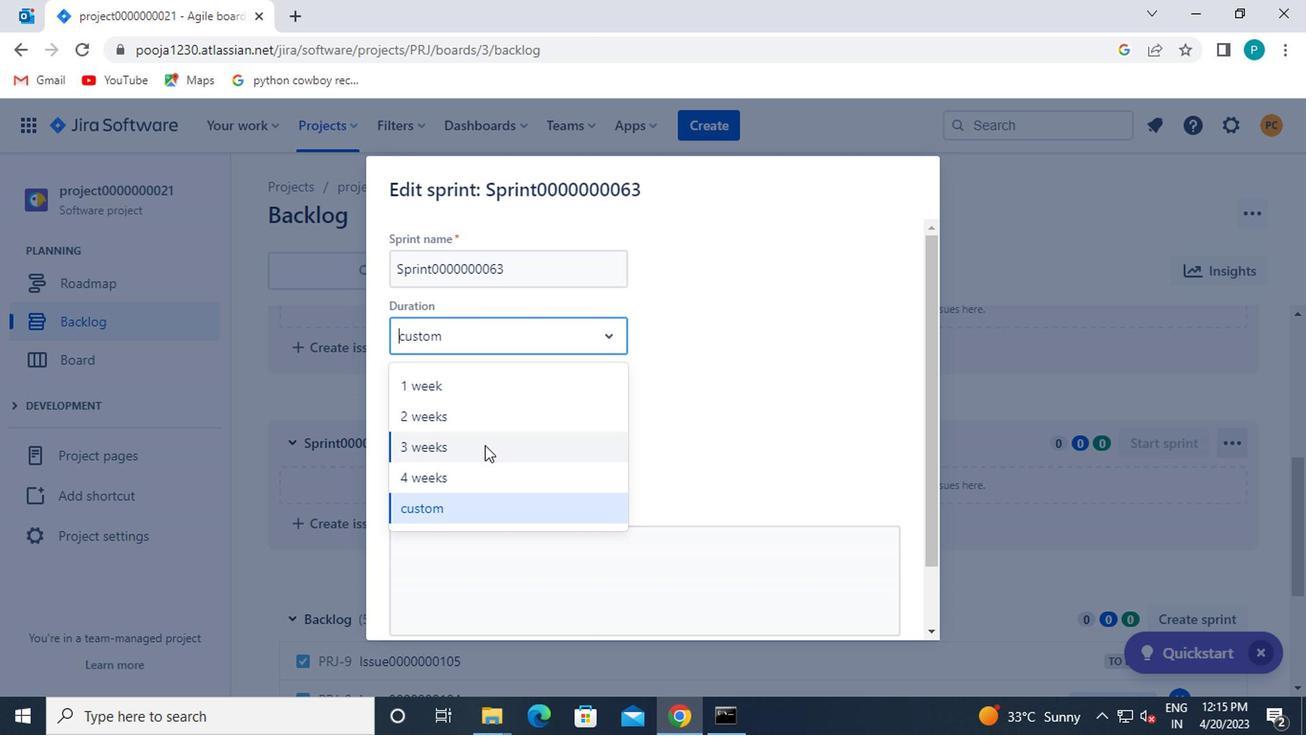 
Action: Mouse moved to (616, 483)
Screenshot: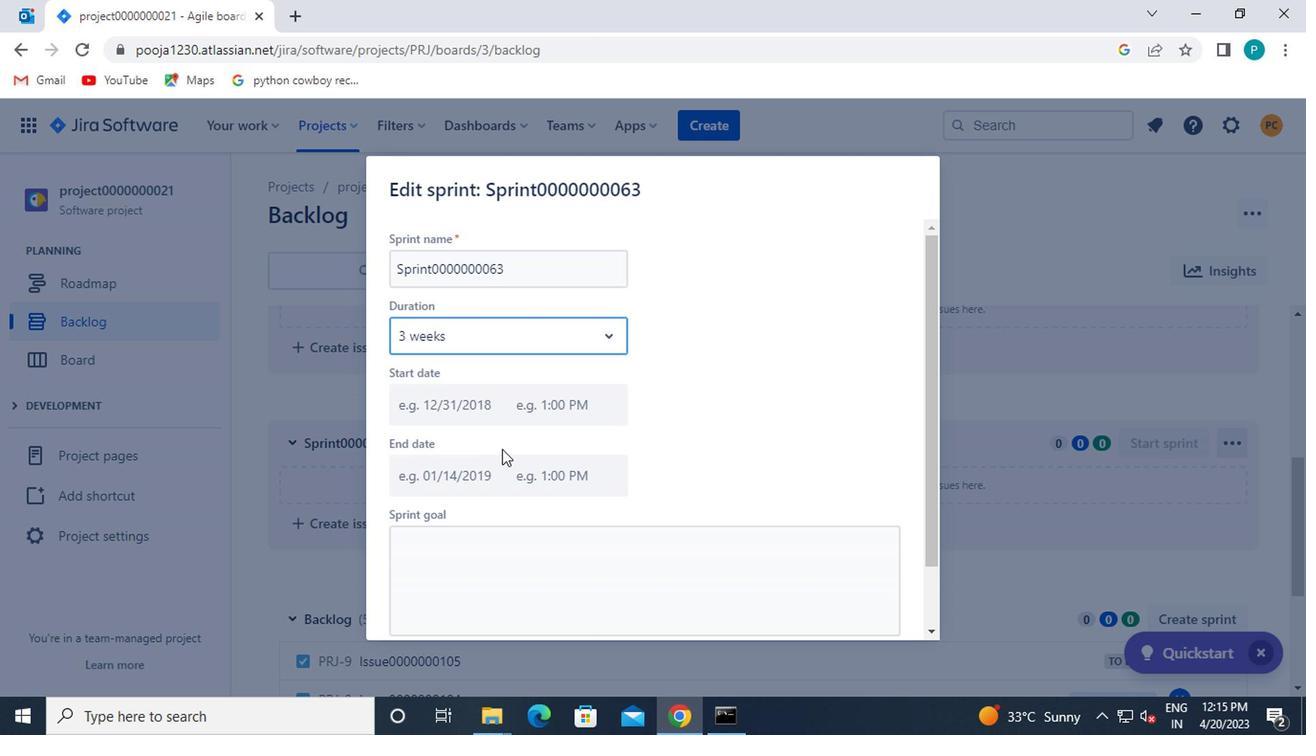 
Action: Mouse scrolled (616, 482) with delta (0, 0)
Screenshot: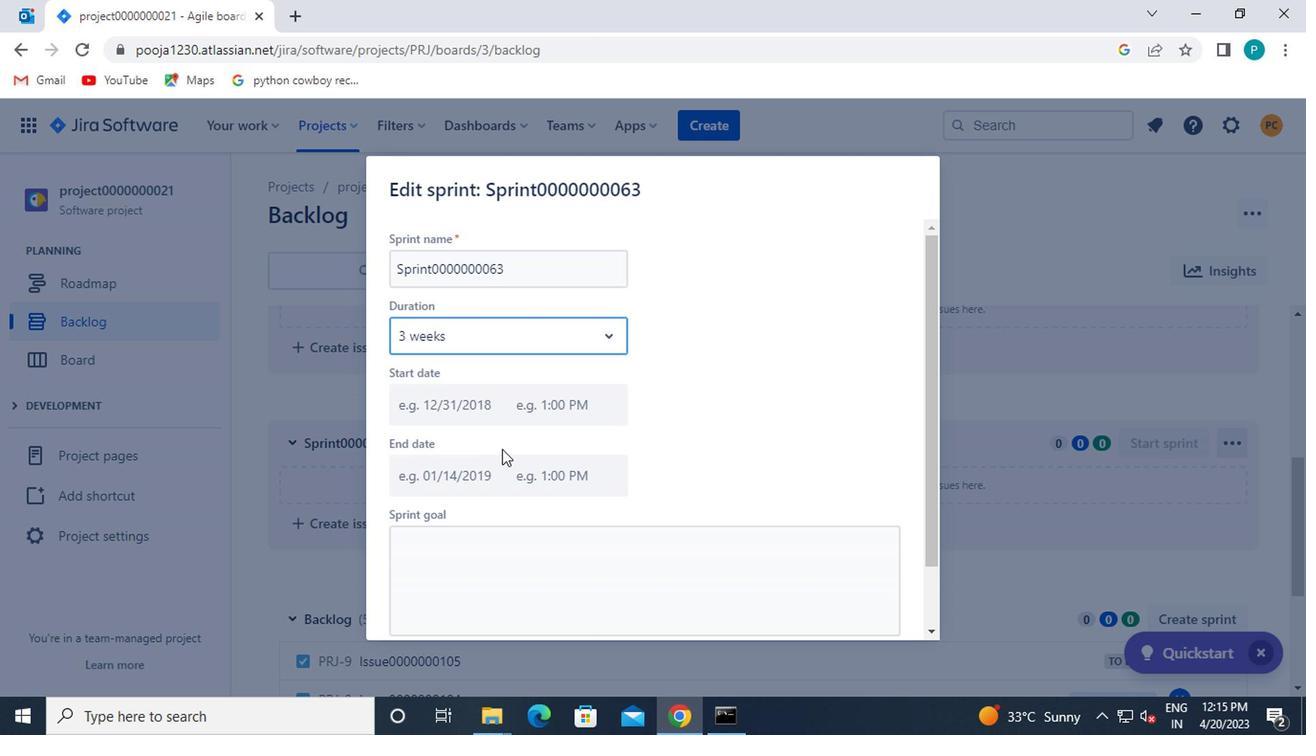 
Action: Mouse moved to (630, 485)
Screenshot: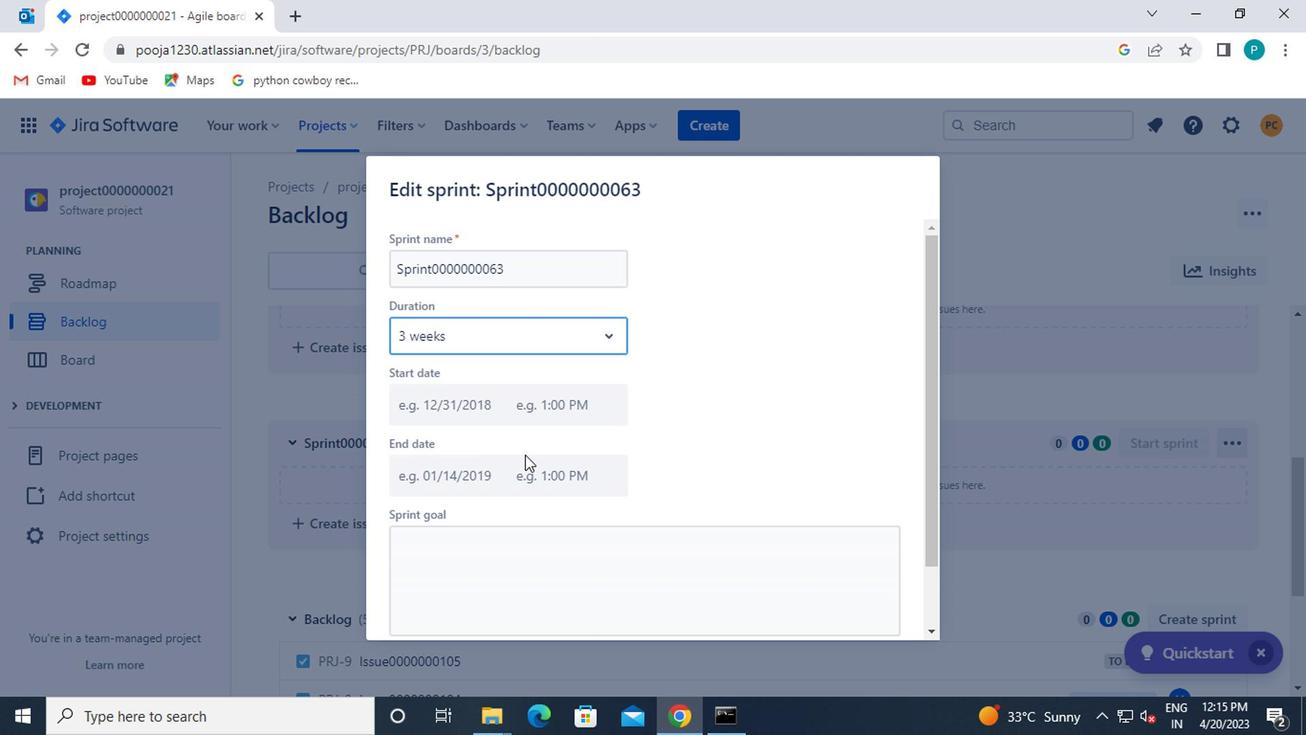 
Action: Mouse scrolled (630, 484) with delta (0, 0)
Screenshot: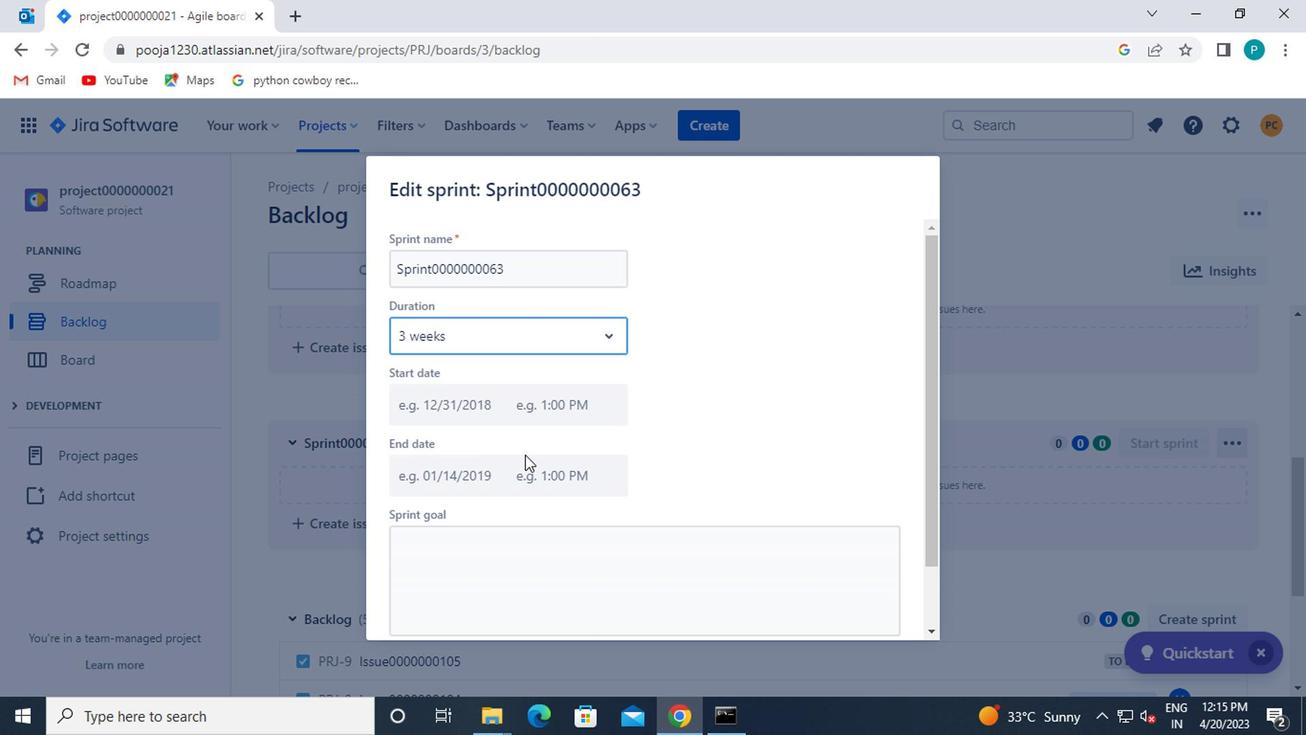 
Action: Mouse moved to (791, 603)
Screenshot: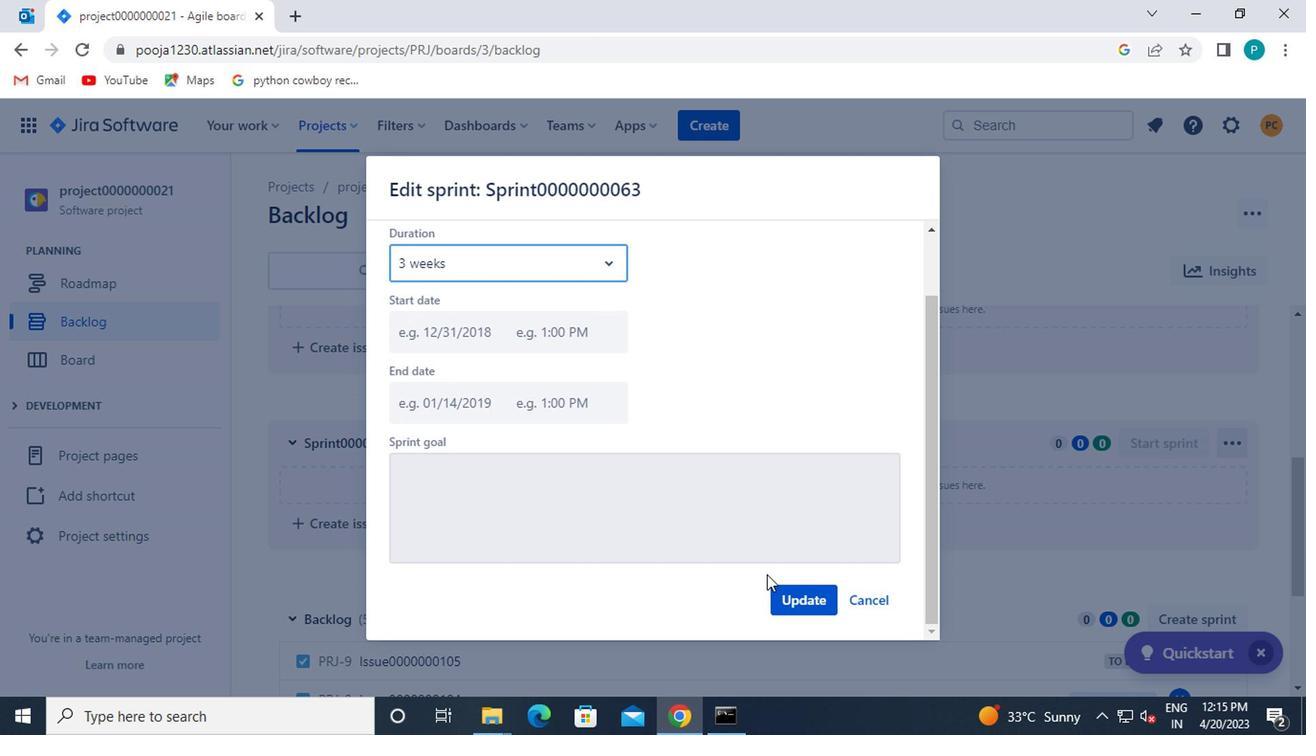 
Action: Mouse pressed left at (791, 603)
Screenshot: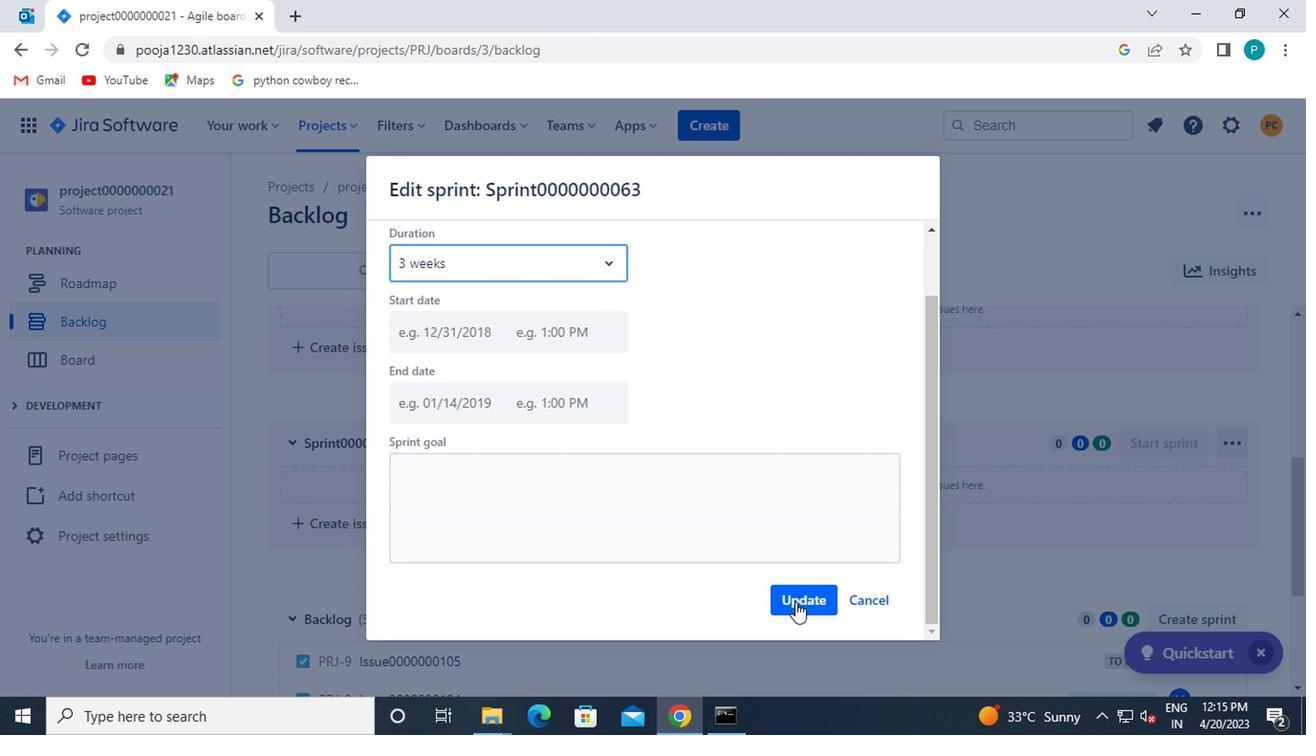 
Action: Mouse moved to (659, 543)
Screenshot: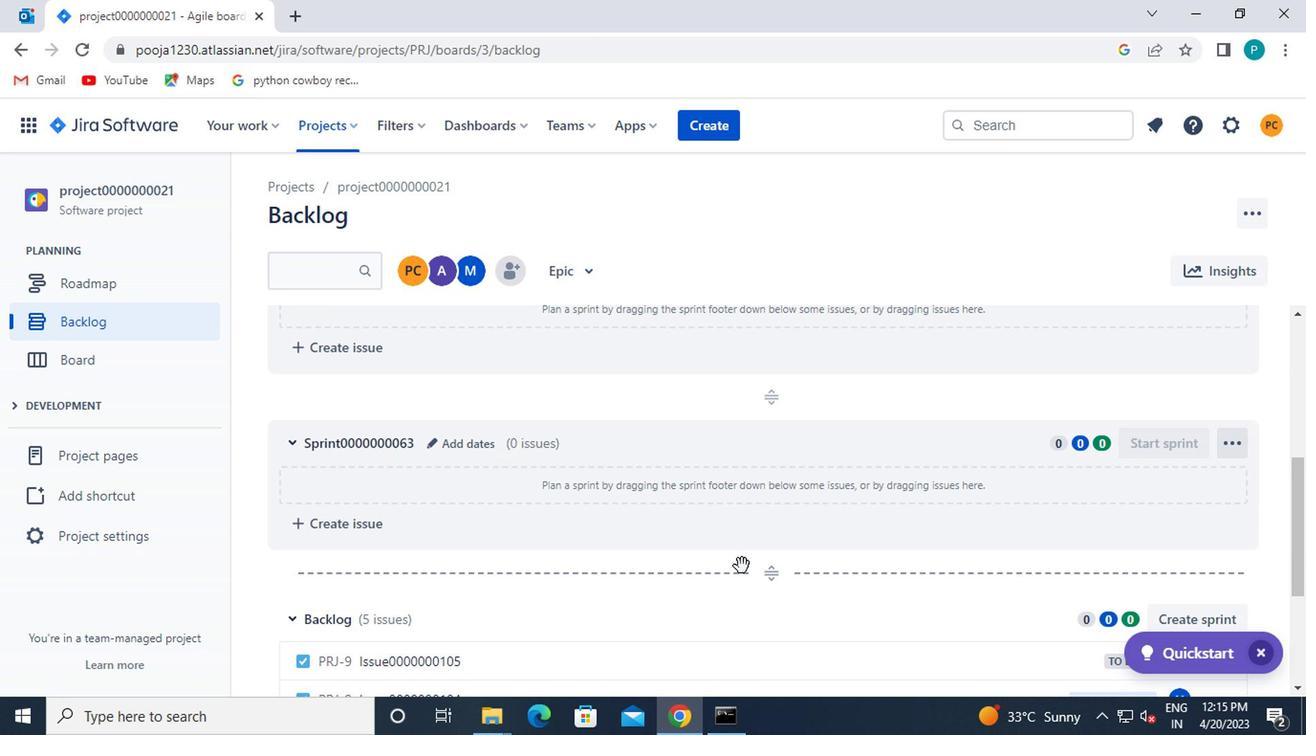 
Action: Mouse scrolled (659, 541) with delta (0, -1)
Screenshot: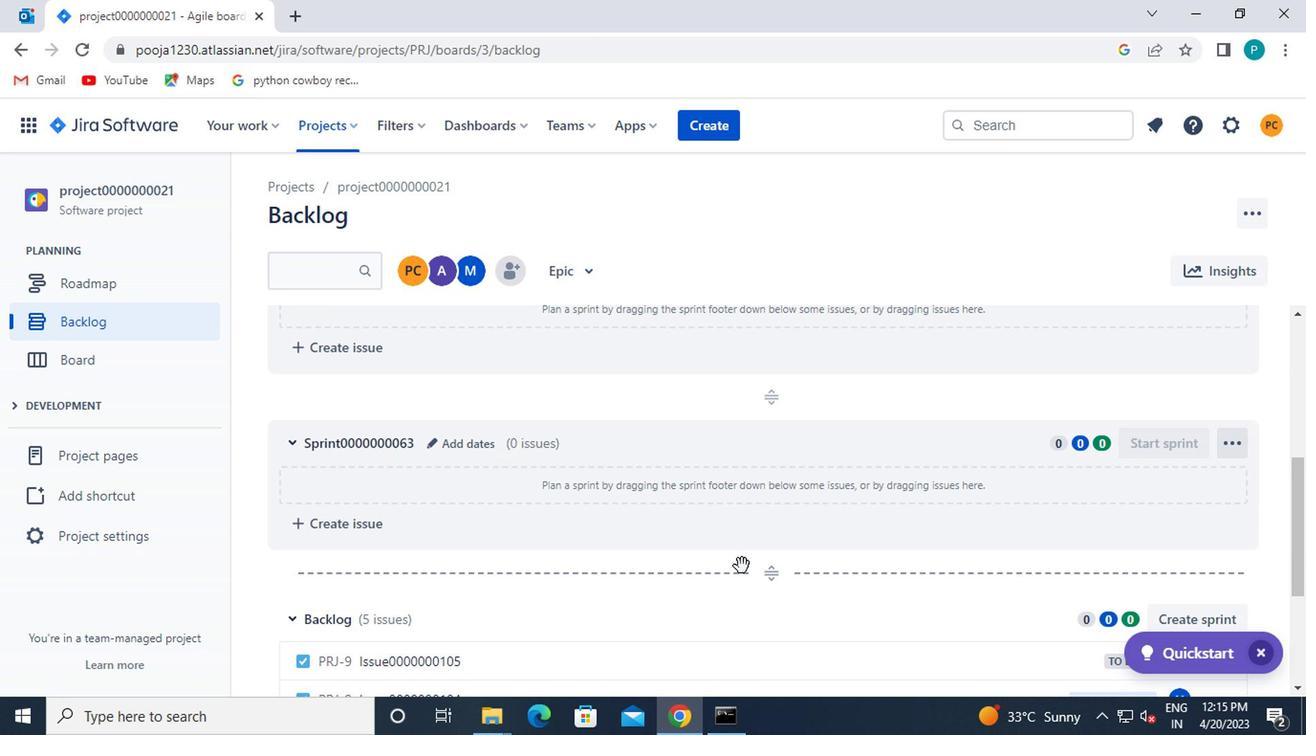 
Action: Mouse moved to (332, 124)
Screenshot: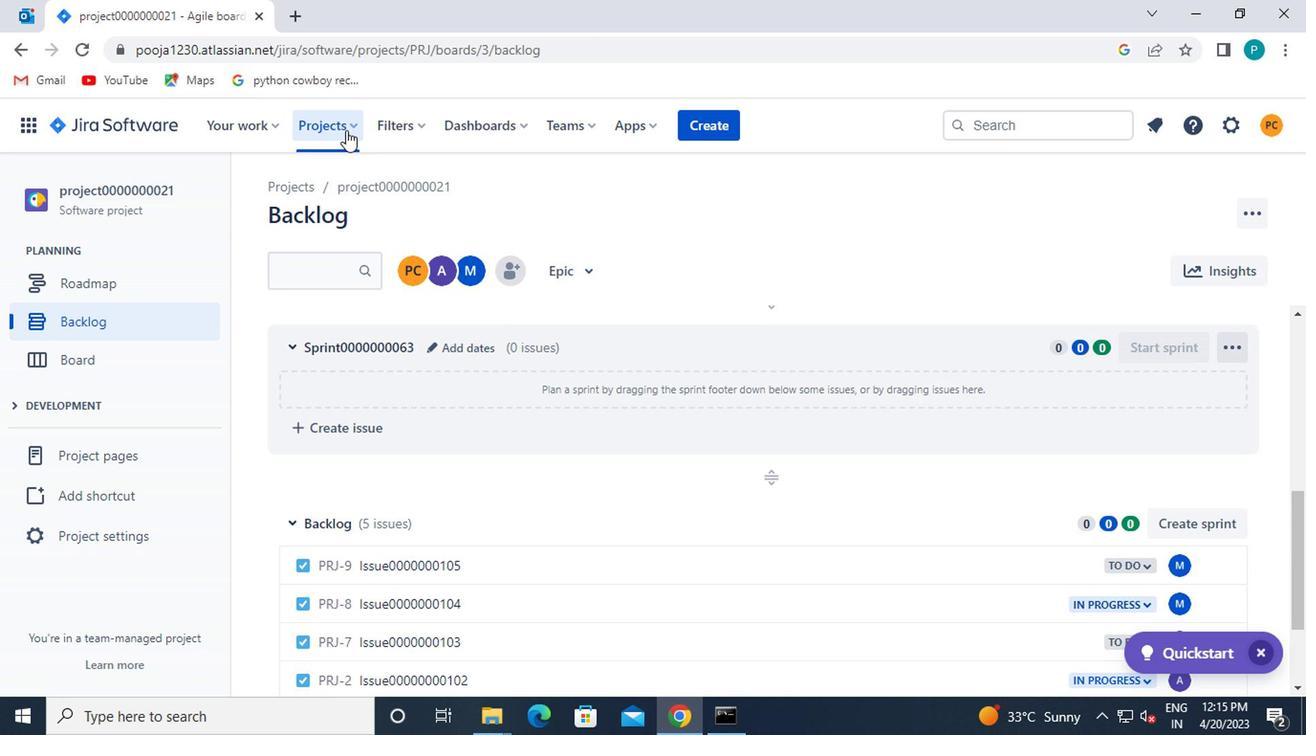 
Action: Mouse pressed left at (332, 124)
Screenshot: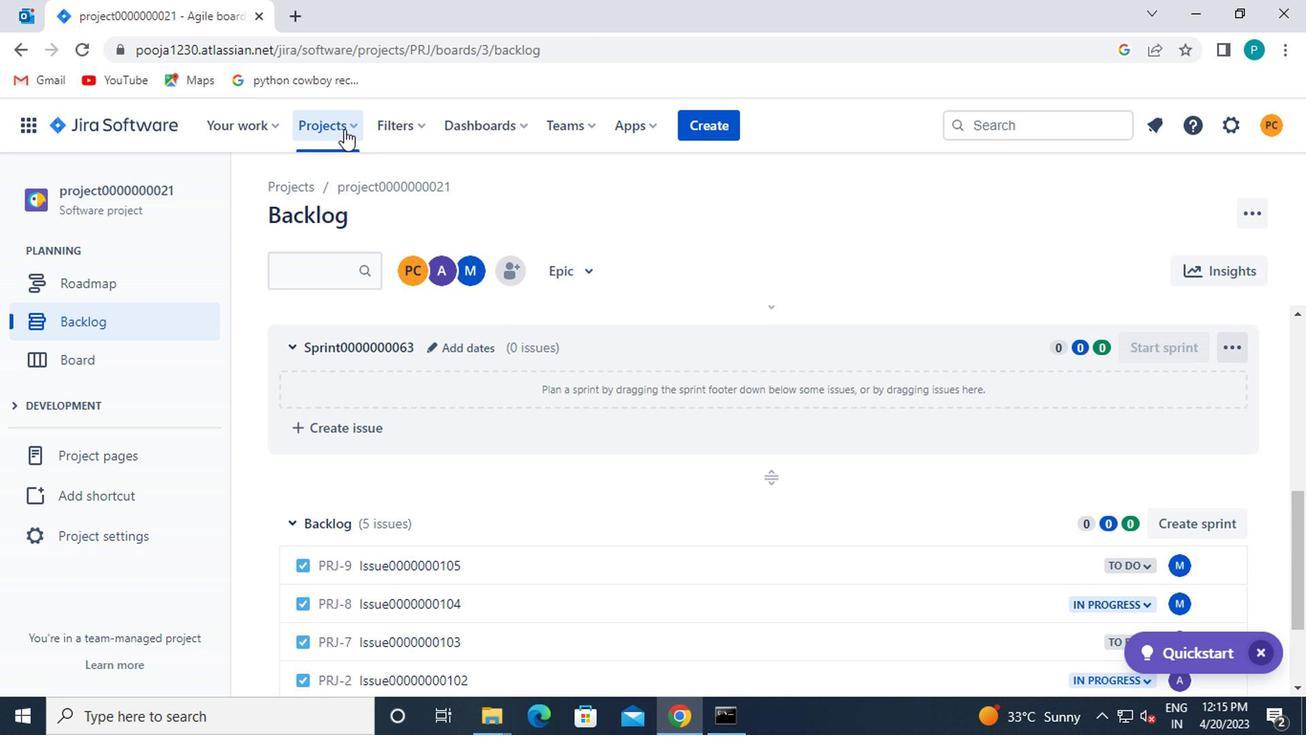 
Action: Mouse moved to (395, 257)
Screenshot: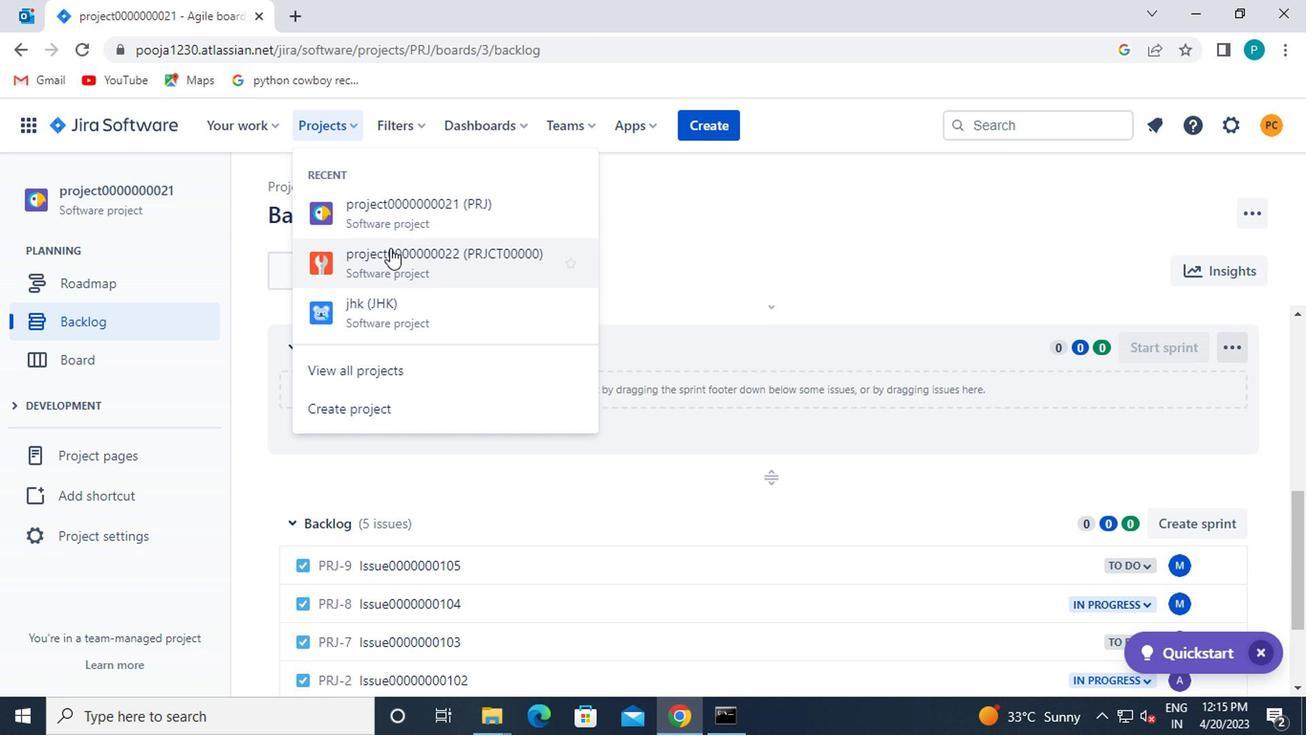 
Action: Mouse pressed left at (395, 257)
Screenshot: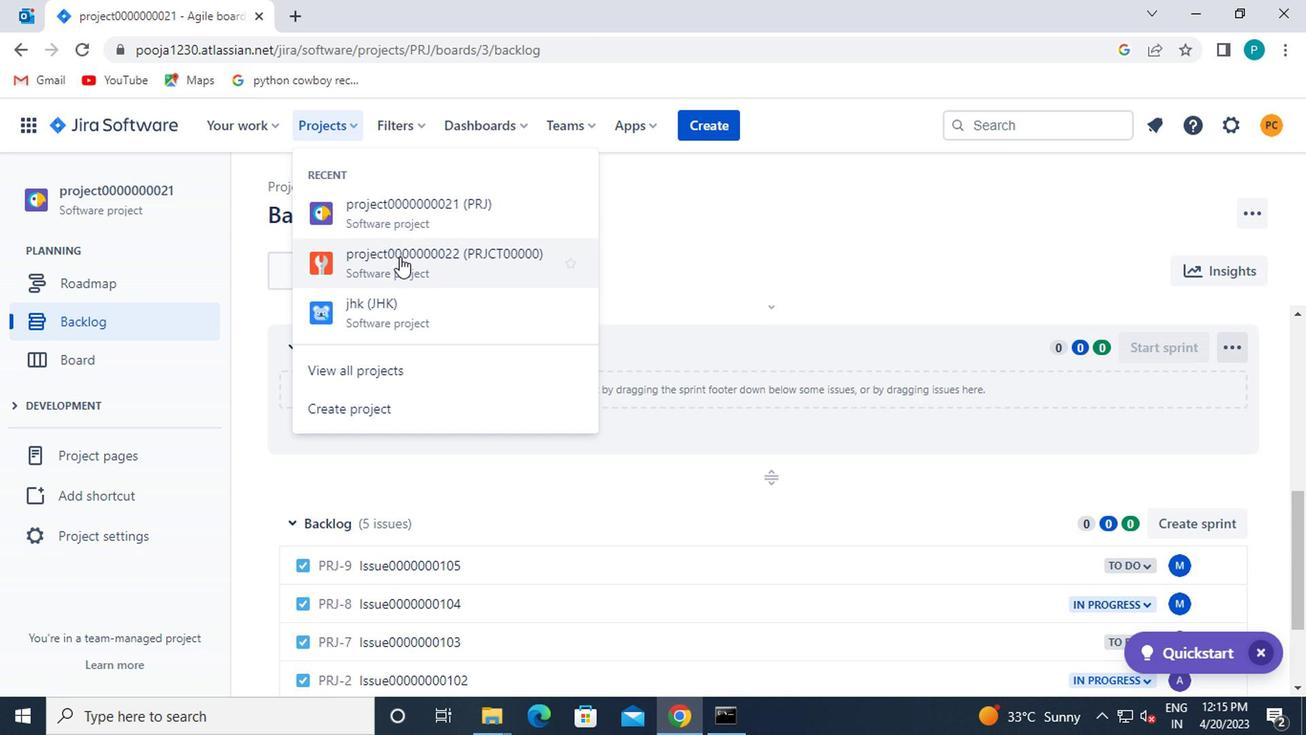 
Action: Mouse moved to (76, 317)
Screenshot: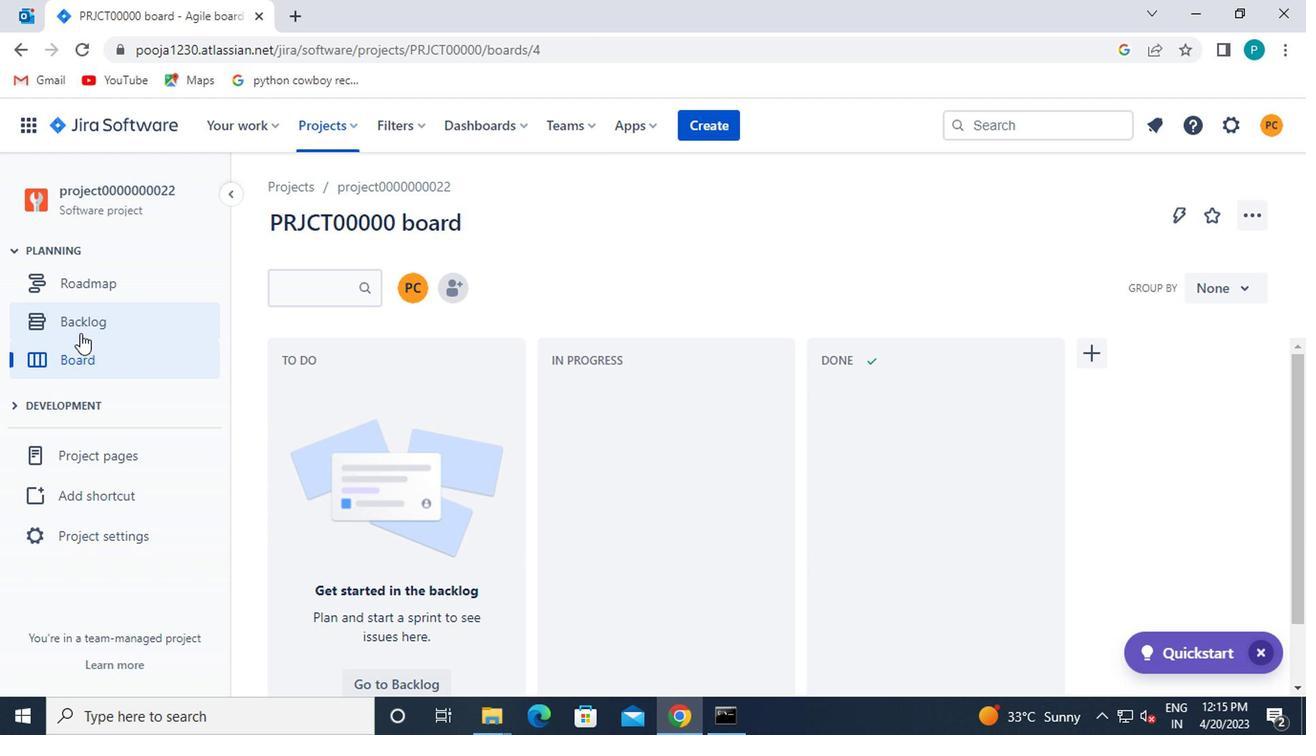 
Action: Mouse pressed left at (76, 317)
Screenshot: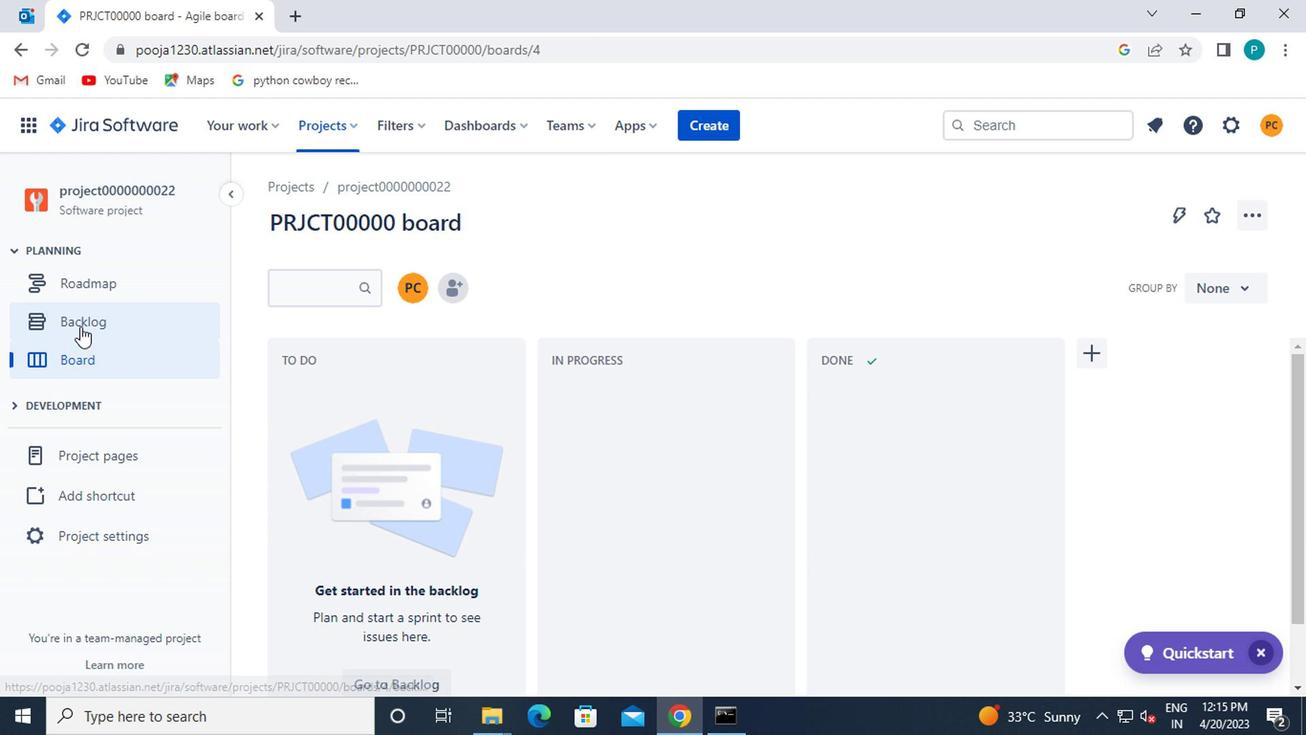 
Action: Mouse moved to (856, 368)
Screenshot: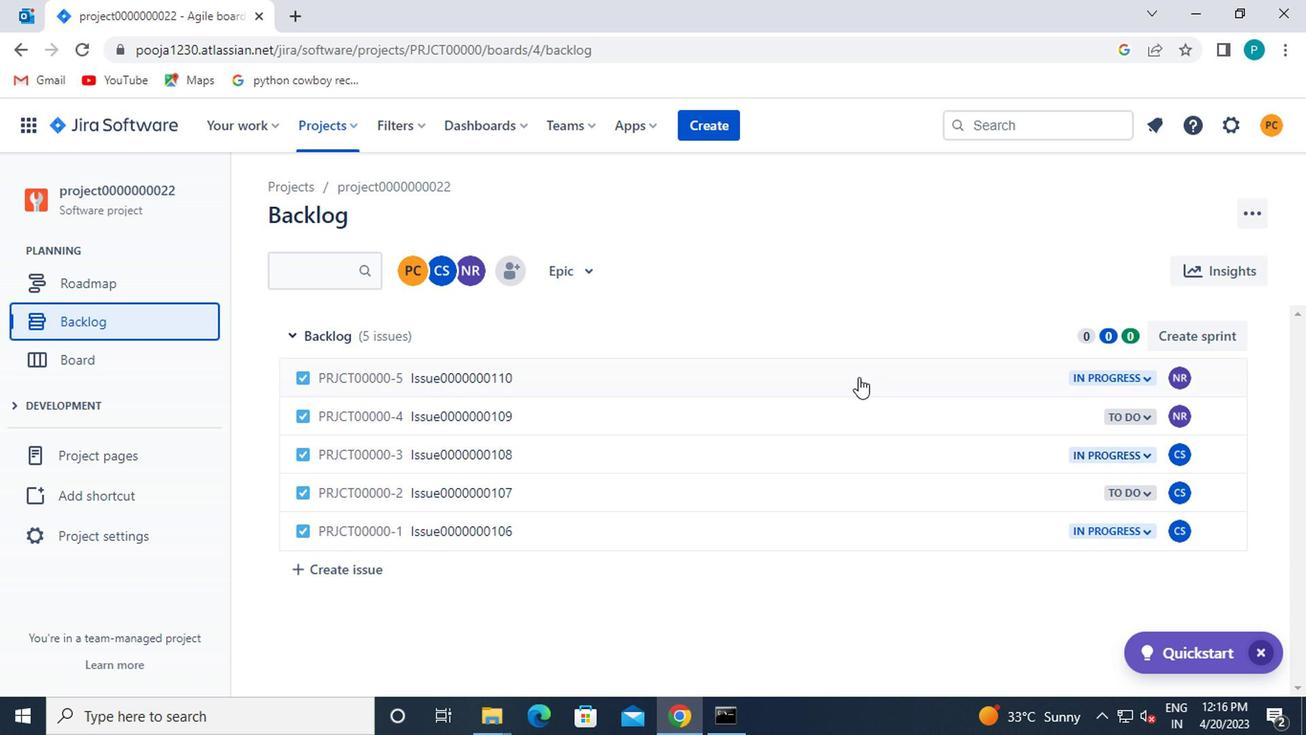 
Action: Mouse scrolled (856, 369) with delta (0, 1)
Screenshot: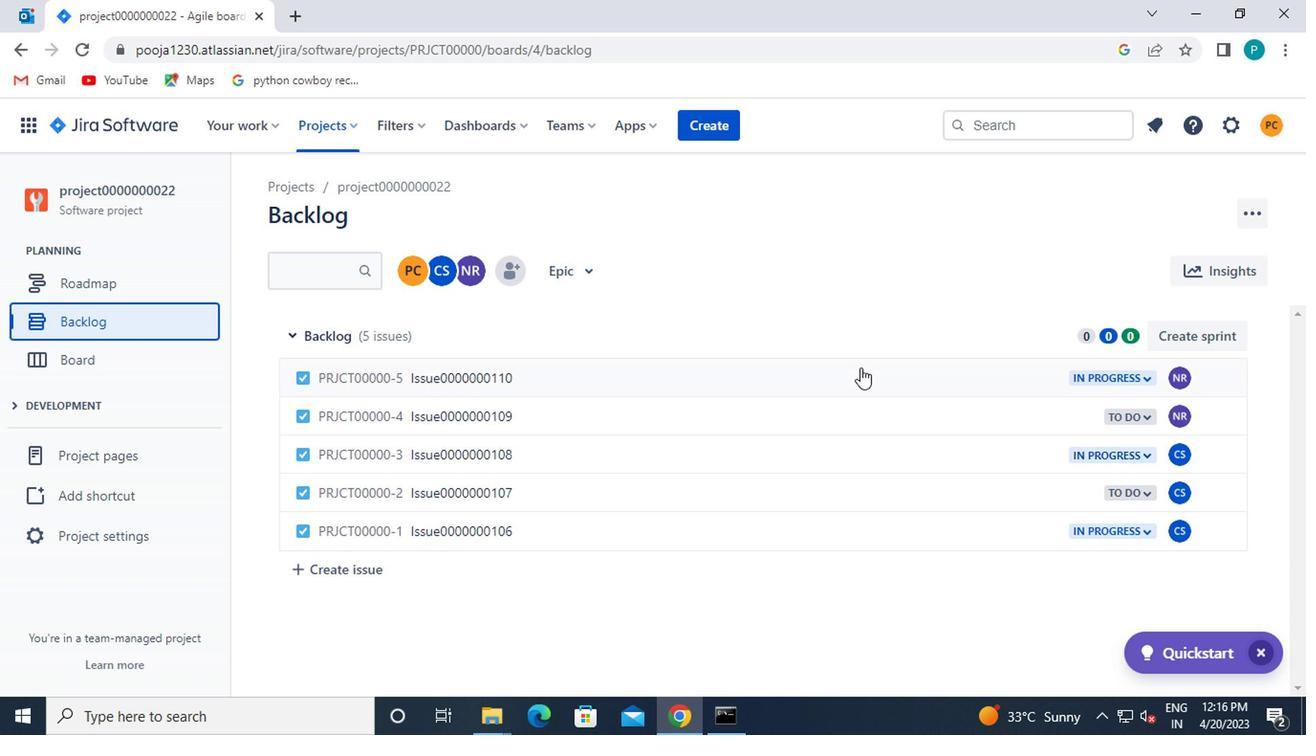 
Action: Mouse moved to (1169, 332)
Screenshot: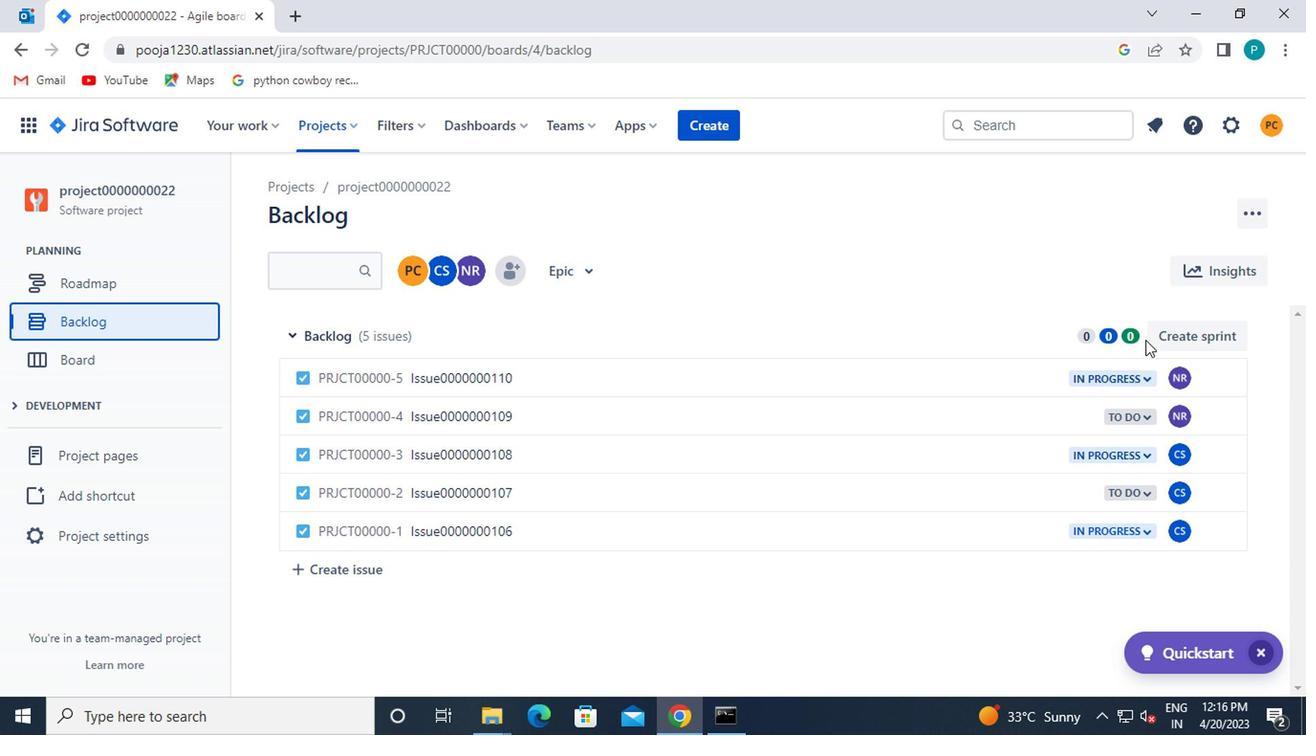 
Action: Mouse pressed left at (1169, 332)
Screenshot: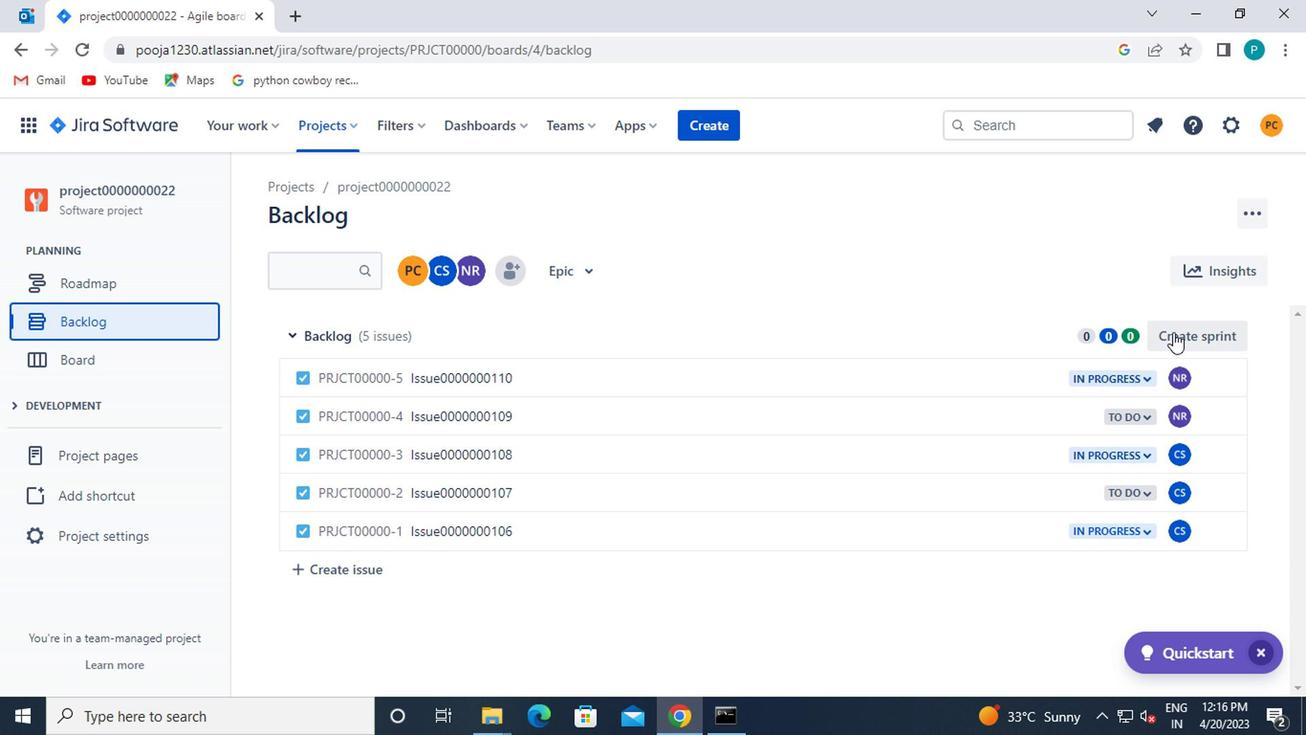 
Action: Mouse moved to (387, 333)
Screenshot: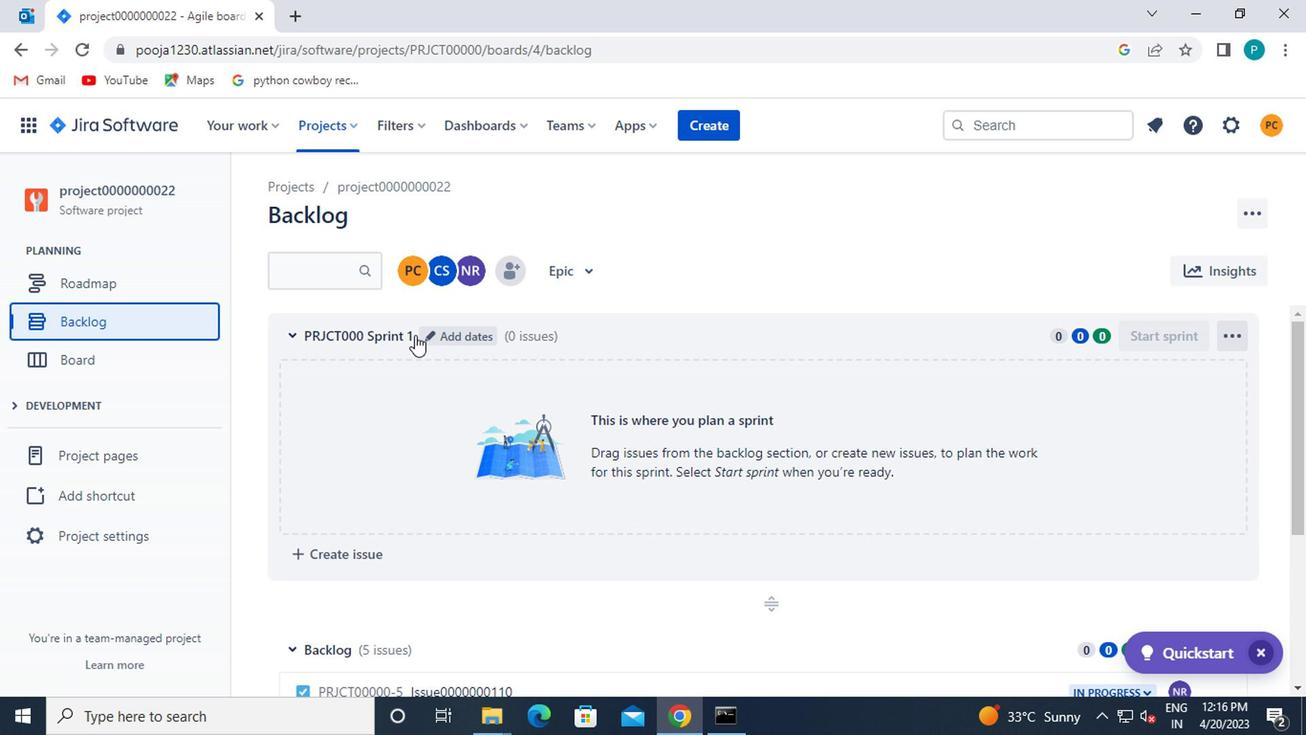 
Action: Mouse pressed left at (387, 333)
Screenshot: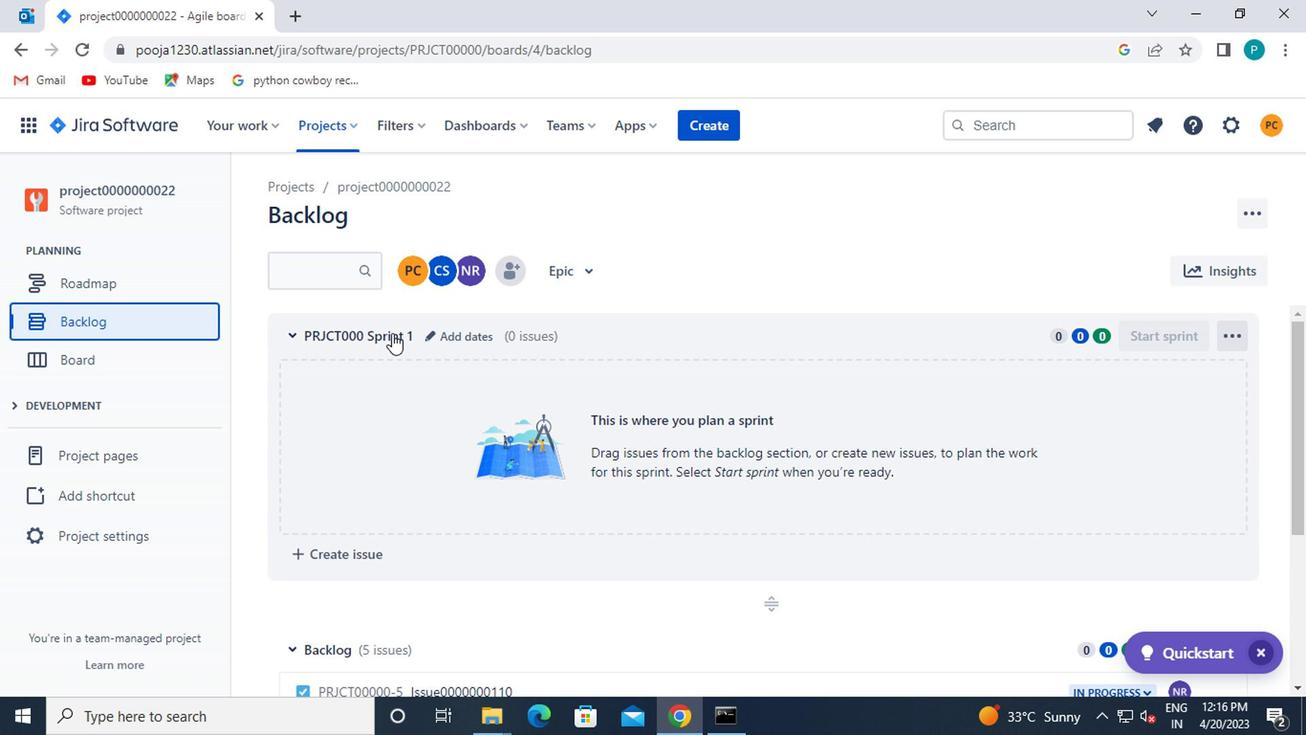 
Action: Mouse moved to (472, 334)
Screenshot: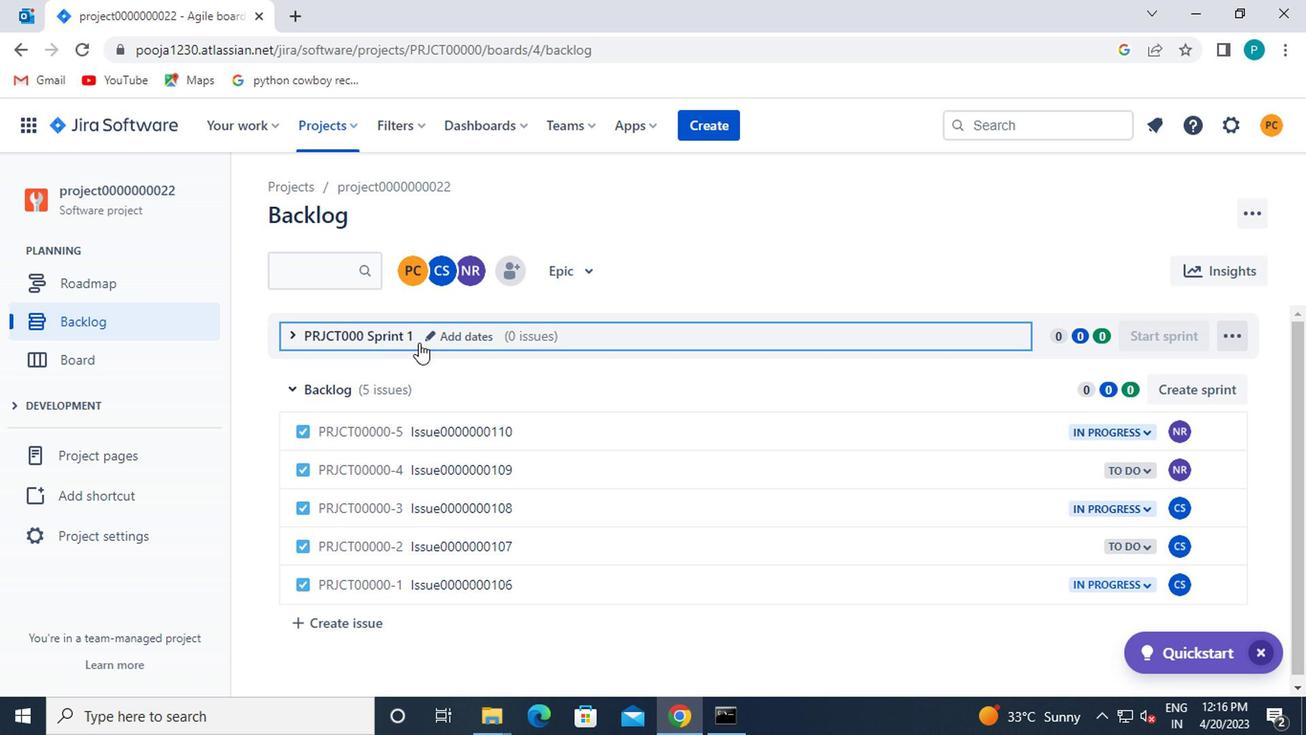 
Action: Mouse pressed left at (472, 334)
Screenshot: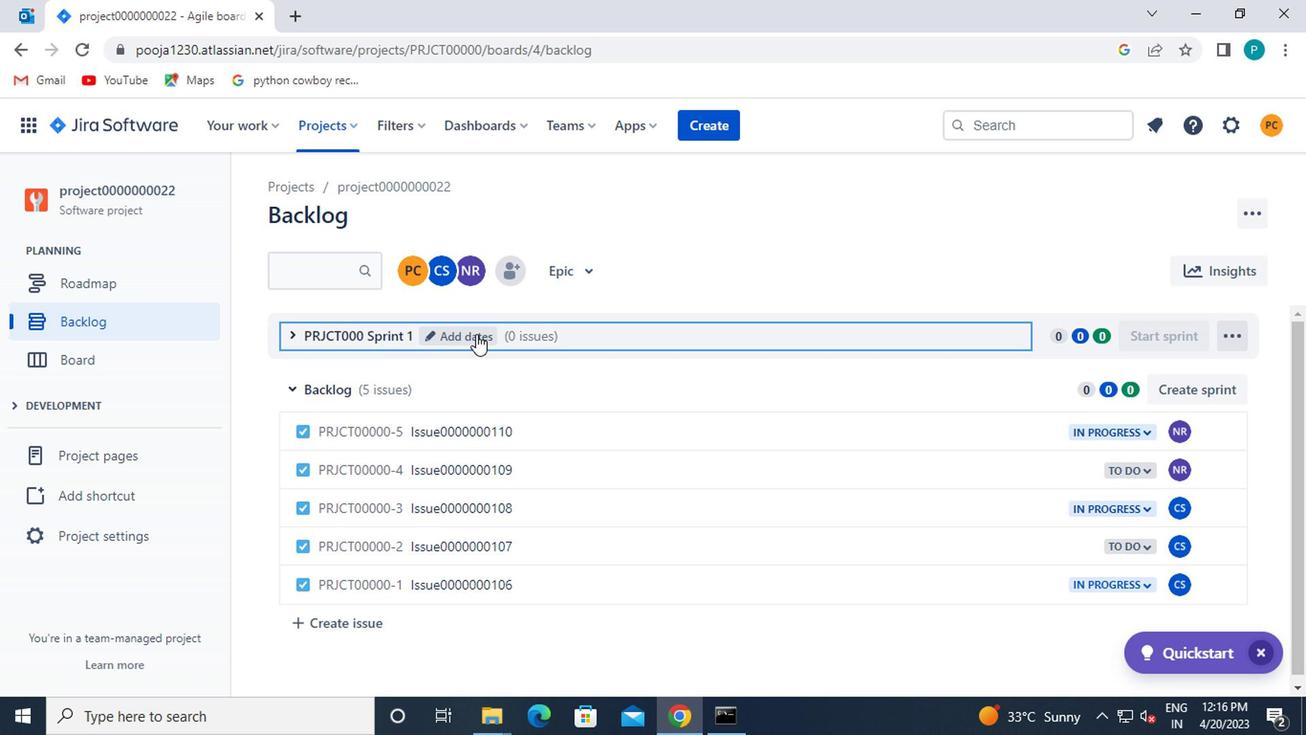 
Action: Mouse moved to (520, 267)
Screenshot: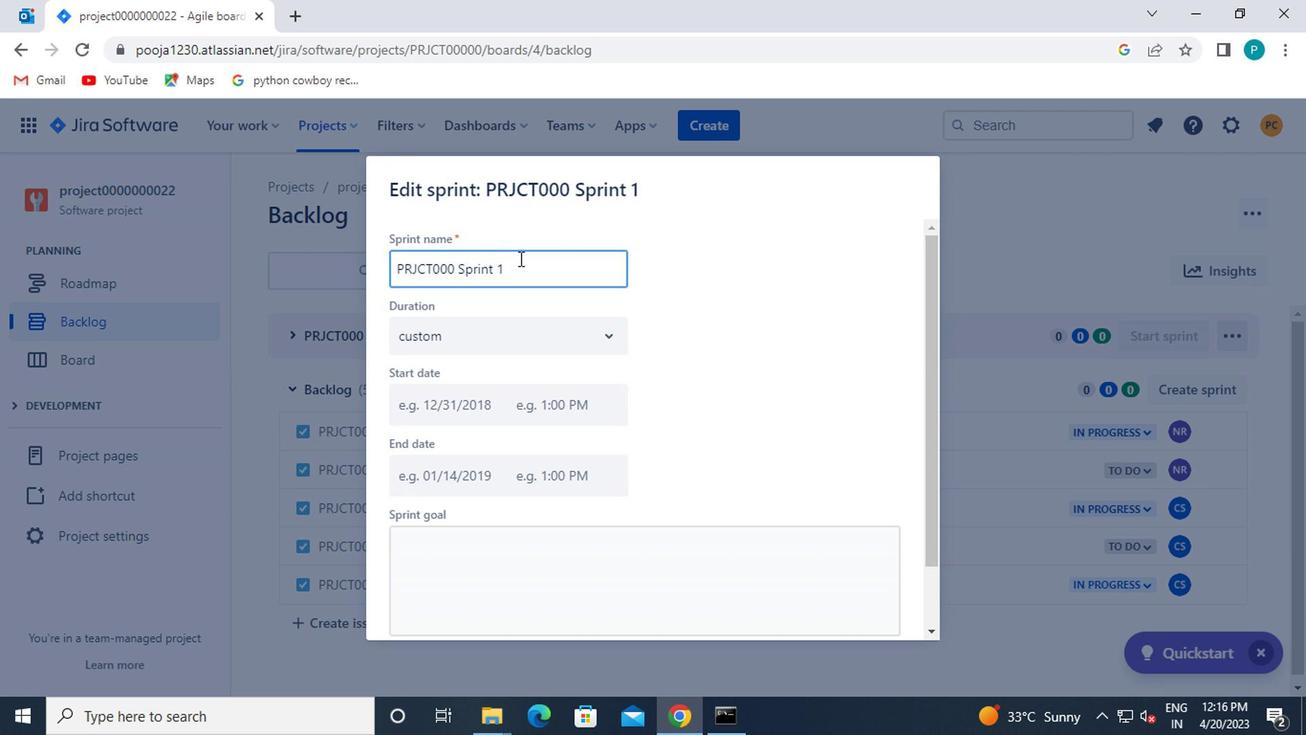 
Action: Mouse pressed left at (520, 267)
Screenshot: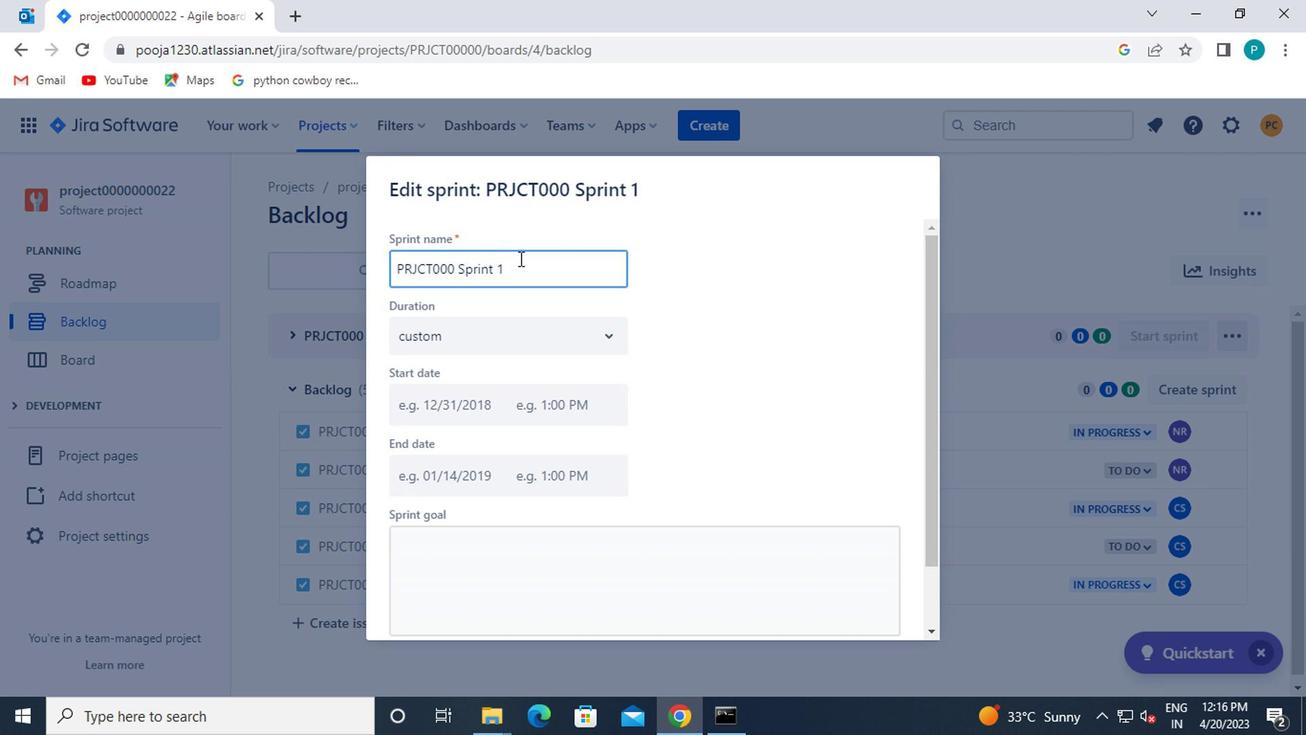 
Action: Mouse moved to (522, 269)
Screenshot: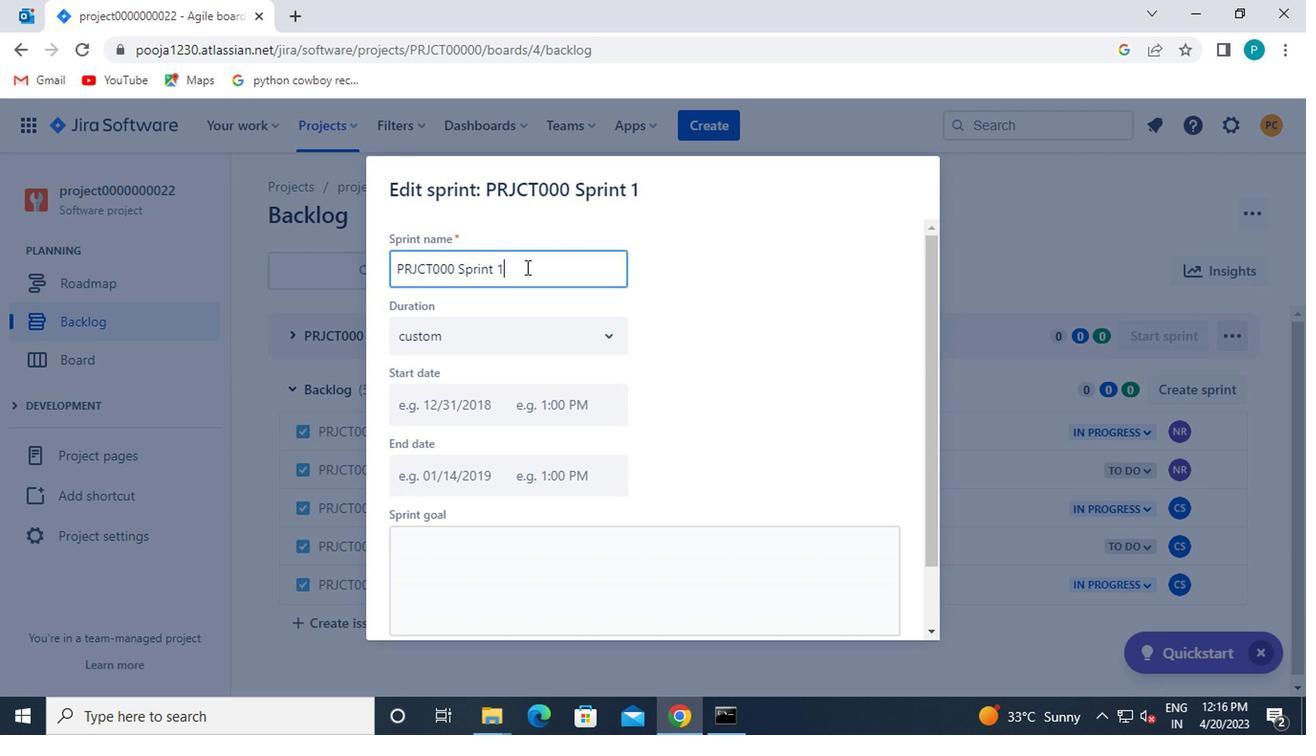 
Action: Key pressed <Key.backspace><Key.backspace><Key.backspace><Key.backspace><Key.backspace><Key.backspace><Key.backspace><Key.backspace><Key.backspace><Key.backspace><Key.backspace><Key.backspace><Key.backspace><Key.backspace><Key.backspace><Key.backspace><Key.backspace><Key.caps_lock>s<Key.caps_lock>print0000000064
Screenshot: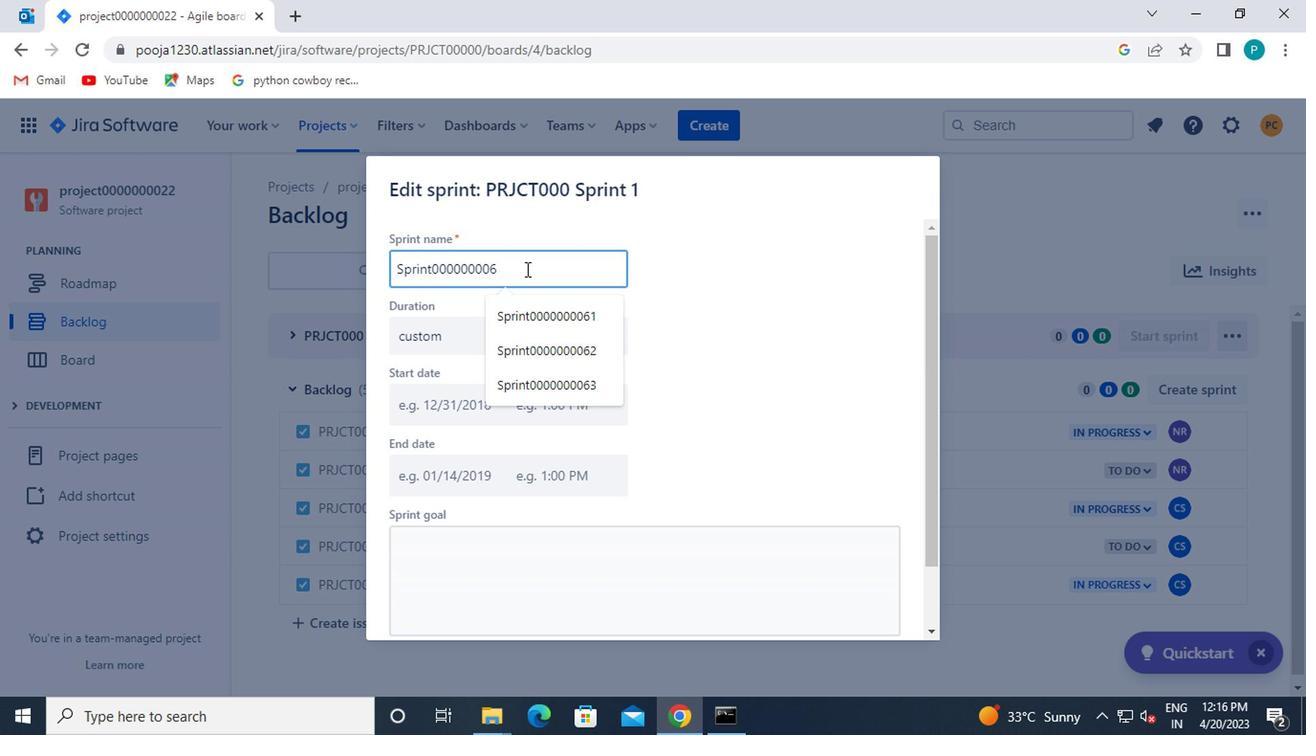
Action: Mouse moved to (700, 402)
Screenshot: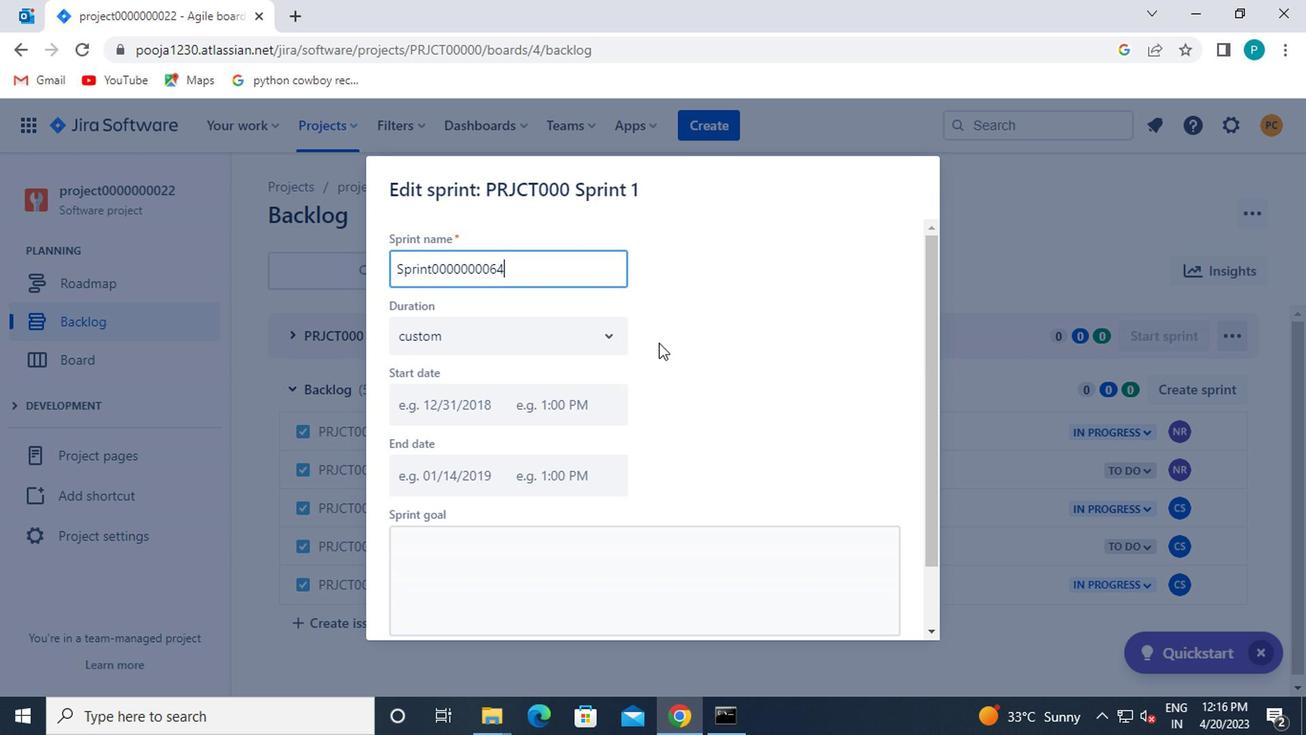 
Action: Mouse scrolled (700, 400) with delta (0, -1)
Screenshot: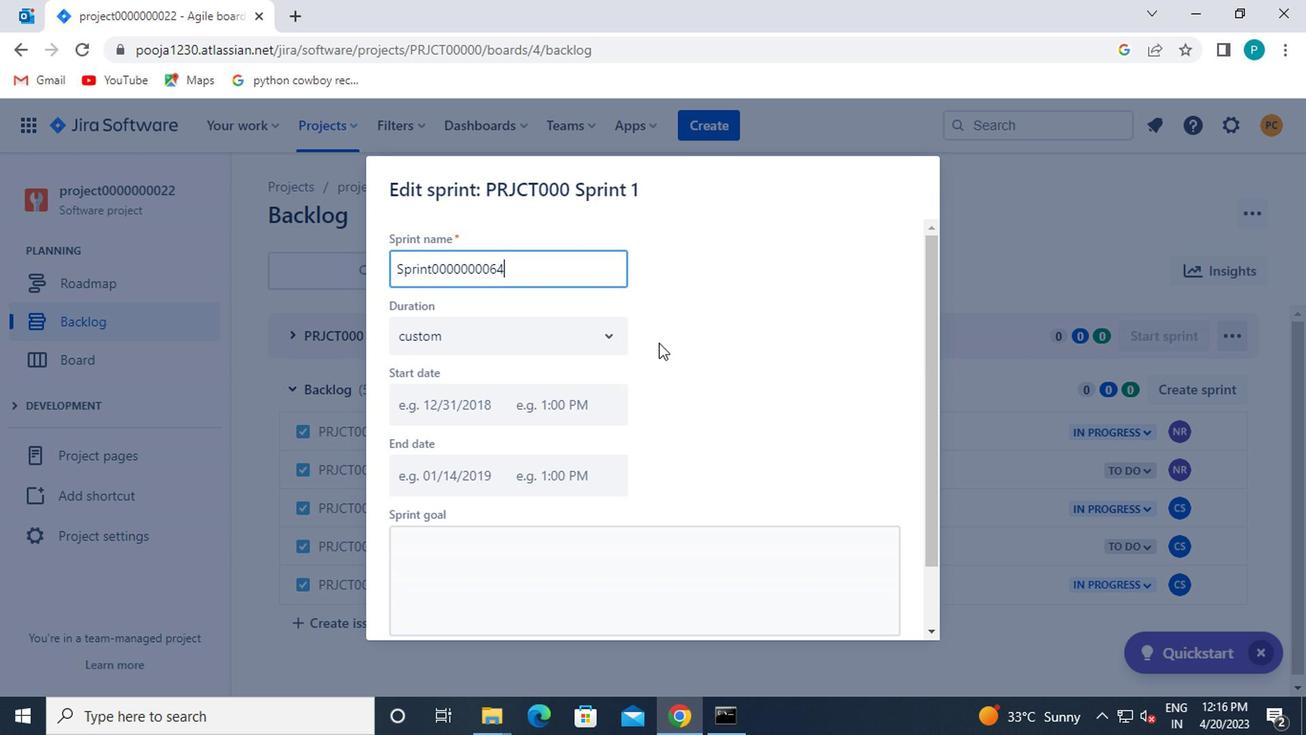 
Action: Mouse moved to (700, 403)
Screenshot: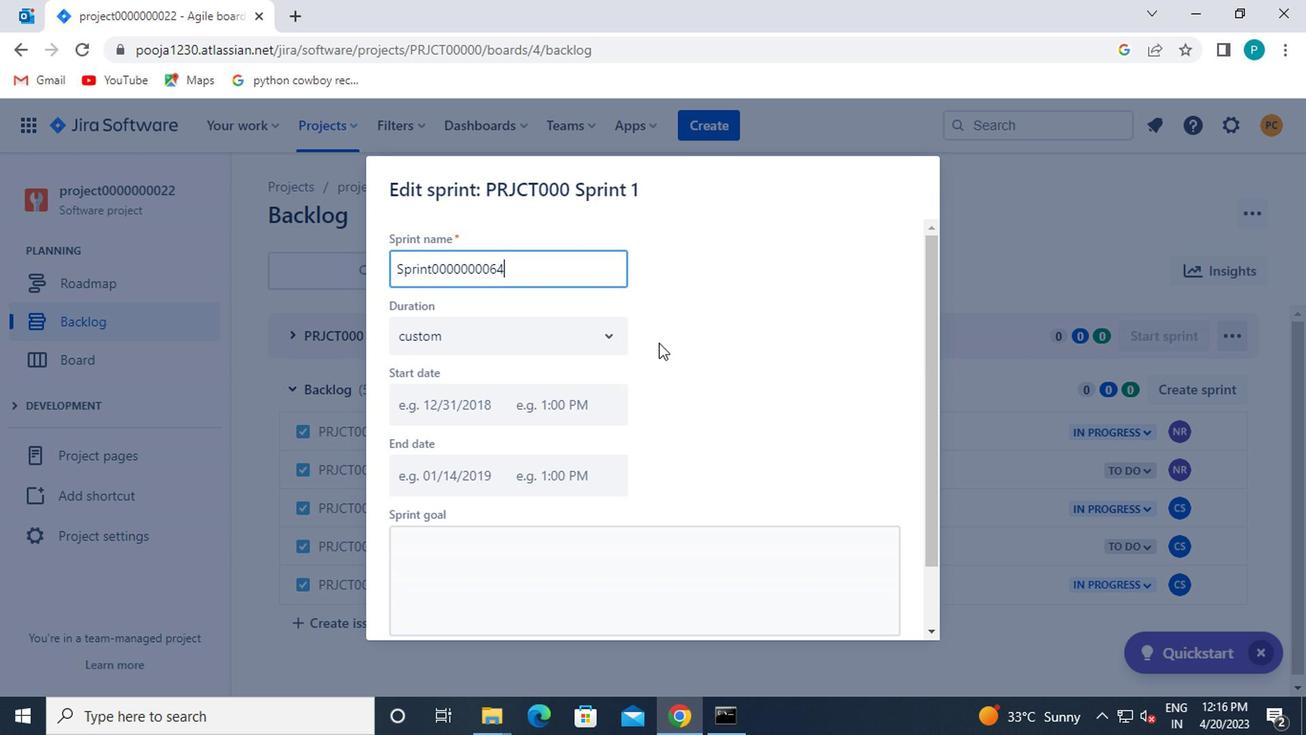 
Action: Mouse scrolled (700, 402) with delta (0, 0)
Screenshot: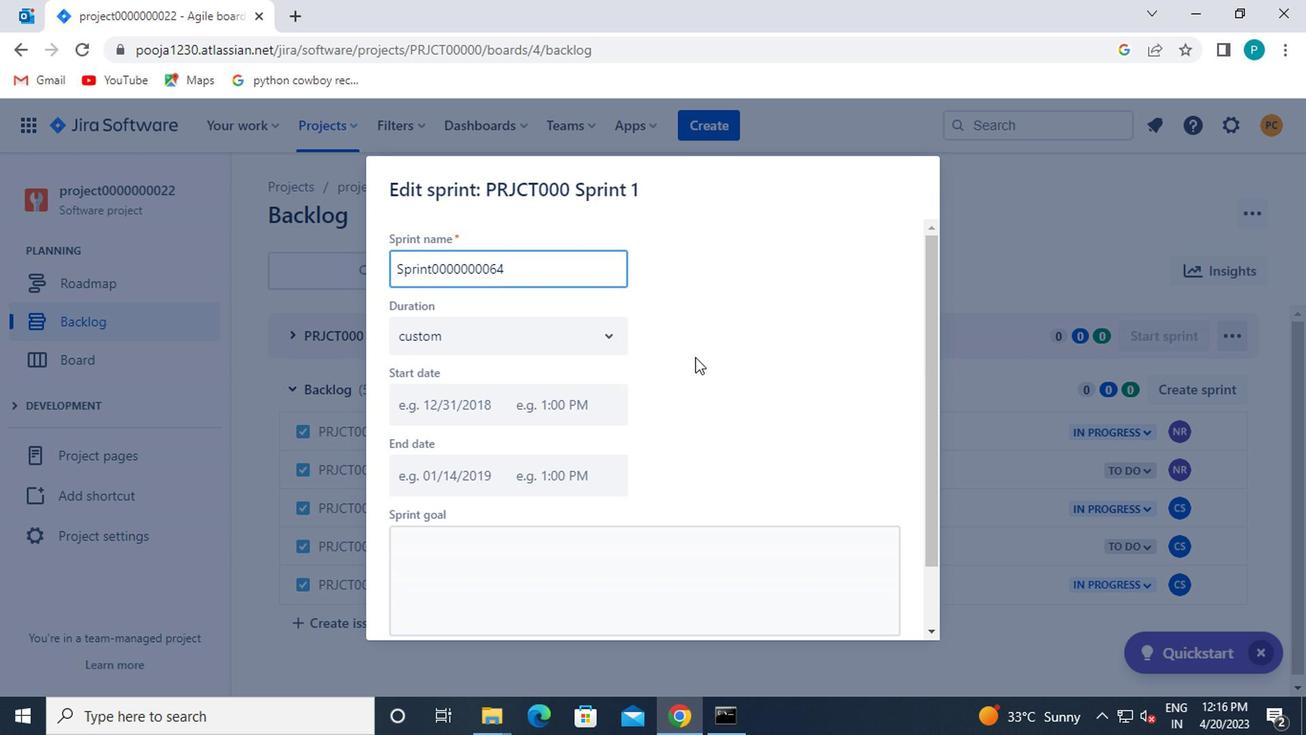 
Action: Mouse moved to (704, 447)
Screenshot: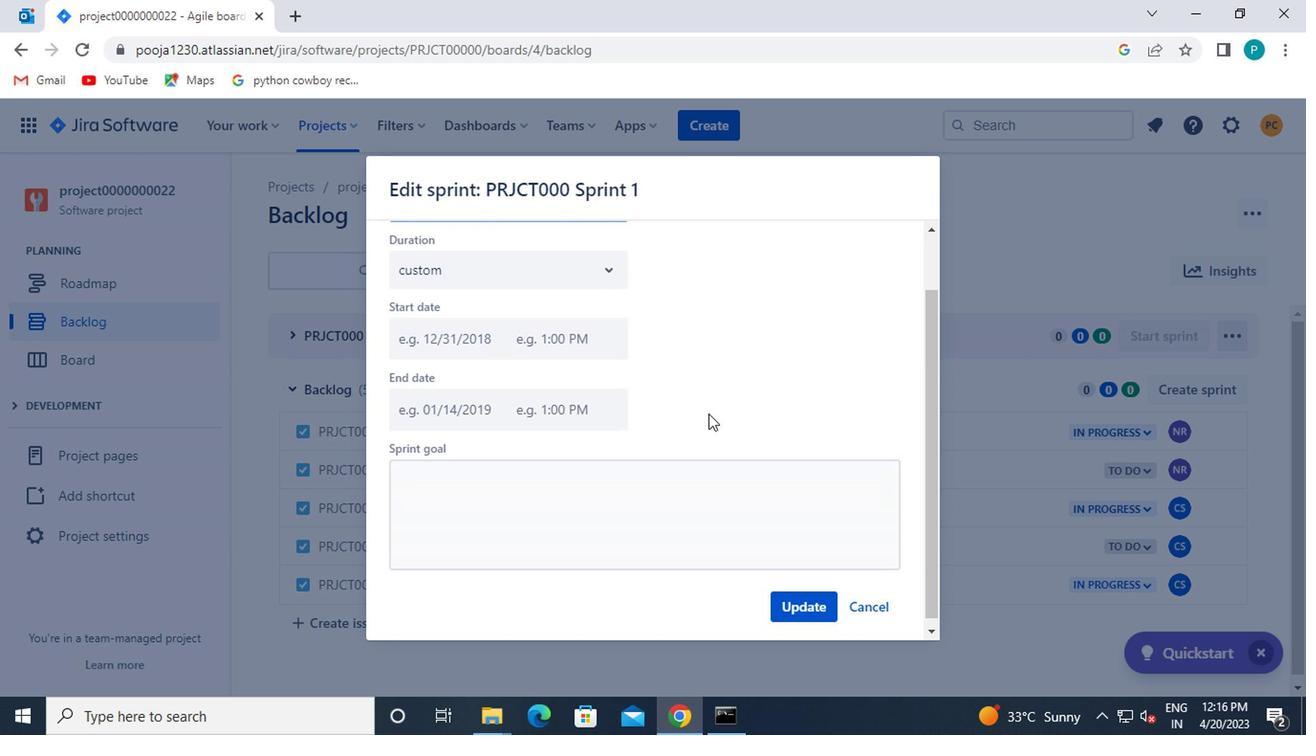 
Action: Mouse scrolled (704, 445) with delta (0, -1)
Screenshot: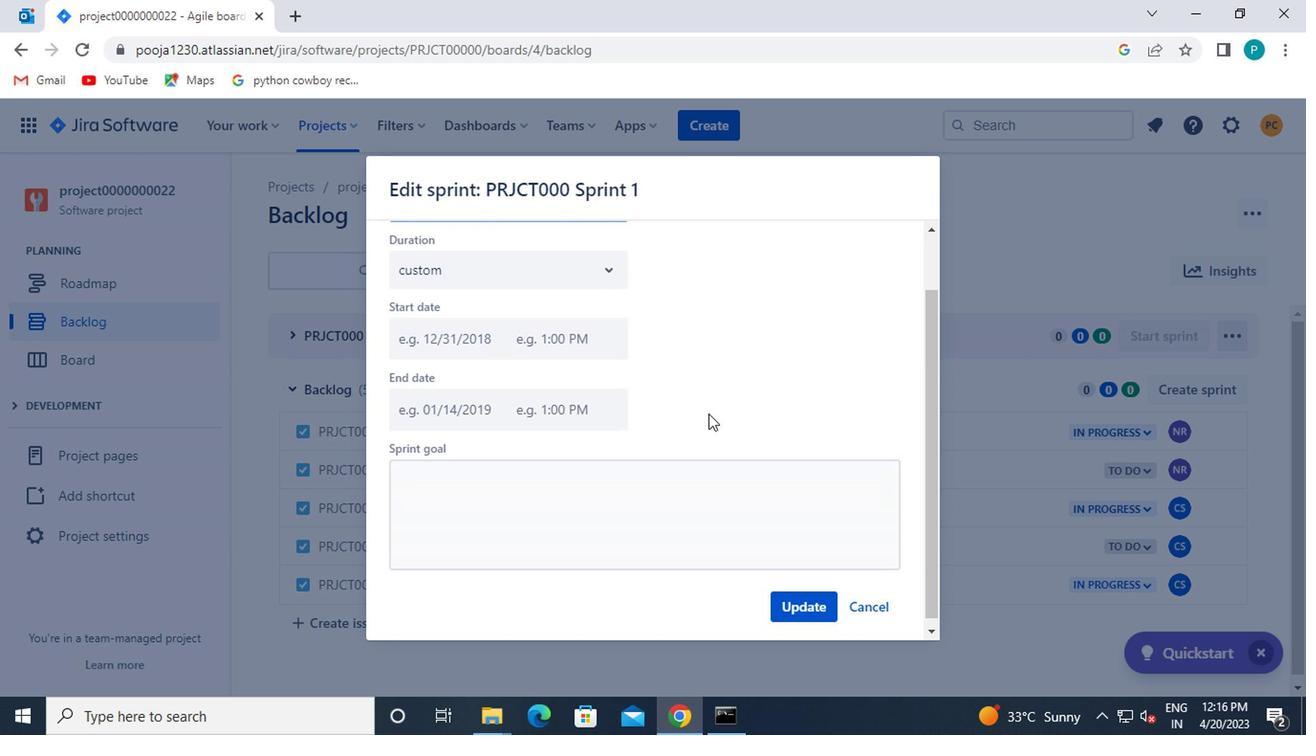 
Action: Mouse moved to (702, 457)
Screenshot: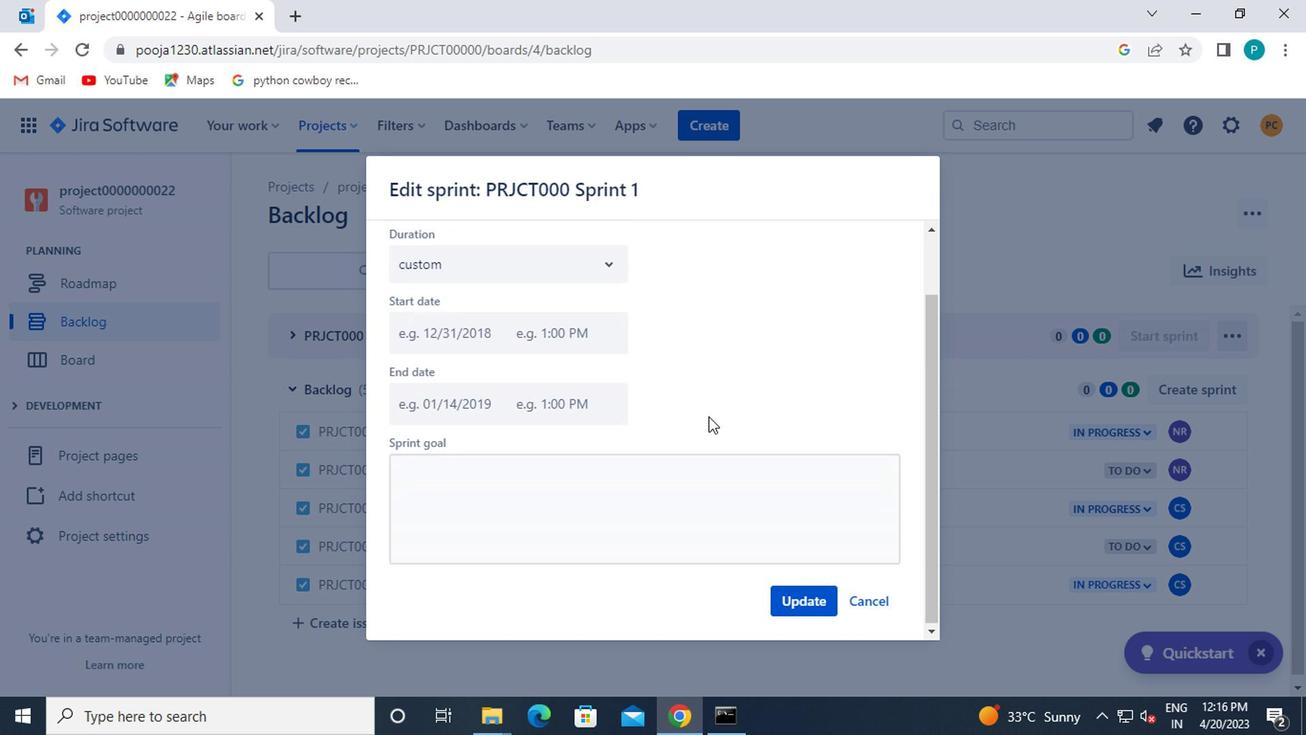 
Action: Mouse scrolled (702, 456) with delta (0, 0)
Screenshot: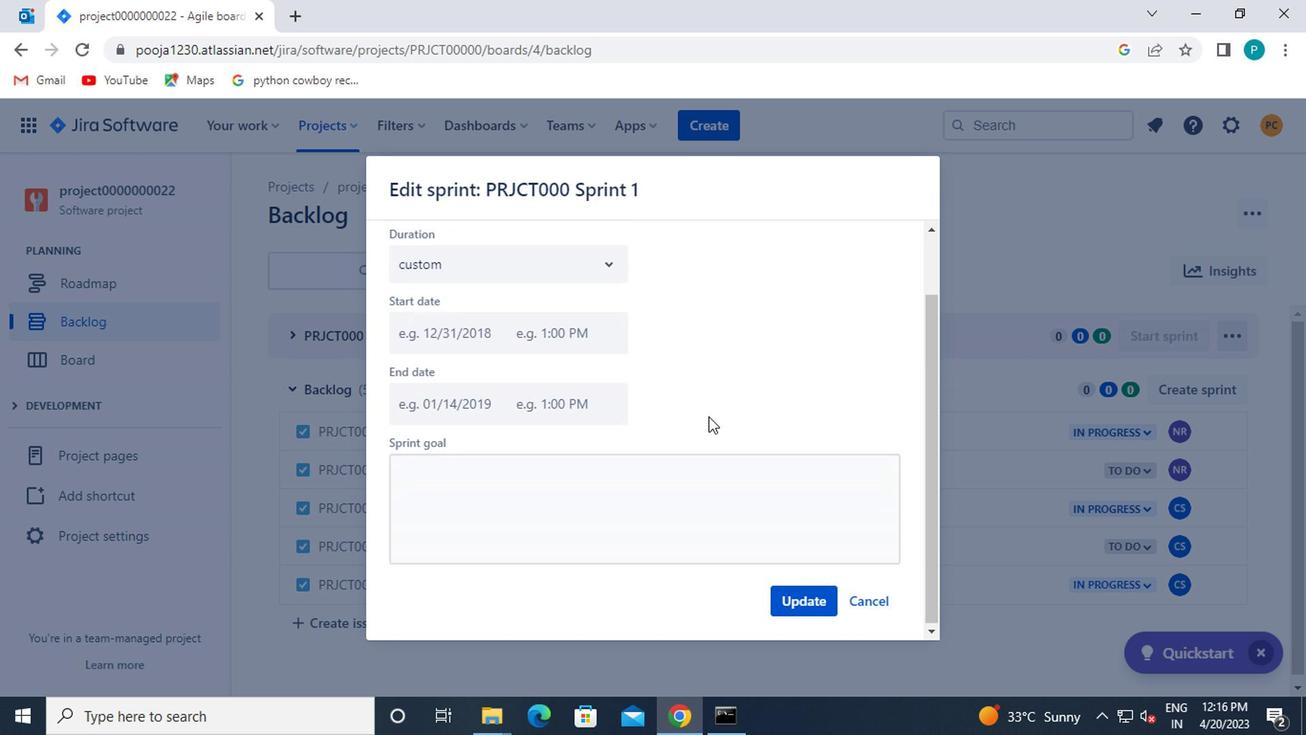 
Action: Mouse moved to (789, 606)
Screenshot: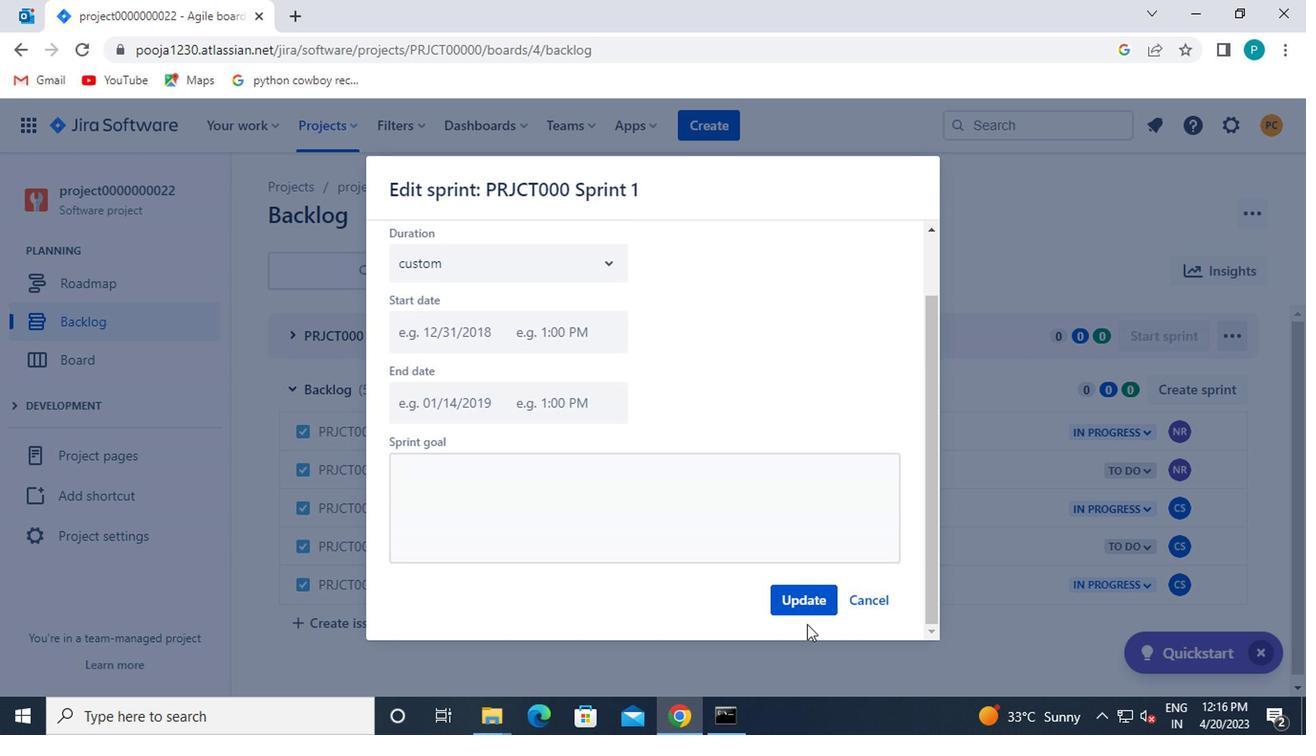 
Action: Mouse pressed left at (789, 606)
Screenshot: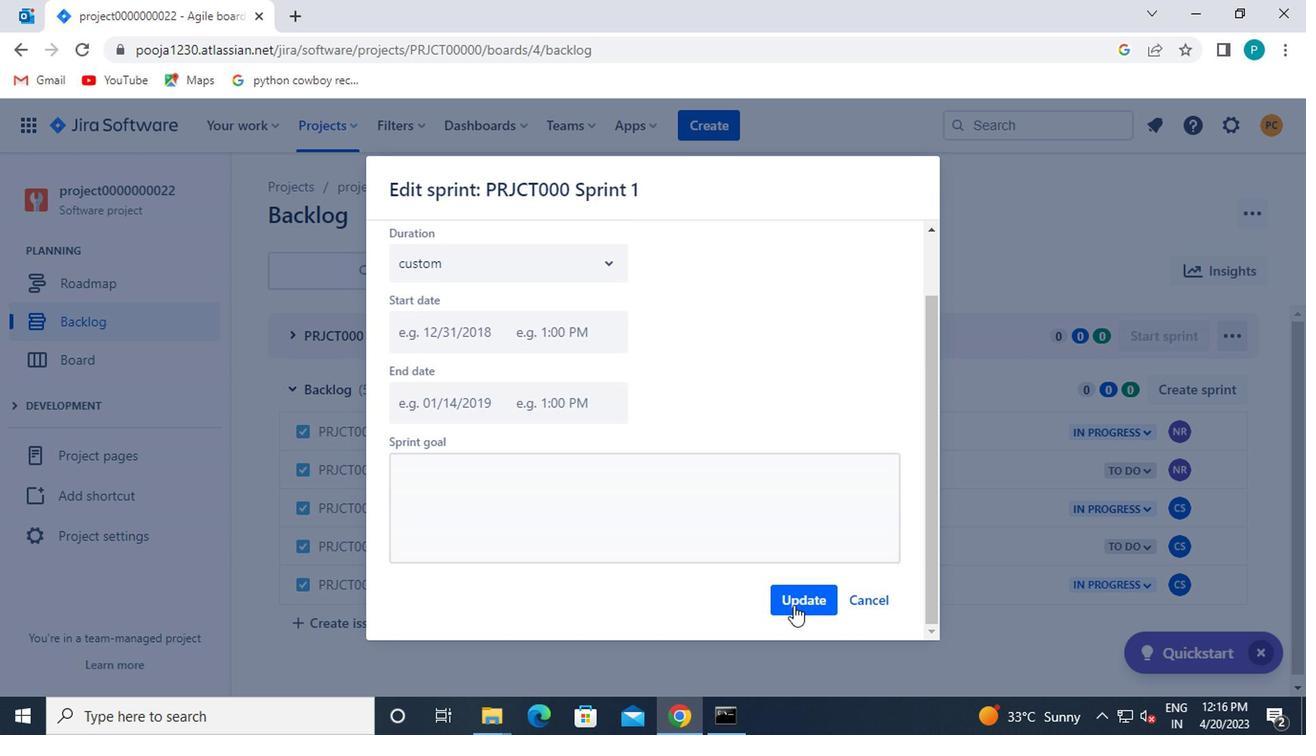 
